 Task: Find connections with filter location Staßfurt with filter topic #entrepreneurshipwith filter profile language English with filter current company Brillio with filter school St. Agnes College, Mangalore-575002 with filter industry Physical, Occupational and Speech Therapists with filter service category Marketing with filter keywords title Office Volunteer
Action: Mouse moved to (149, 242)
Screenshot: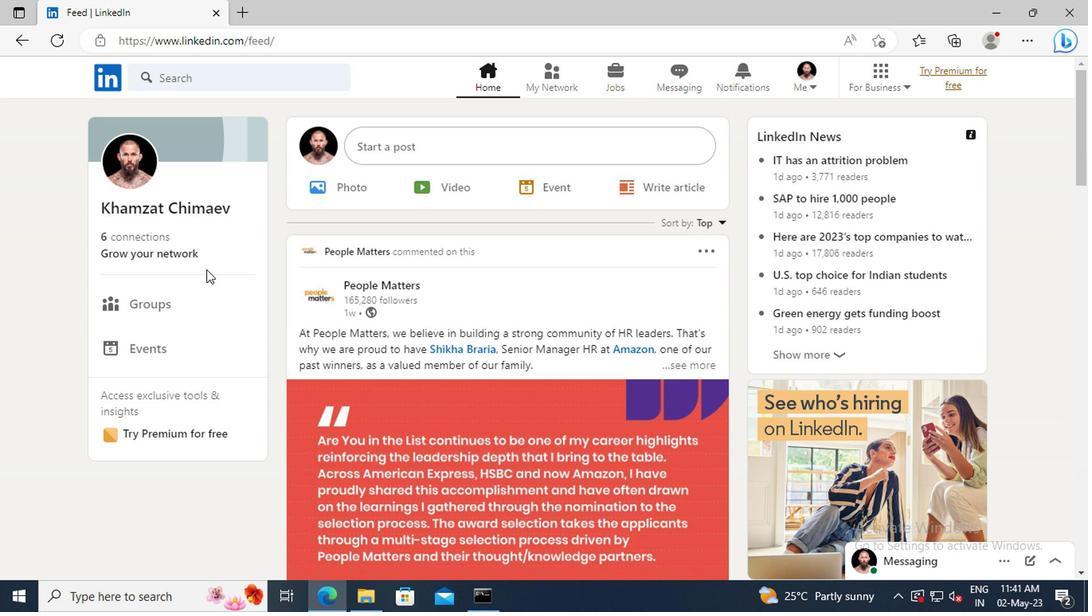 
Action: Mouse pressed left at (149, 242)
Screenshot: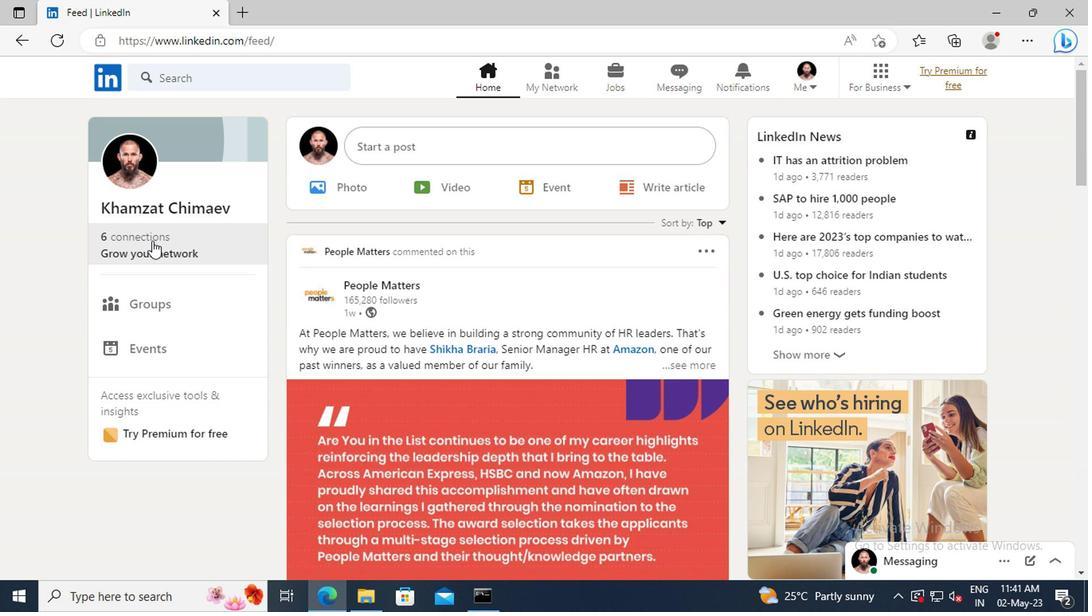 
Action: Mouse moved to (166, 169)
Screenshot: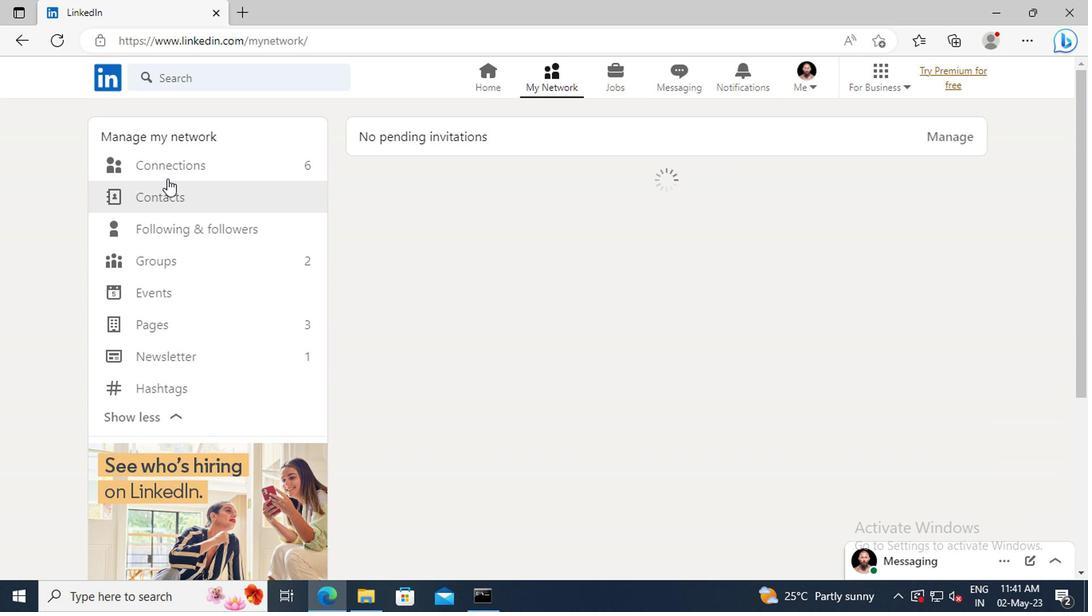 
Action: Mouse pressed left at (166, 169)
Screenshot: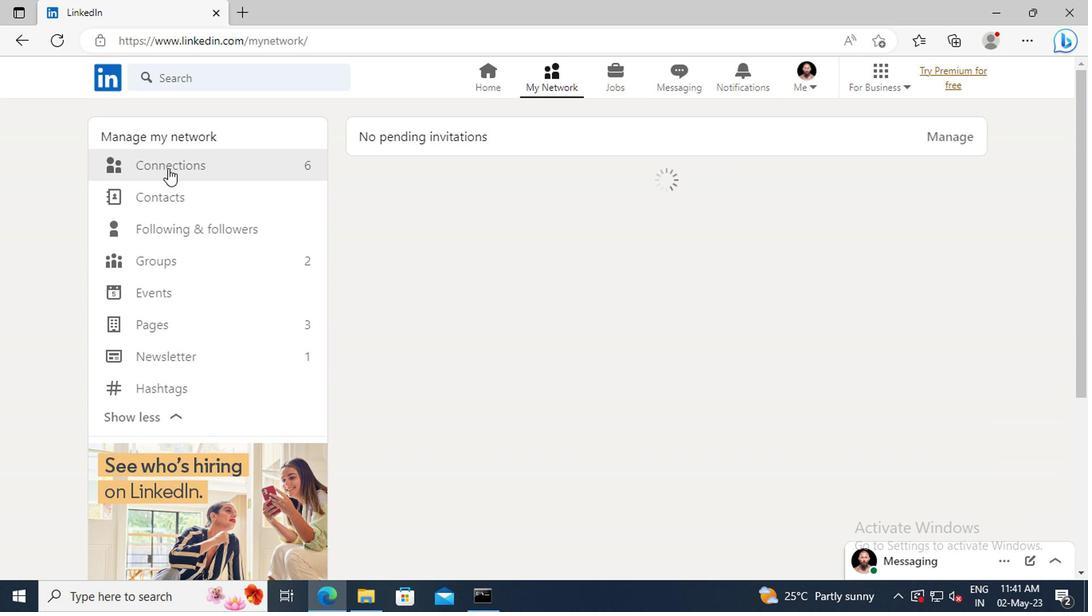 
Action: Mouse moved to (639, 170)
Screenshot: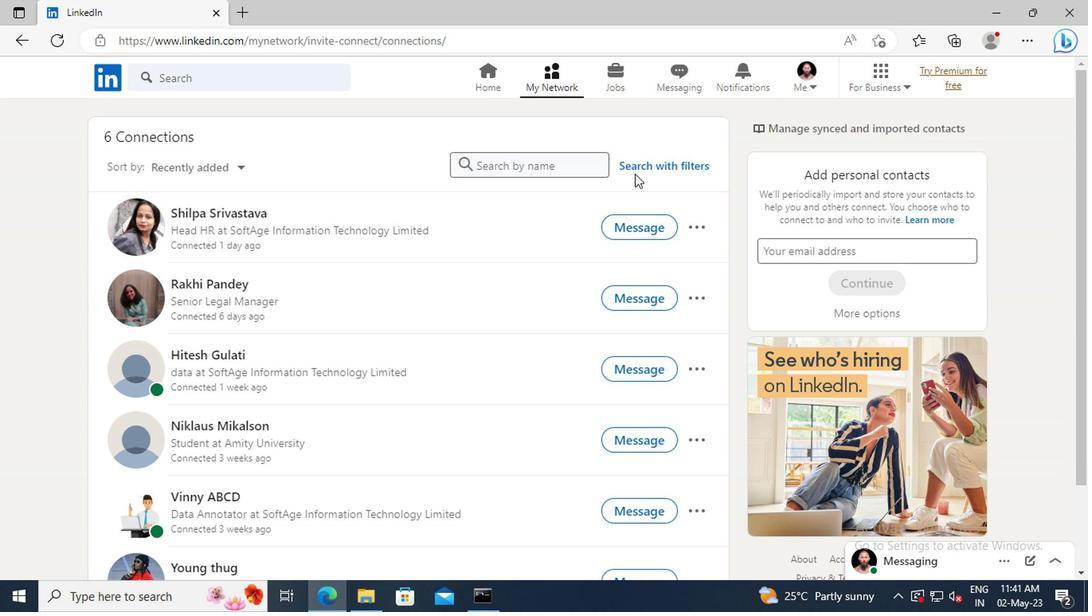 
Action: Mouse pressed left at (639, 170)
Screenshot: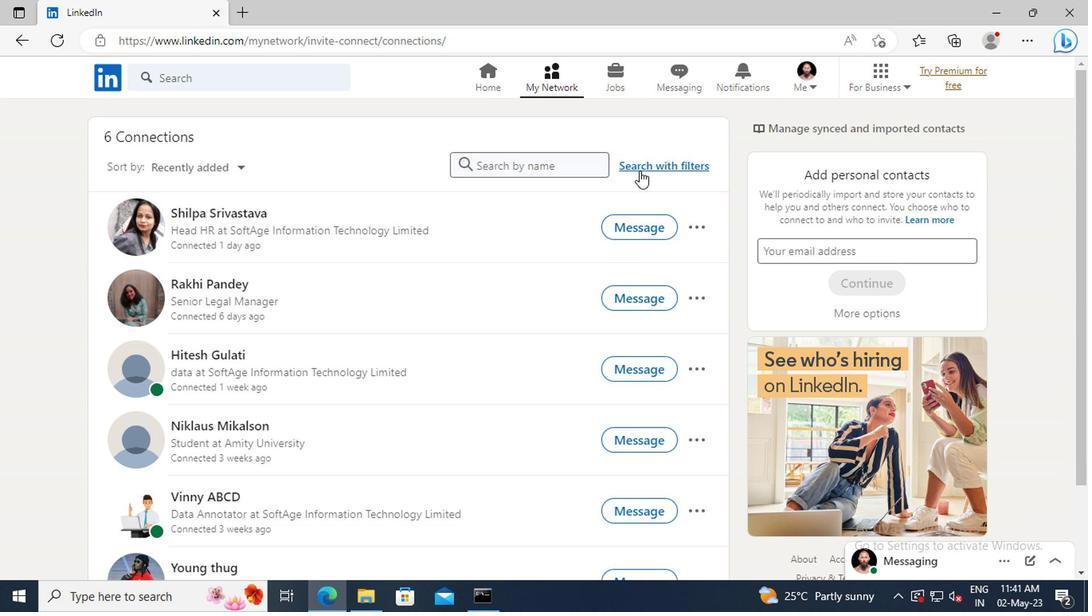 
Action: Mouse moved to (601, 127)
Screenshot: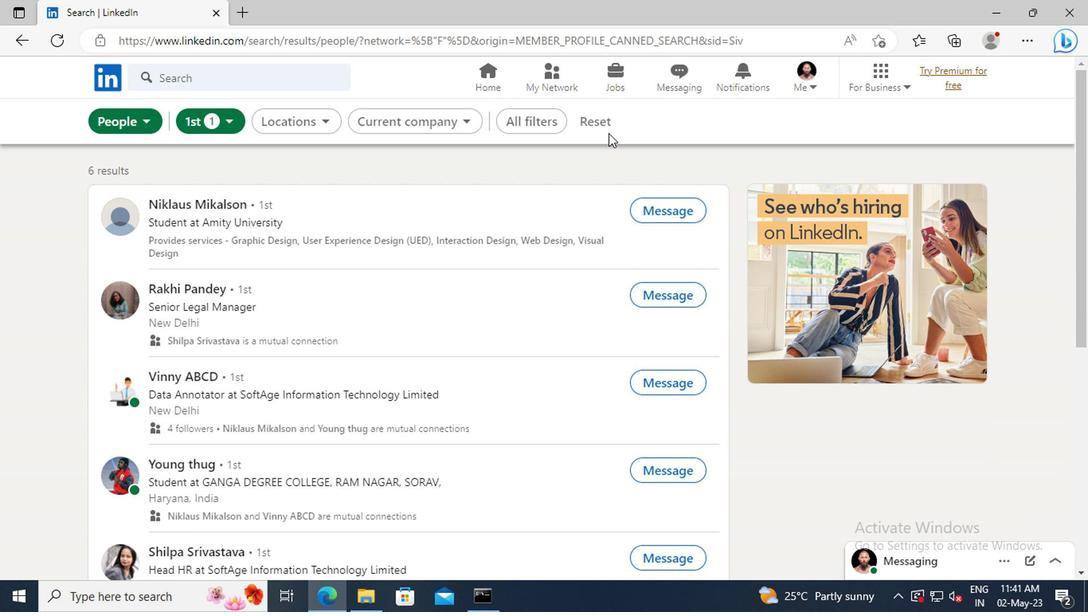 
Action: Mouse pressed left at (601, 127)
Screenshot: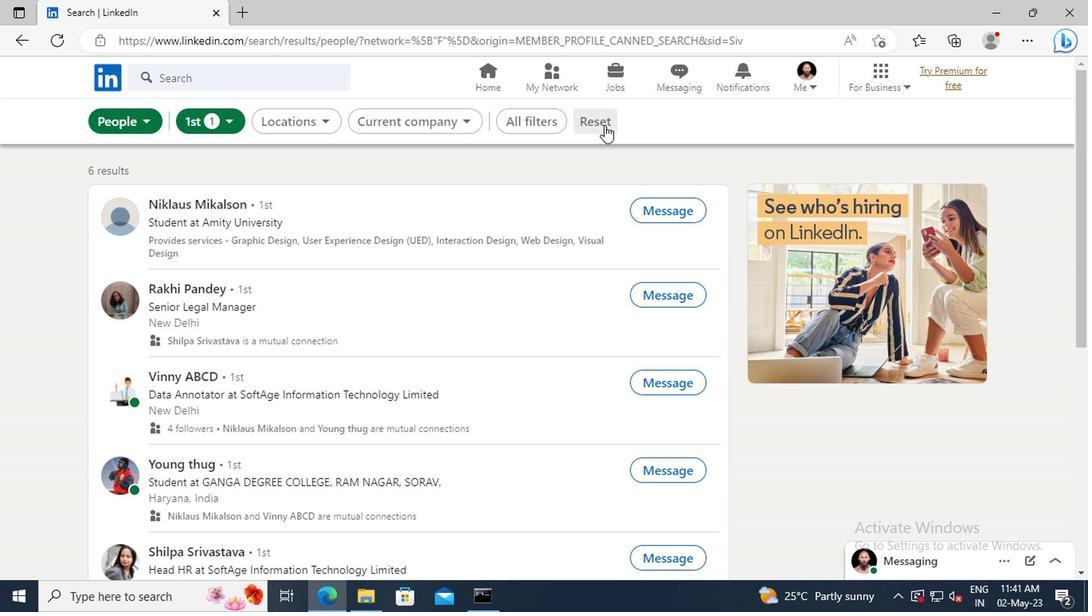 
Action: Mouse moved to (578, 124)
Screenshot: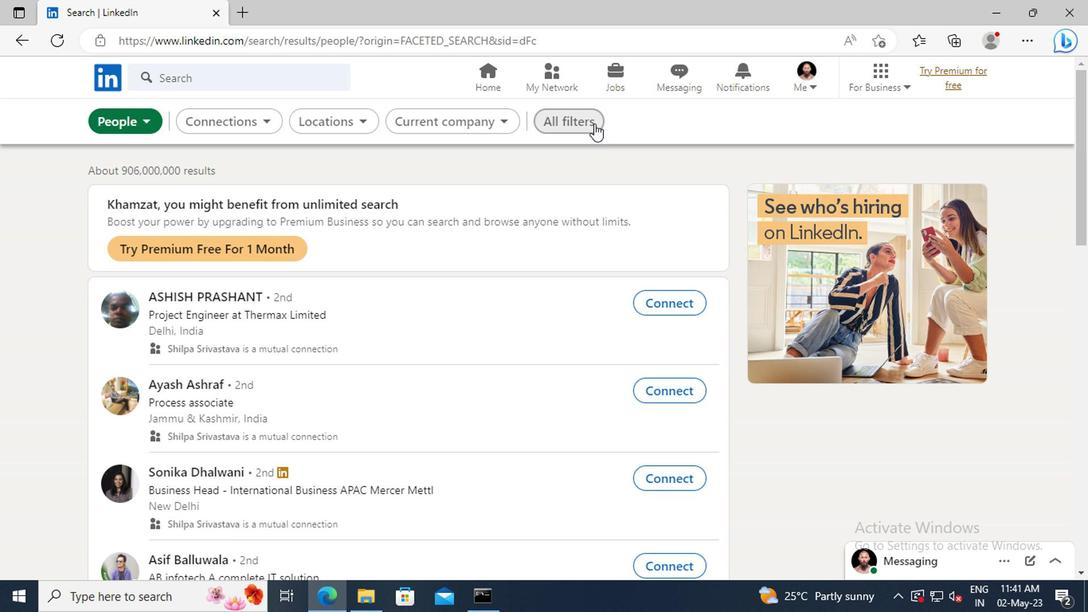 
Action: Mouse pressed left at (578, 124)
Screenshot: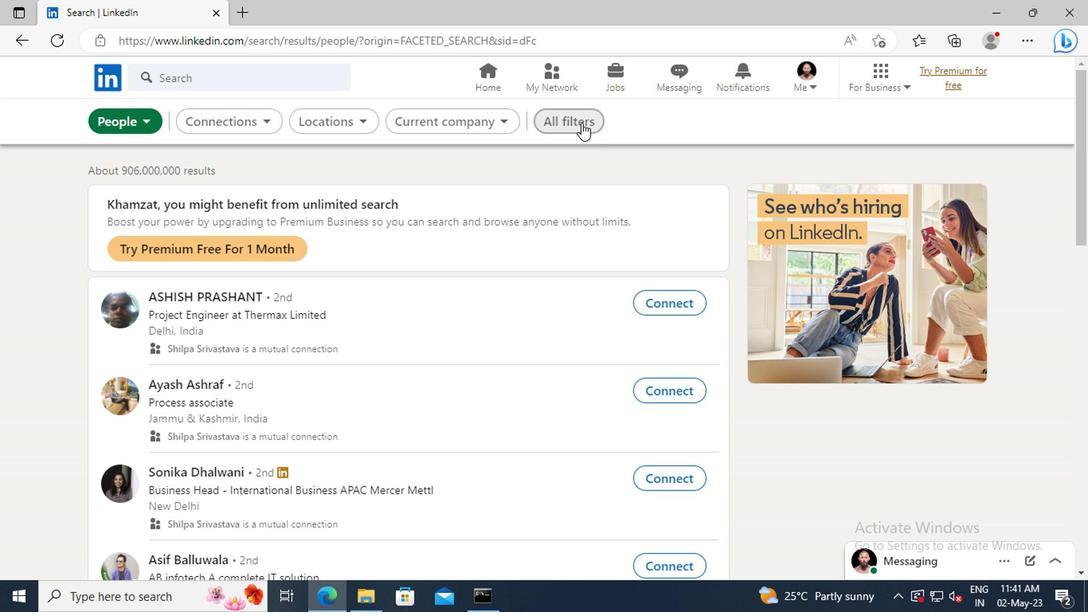 
Action: Mouse moved to (856, 296)
Screenshot: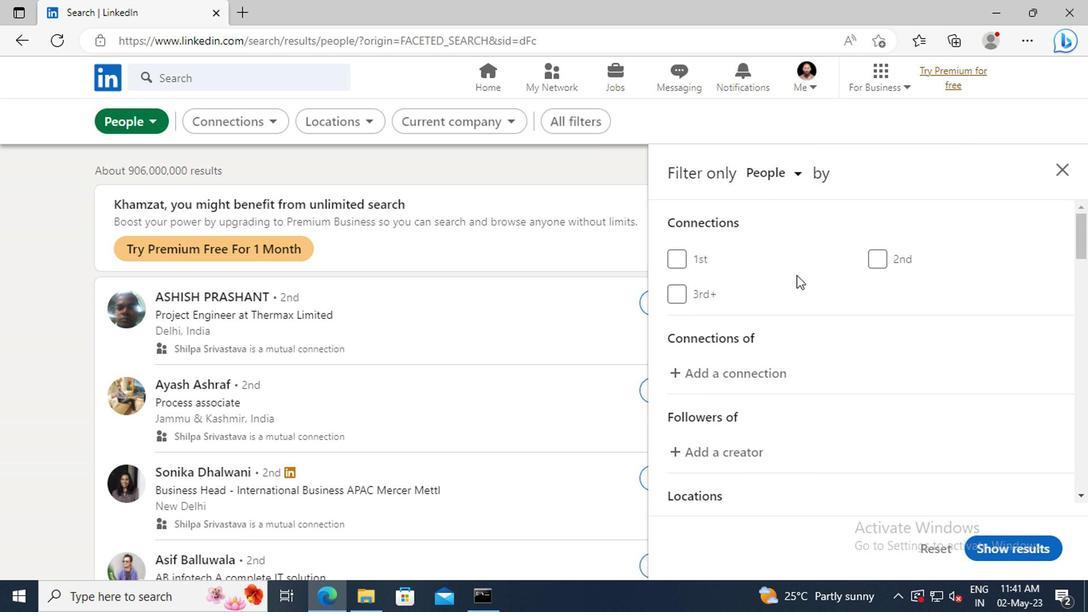 
Action: Mouse scrolled (856, 294) with delta (0, -1)
Screenshot: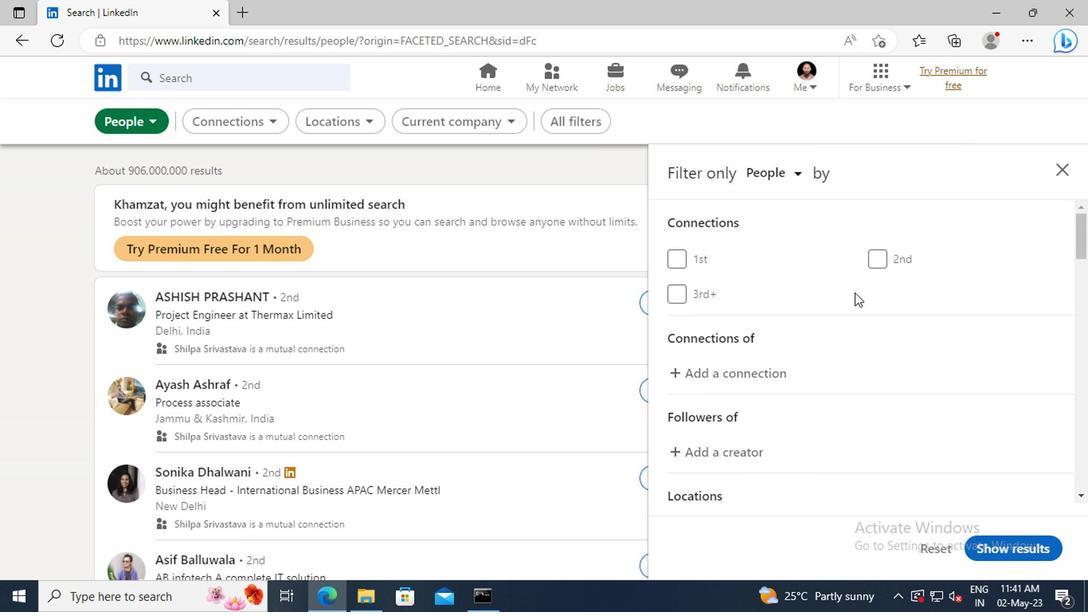 
Action: Mouse scrolled (856, 294) with delta (0, -1)
Screenshot: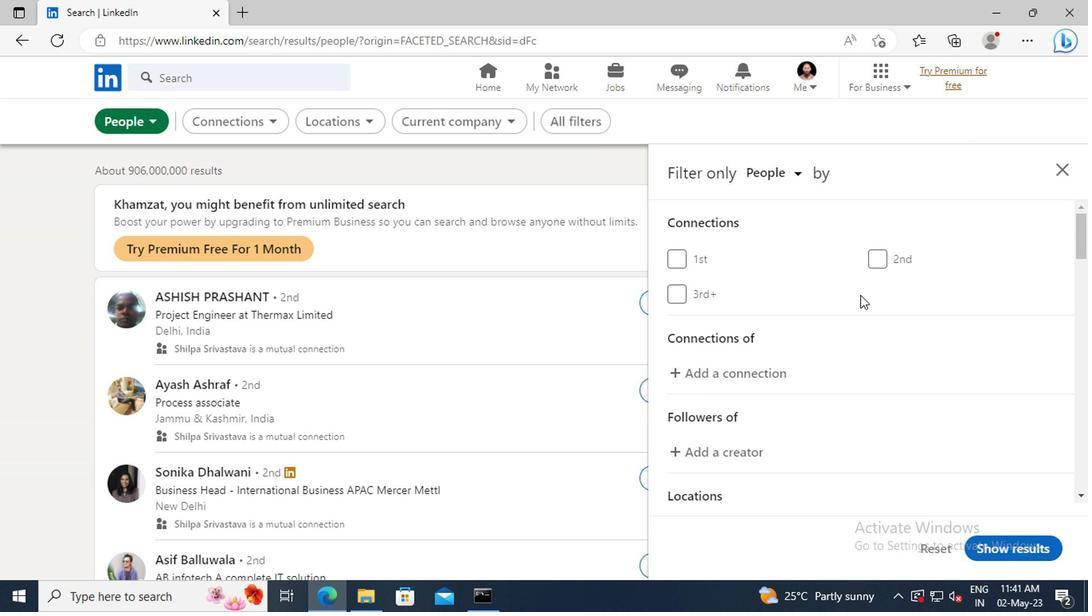 
Action: Mouse scrolled (856, 294) with delta (0, -1)
Screenshot: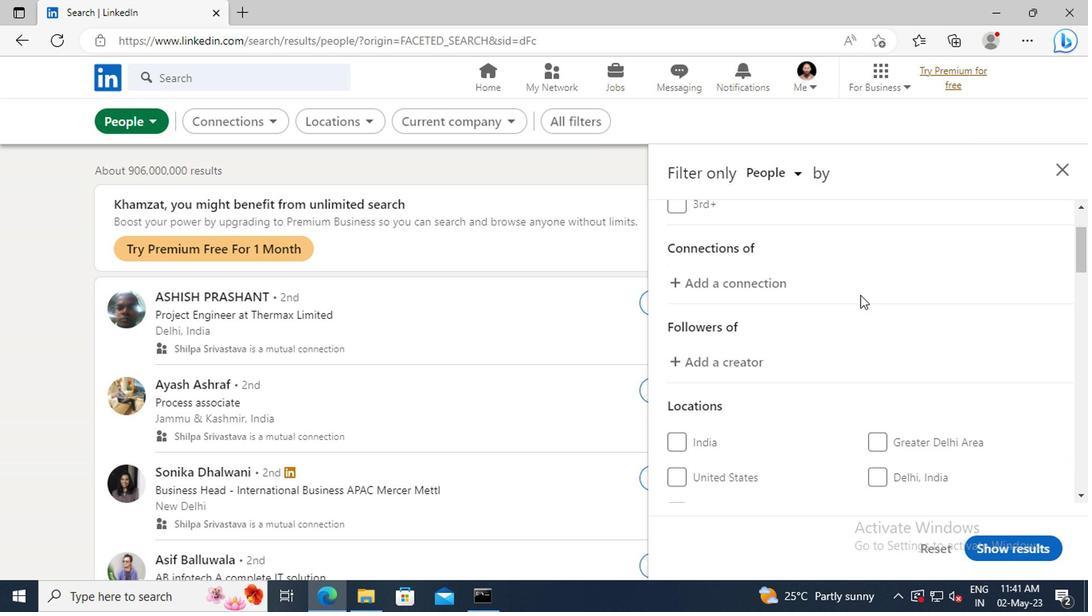
Action: Mouse scrolled (856, 294) with delta (0, -1)
Screenshot: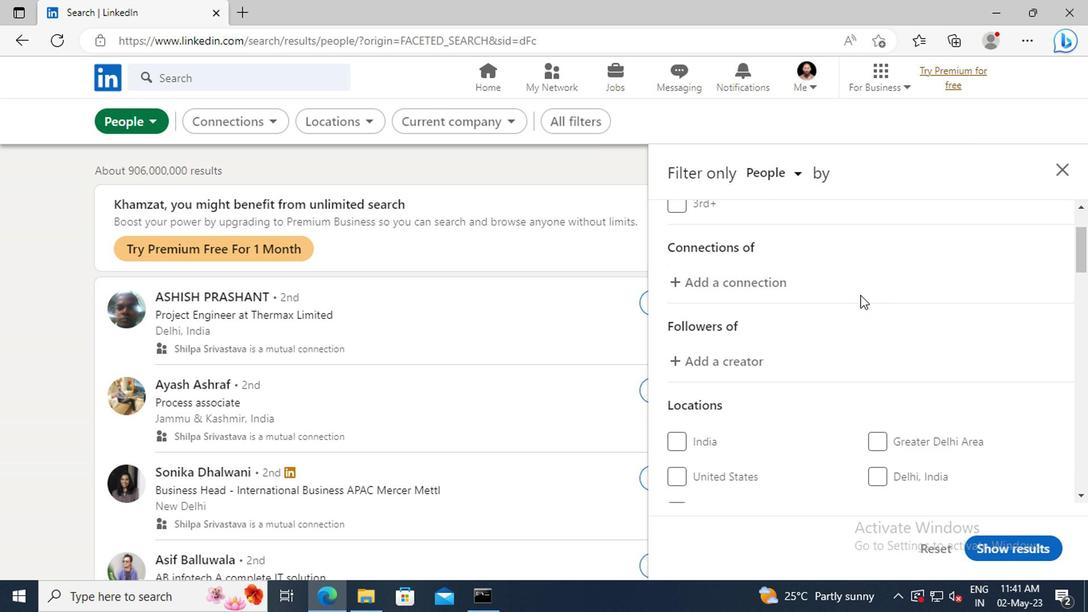 
Action: Mouse scrolled (856, 294) with delta (0, -1)
Screenshot: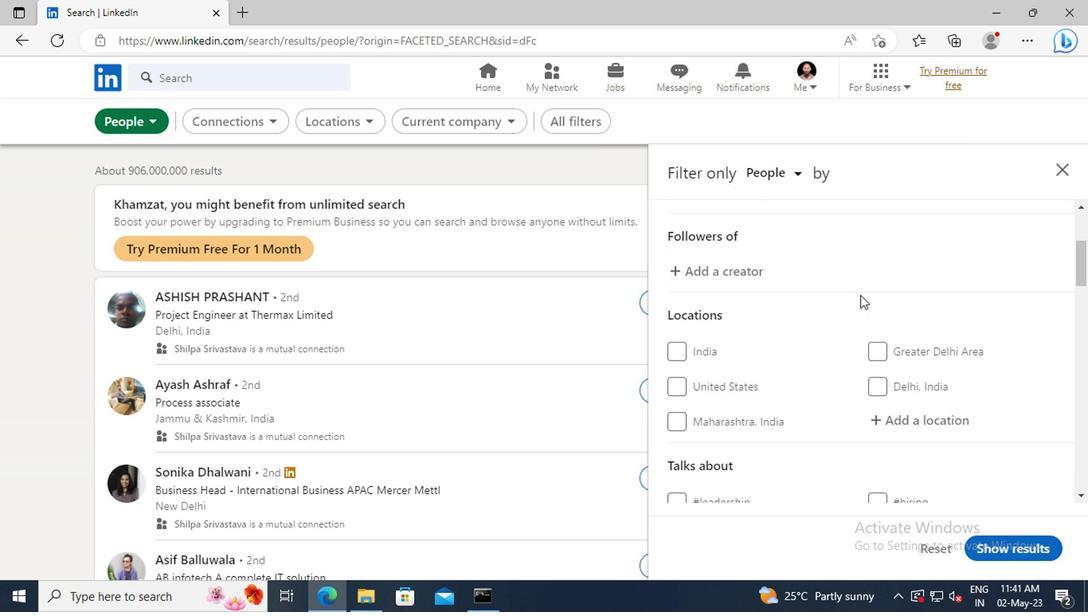 
Action: Mouse scrolled (856, 294) with delta (0, -1)
Screenshot: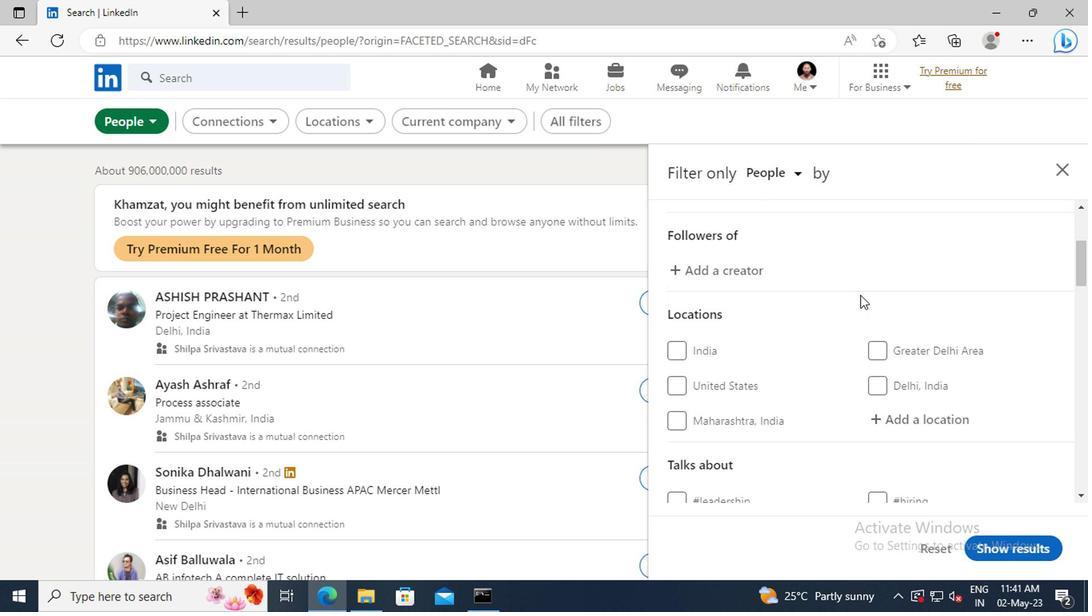 
Action: Mouse moved to (867, 331)
Screenshot: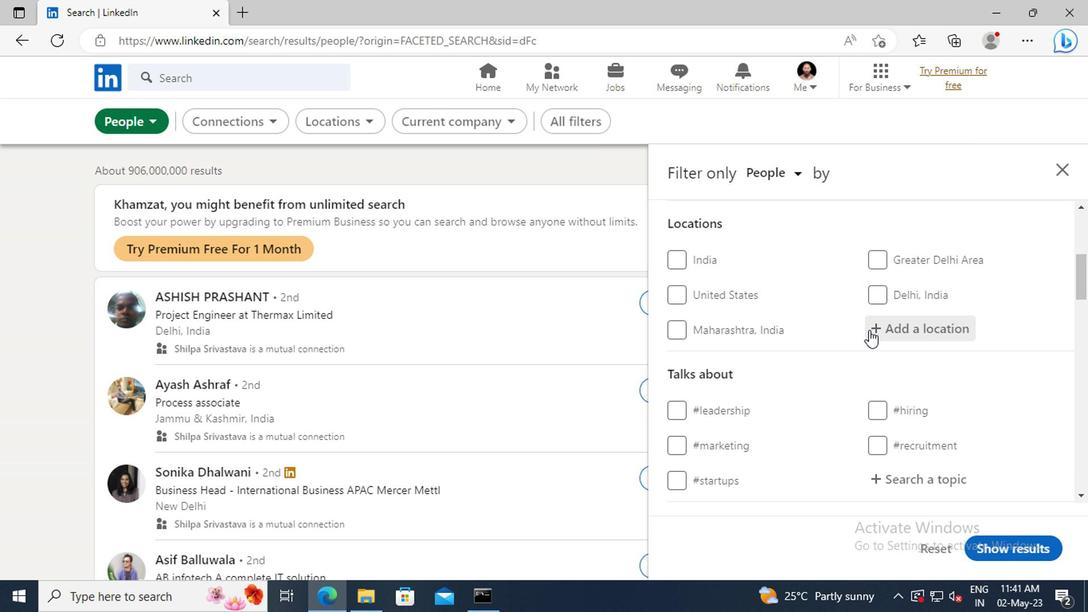 
Action: Mouse pressed left at (867, 331)
Screenshot: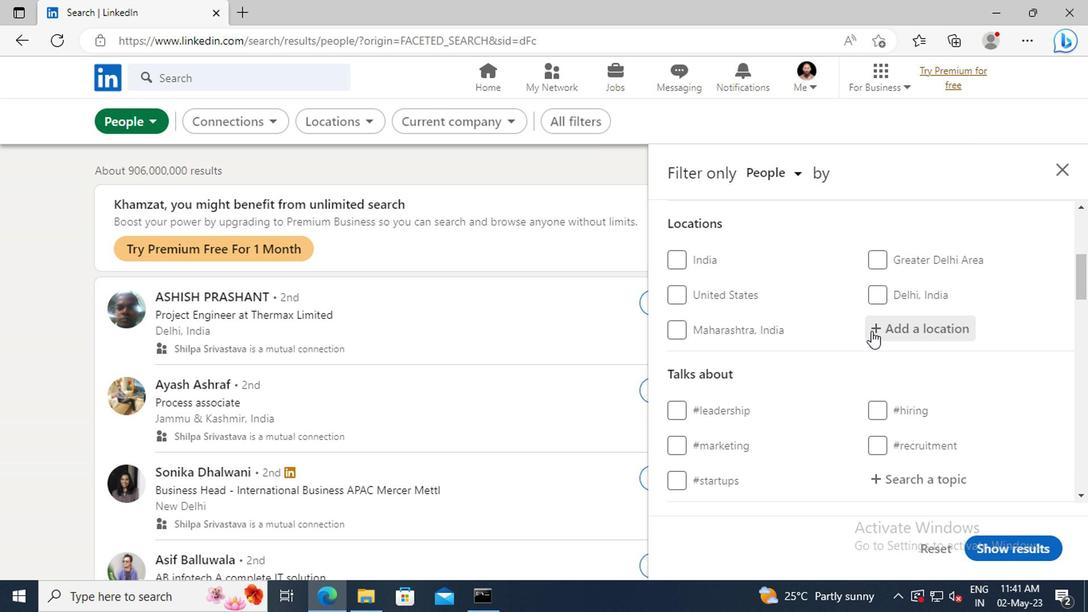 
Action: Key pressed <Key.shift>STASSF
Screenshot: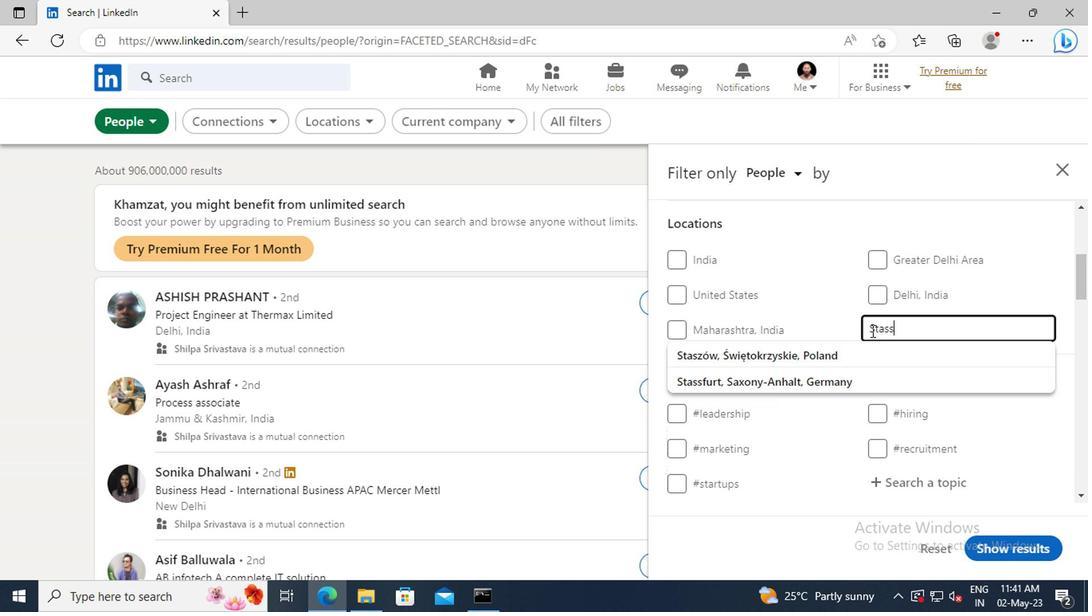 
Action: Mouse moved to (876, 356)
Screenshot: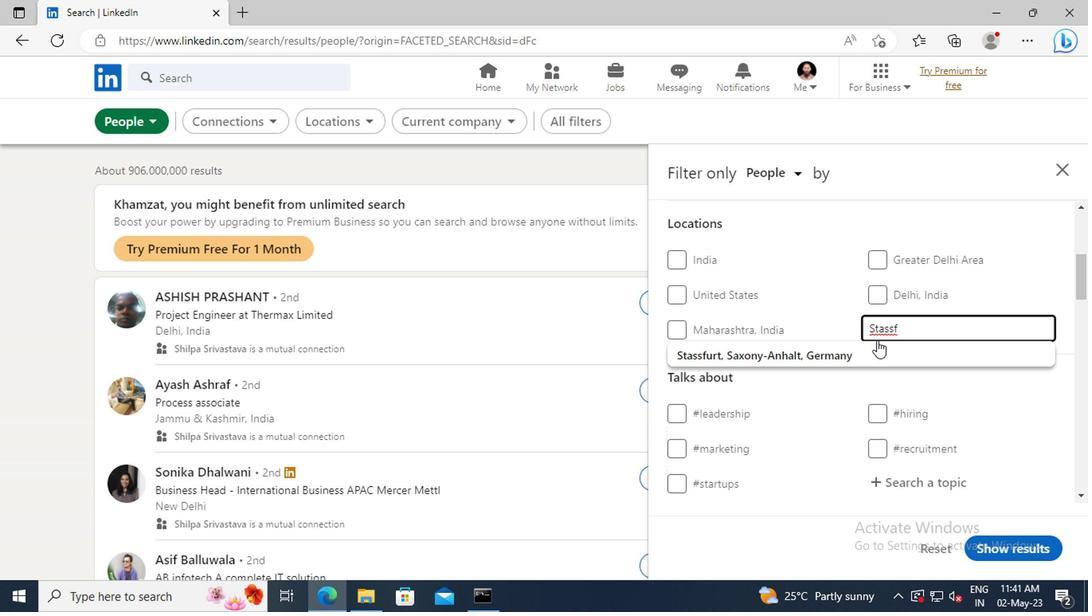 
Action: Mouse pressed left at (876, 356)
Screenshot: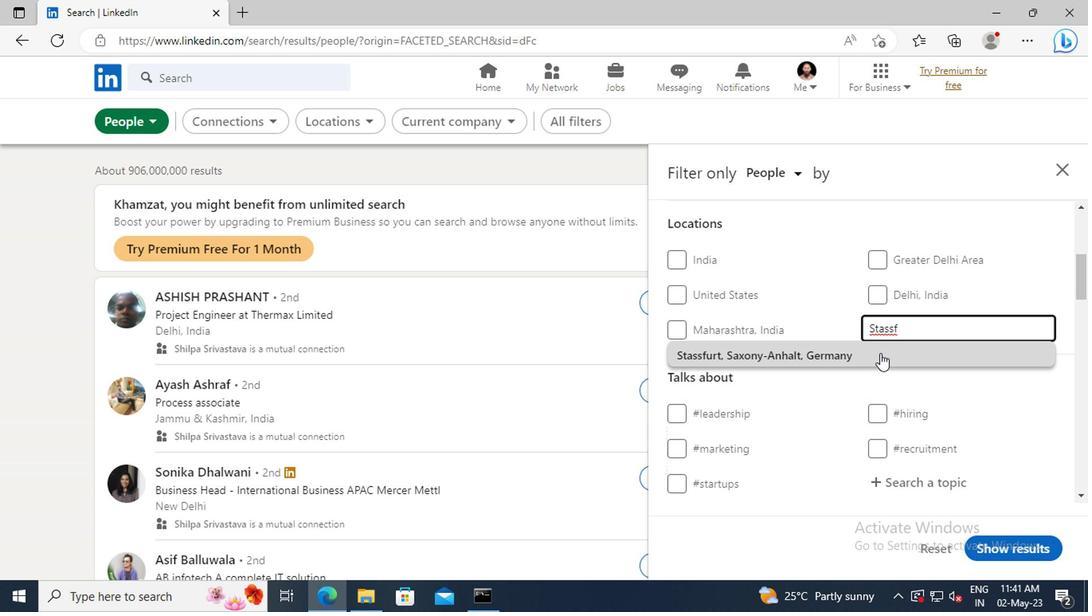 
Action: Mouse scrolled (876, 355) with delta (0, 0)
Screenshot: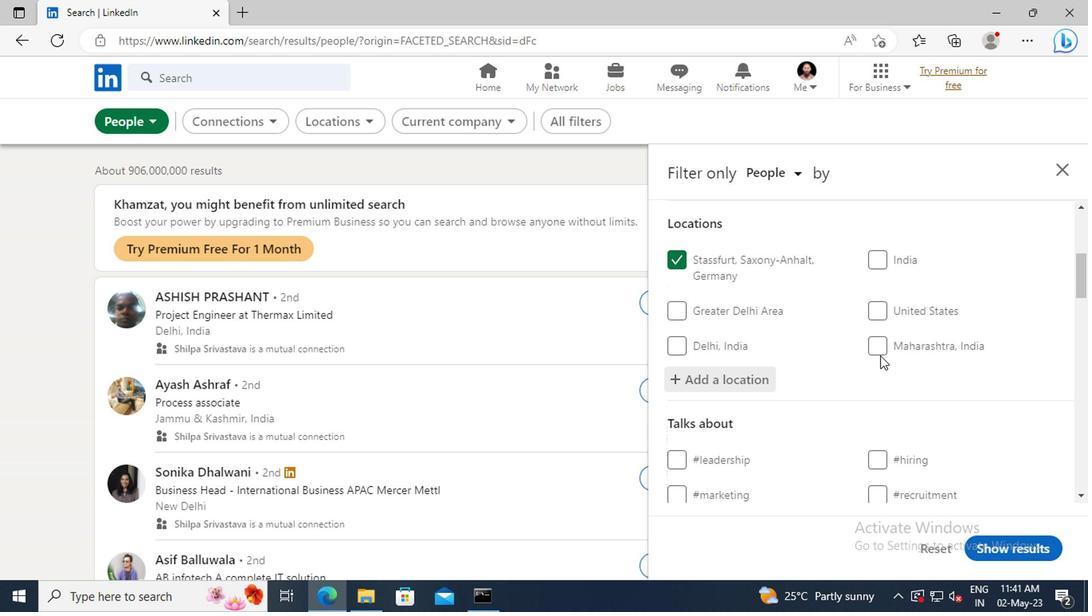 
Action: Mouse scrolled (876, 355) with delta (0, 0)
Screenshot: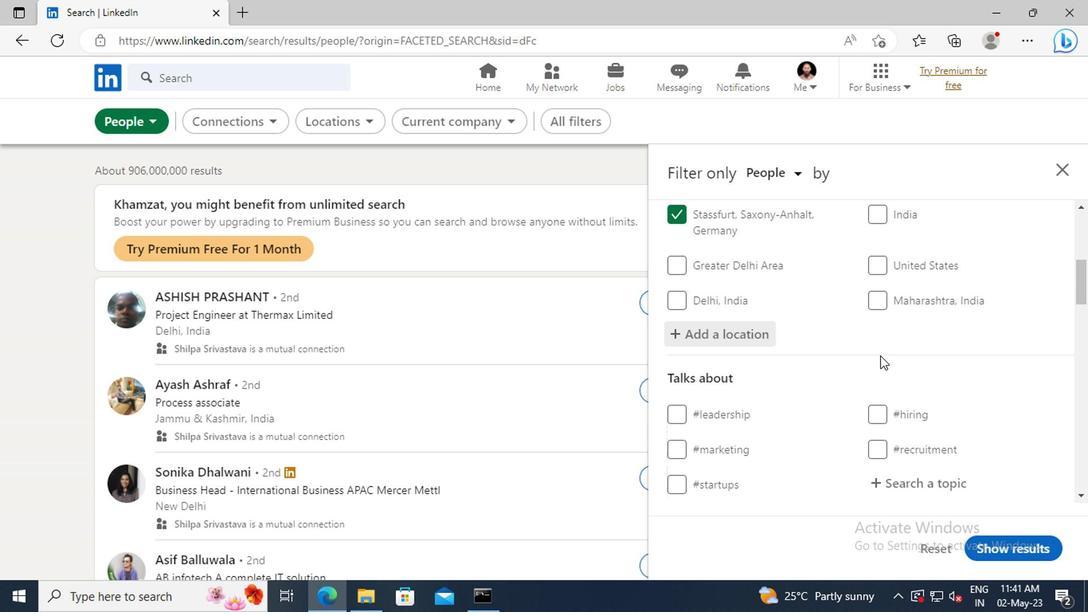
Action: Mouse scrolled (876, 355) with delta (0, 0)
Screenshot: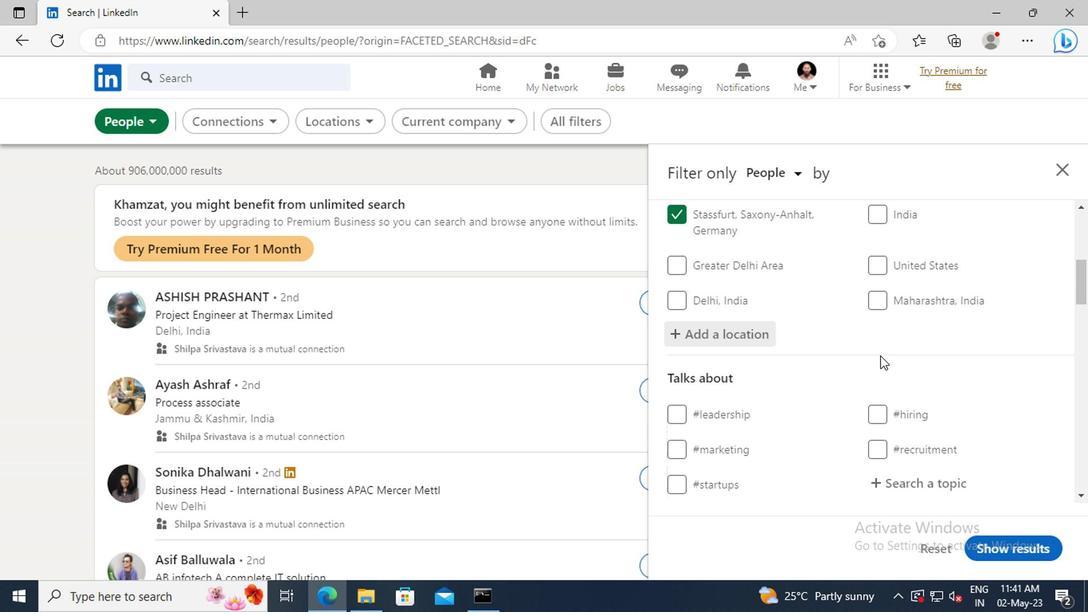 
Action: Mouse moved to (878, 387)
Screenshot: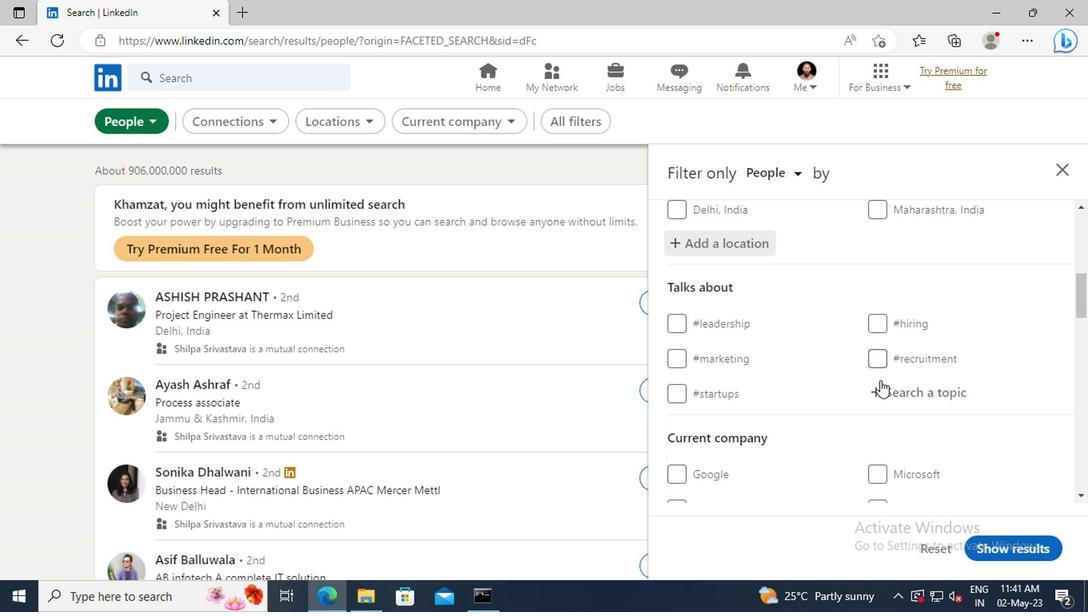 
Action: Mouse pressed left at (878, 387)
Screenshot: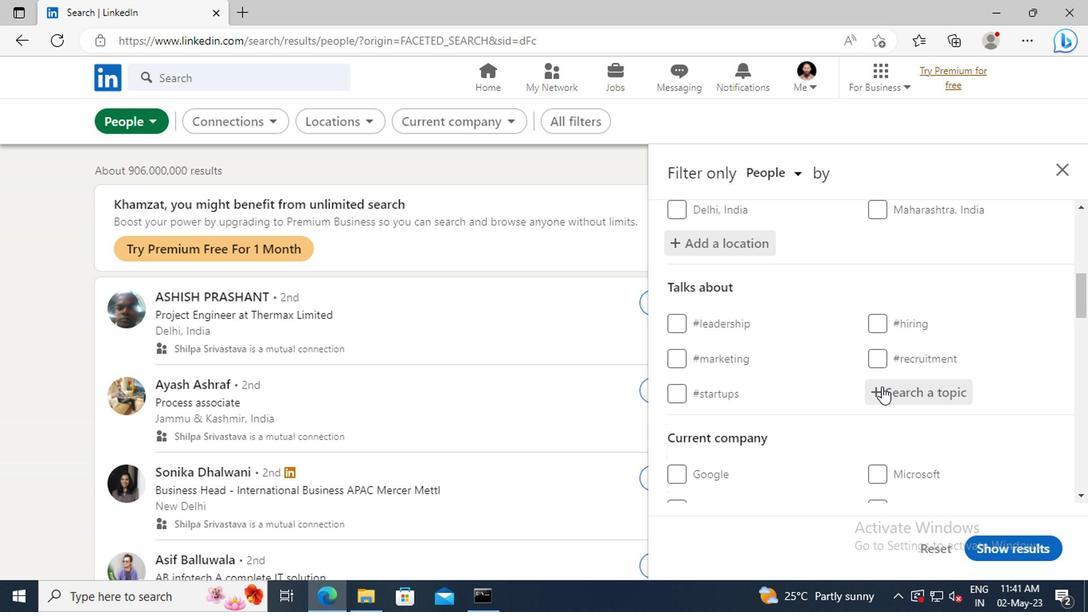 
Action: Key pressed ENTREPRE
Screenshot: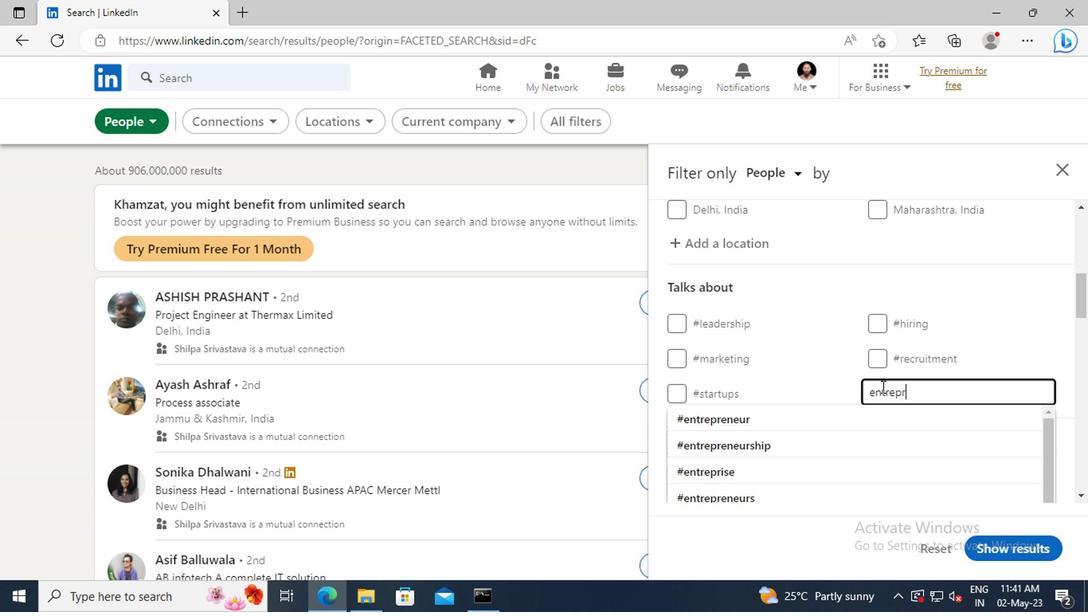 
Action: Mouse moved to (884, 440)
Screenshot: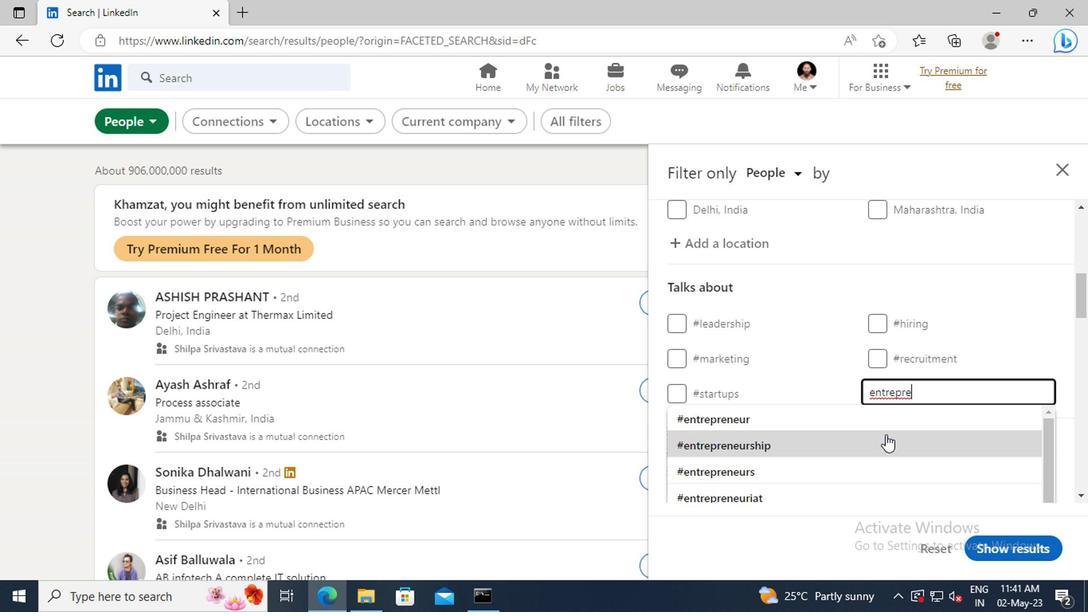 
Action: Mouse pressed left at (884, 440)
Screenshot: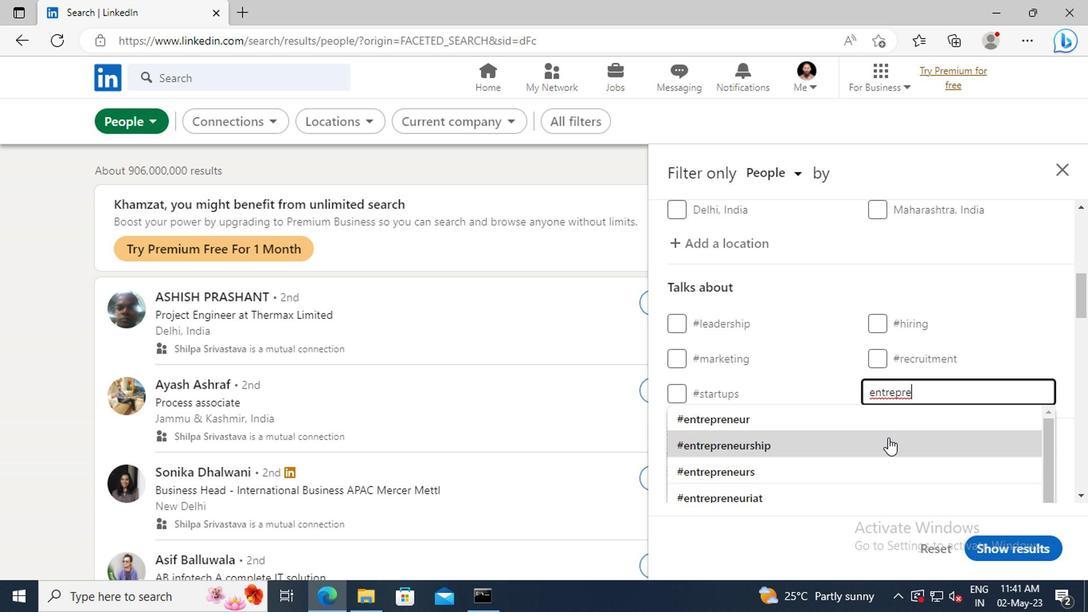 
Action: Mouse scrolled (884, 439) with delta (0, 0)
Screenshot: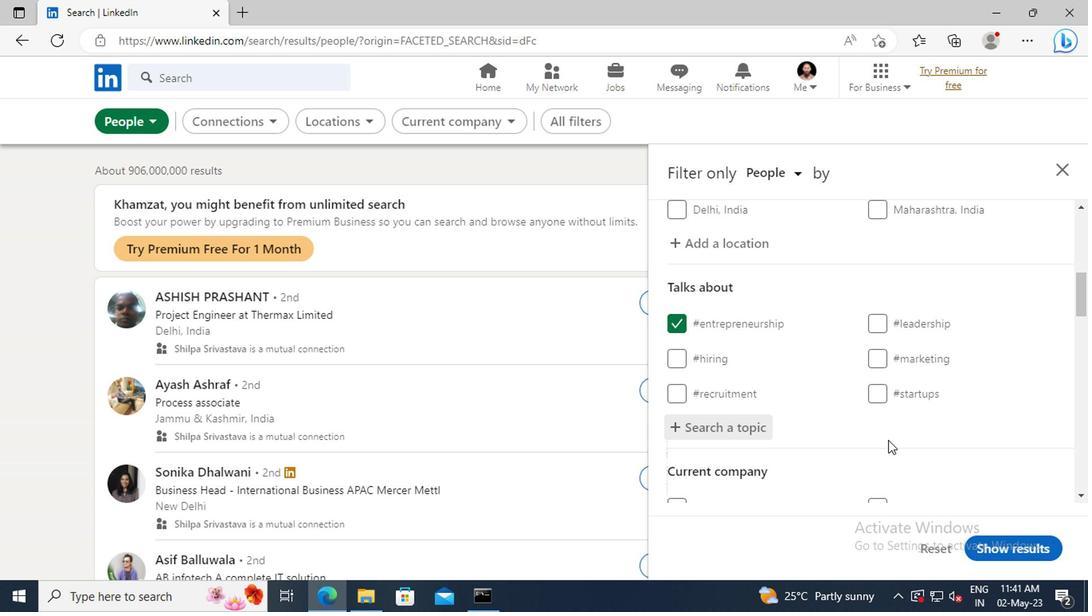 
Action: Mouse scrolled (884, 439) with delta (0, 0)
Screenshot: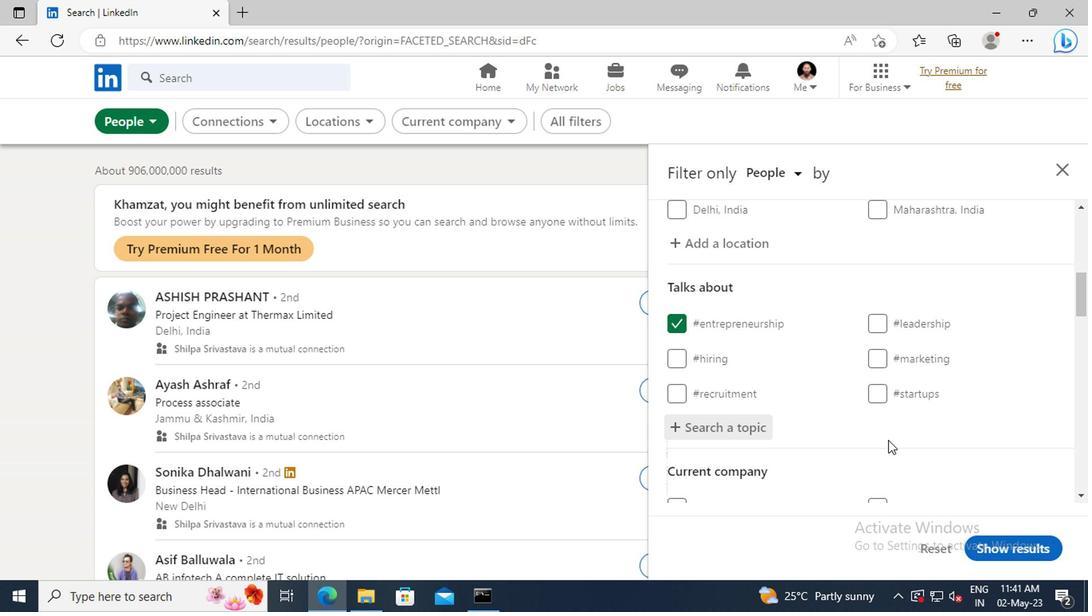 
Action: Mouse scrolled (884, 439) with delta (0, 0)
Screenshot: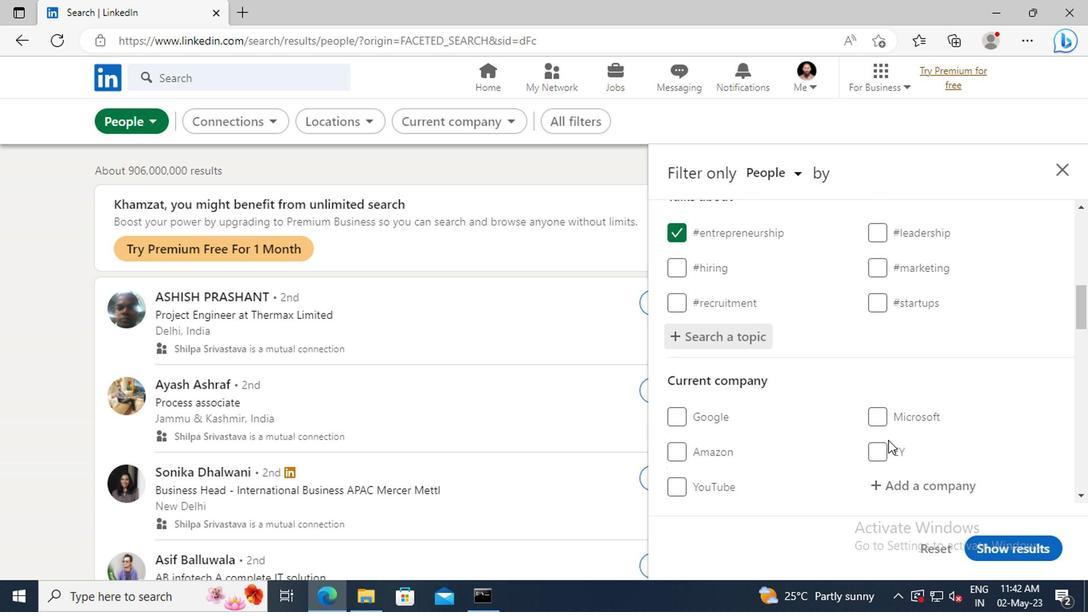 
Action: Mouse scrolled (884, 439) with delta (0, 0)
Screenshot: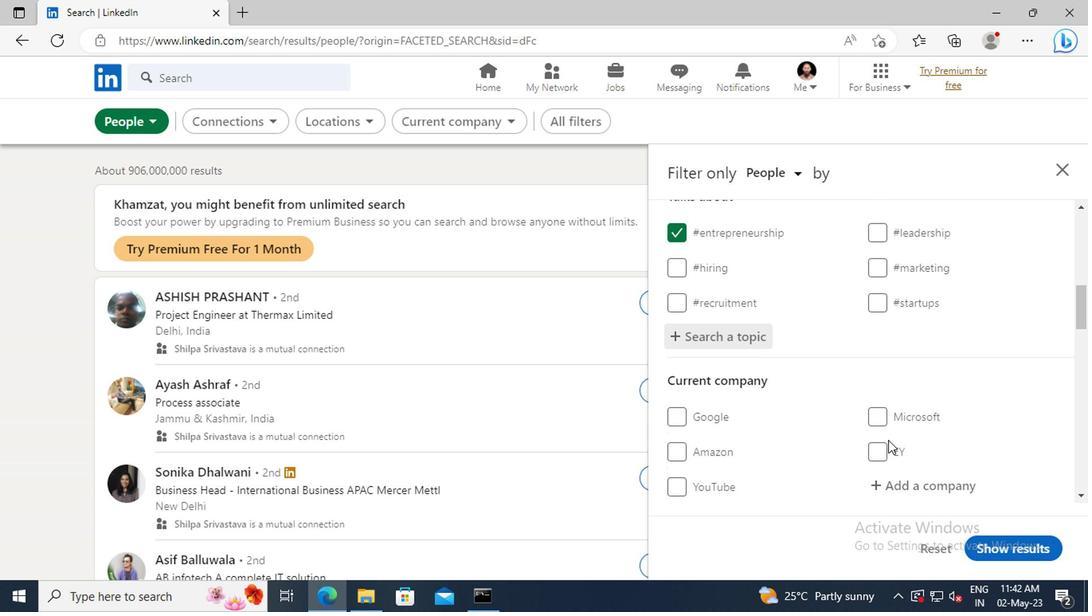 
Action: Mouse scrolled (884, 439) with delta (0, 0)
Screenshot: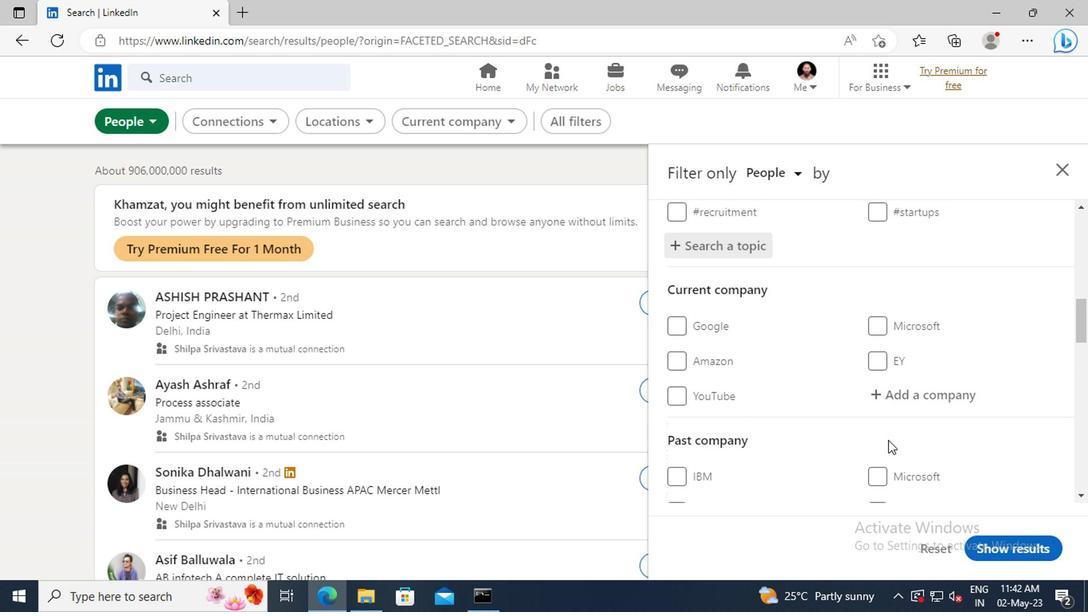 
Action: Mouse scrolled (884, 439) with delta (0, 0)
Screenshot: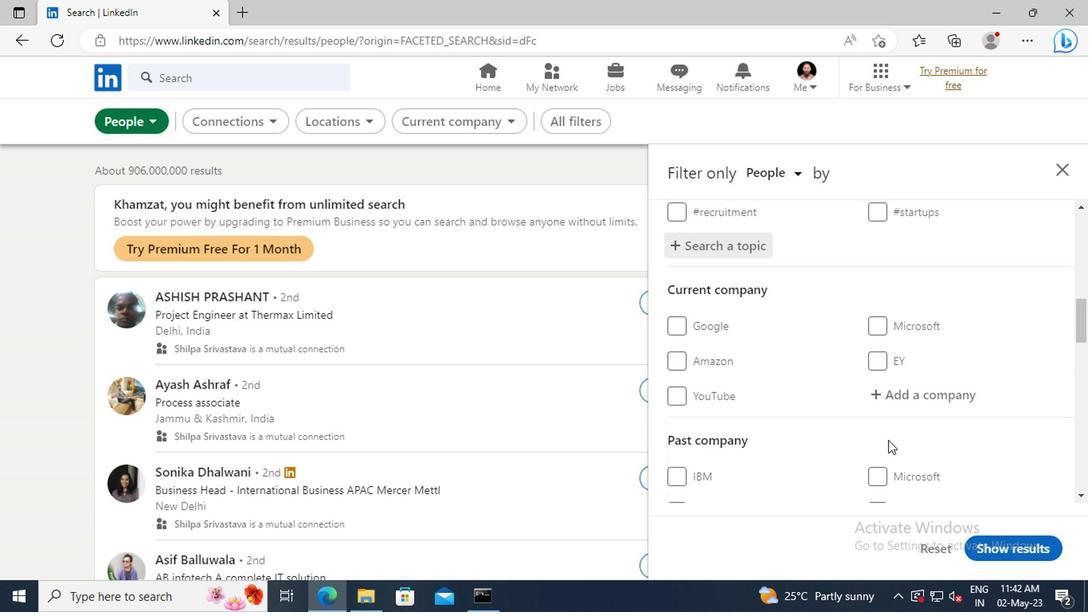 
Action: Mouse scrolled (884, 439) with delta (0, 0)
Screenshot: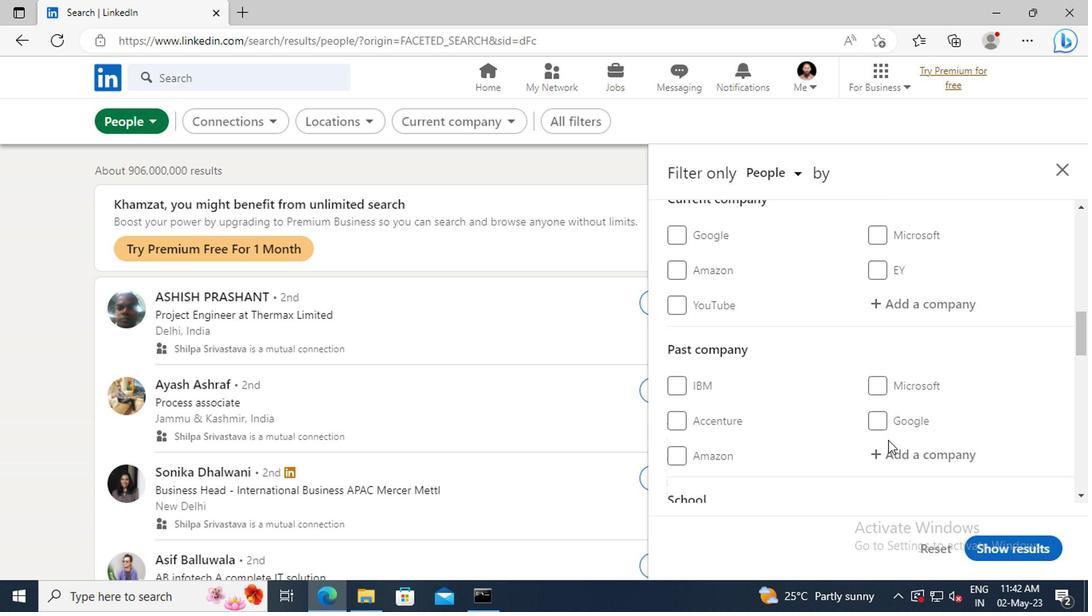 
Action: Mouse scrolled (884, 439) with delta (0, 0)
Screenshot: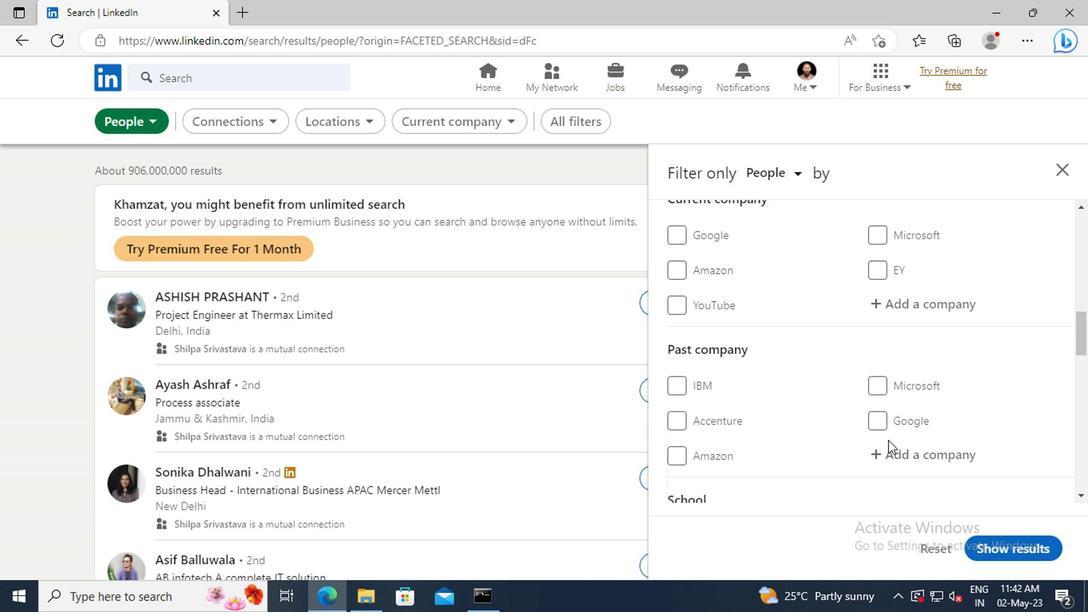 
Action: Mouse scrolled (884, 439) with delta (0, 0)
Screenshot: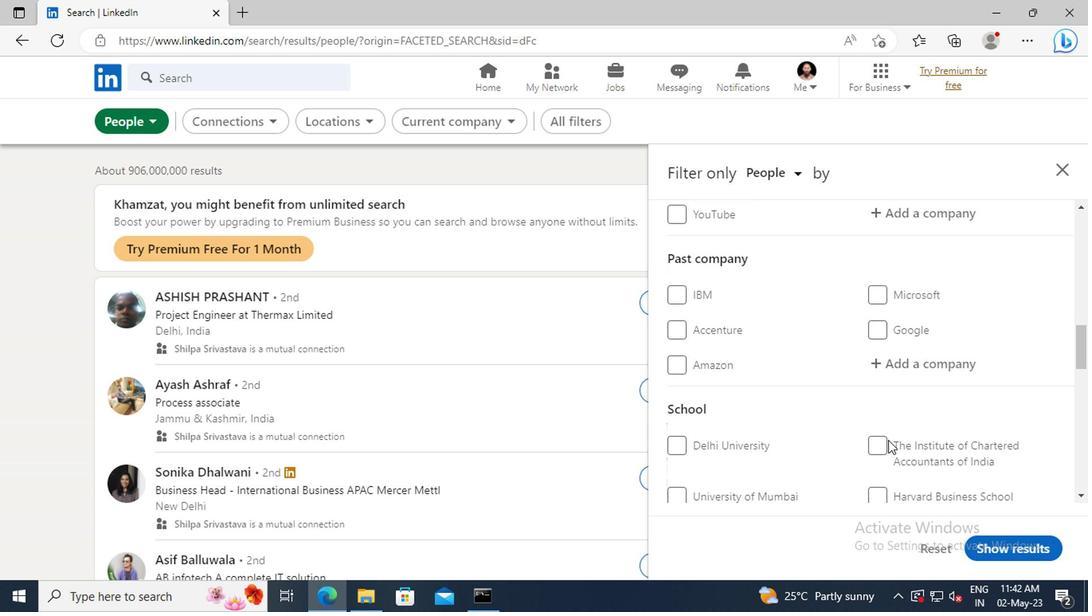 
Action: Mouse scrolled (884, 439) with delta (0, 0)
Screenshot: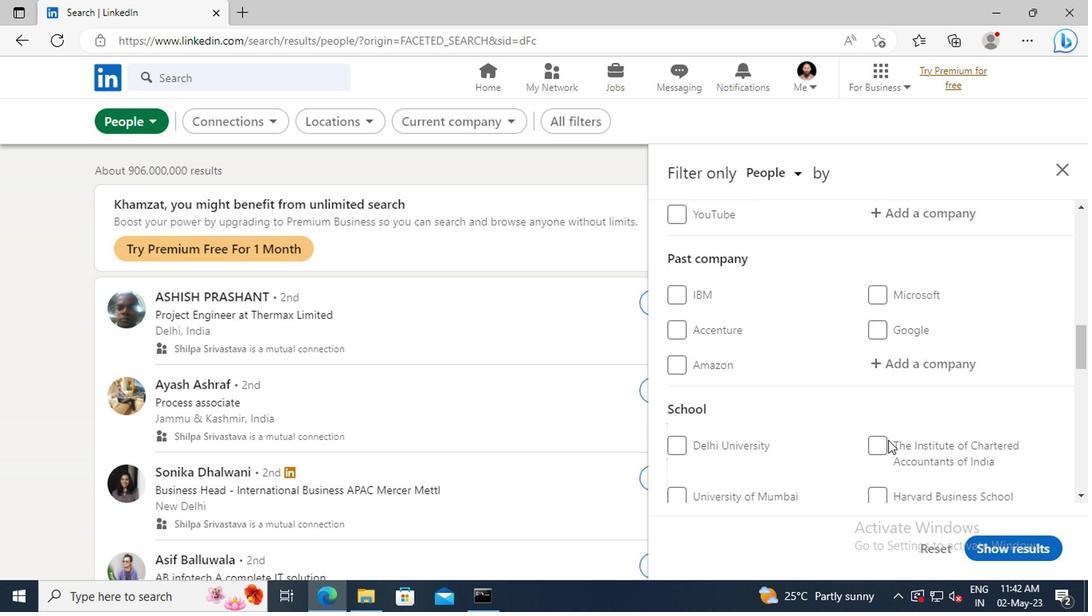 
Action: Mouse scrolled (884, 439) with delta (0, 0)
Screenshot: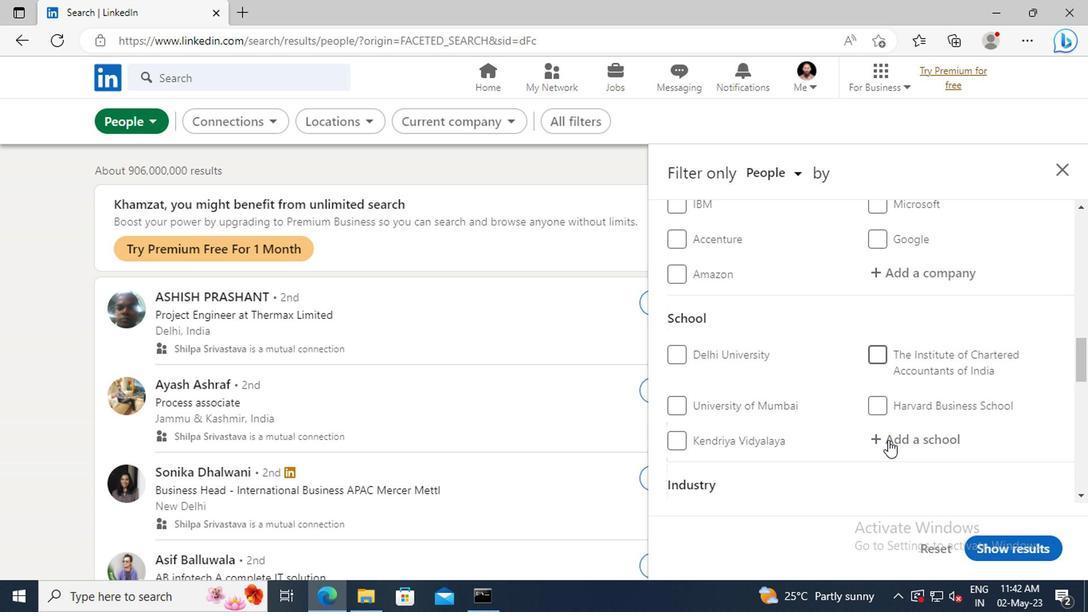 
Action: Mouse scrolled (884, 439) with delta (0, 0)
Screenshot: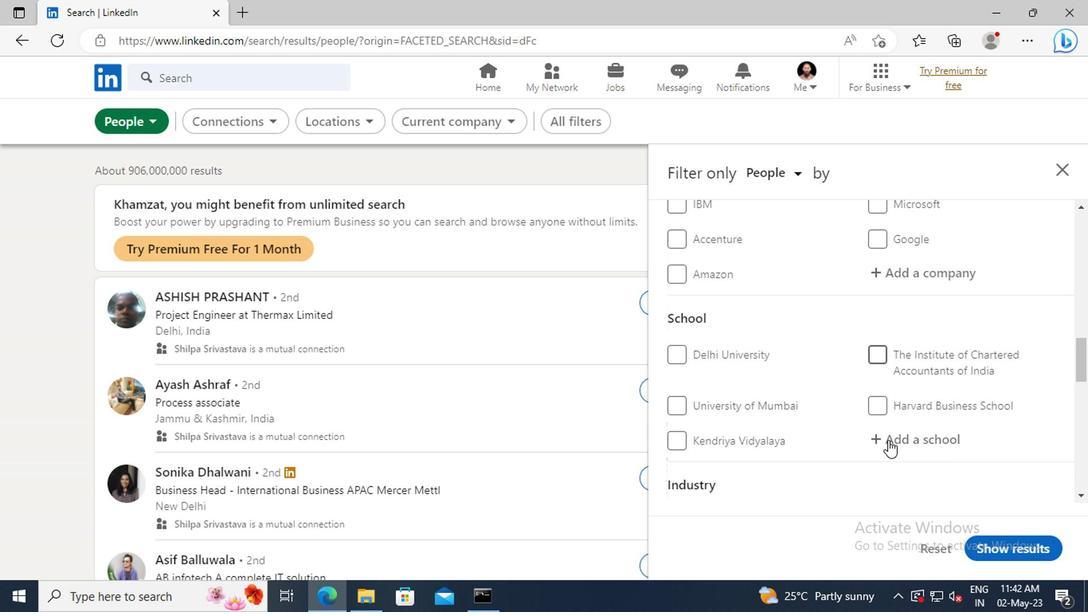 
Action: Mouse scrolled (884, 439) with delta (0, 0)
Screenshot: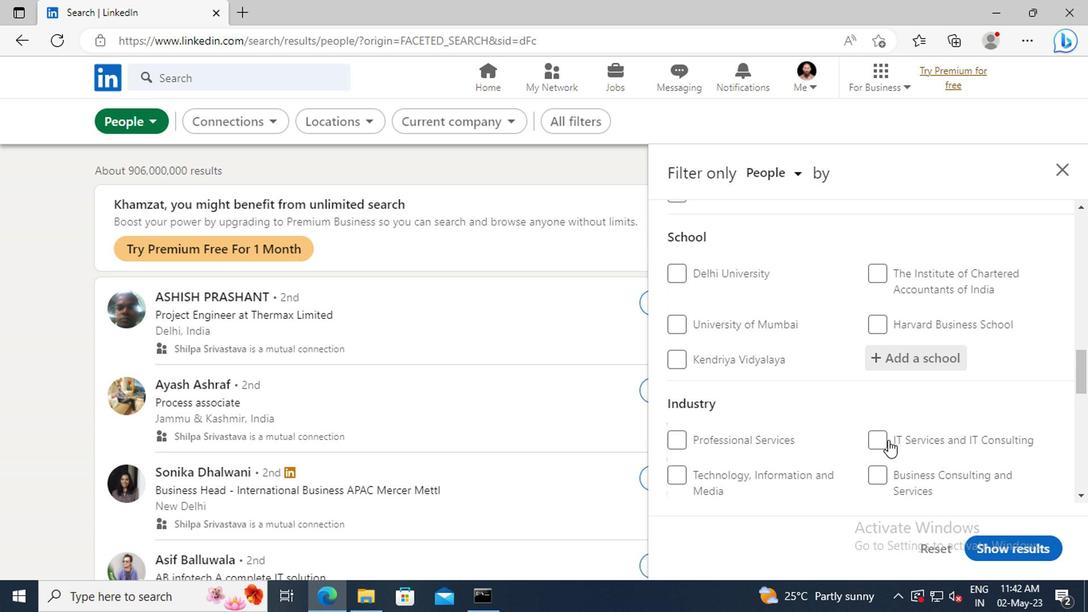
Action: Mouse scrolled (884, 439) with delta (0, 0)
Screenshot: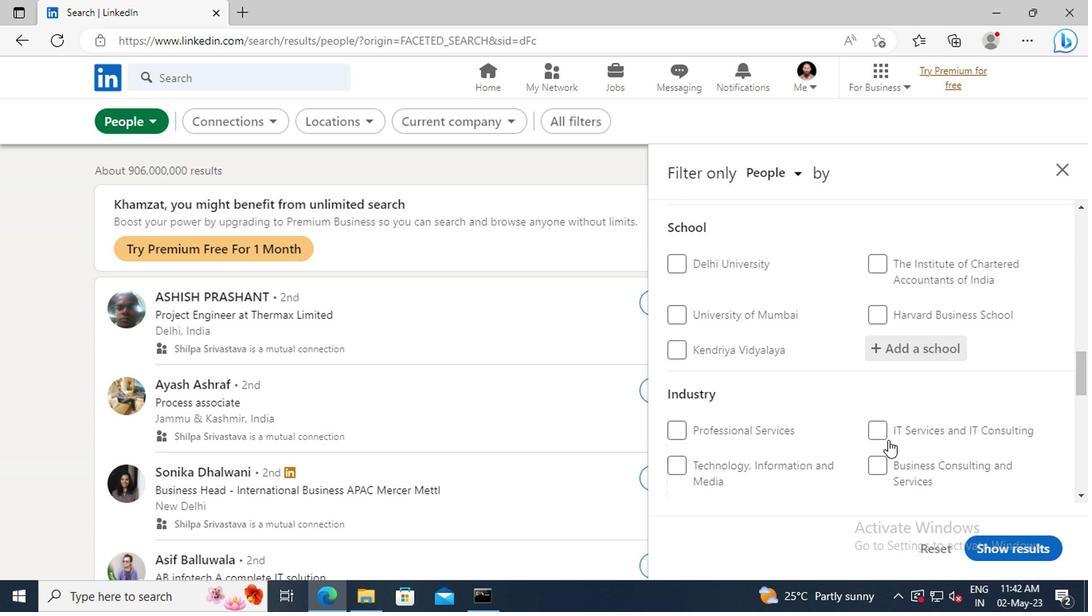 
Action: Mouse scrolled (884, 439) with delta (0, 0)
Screenshot: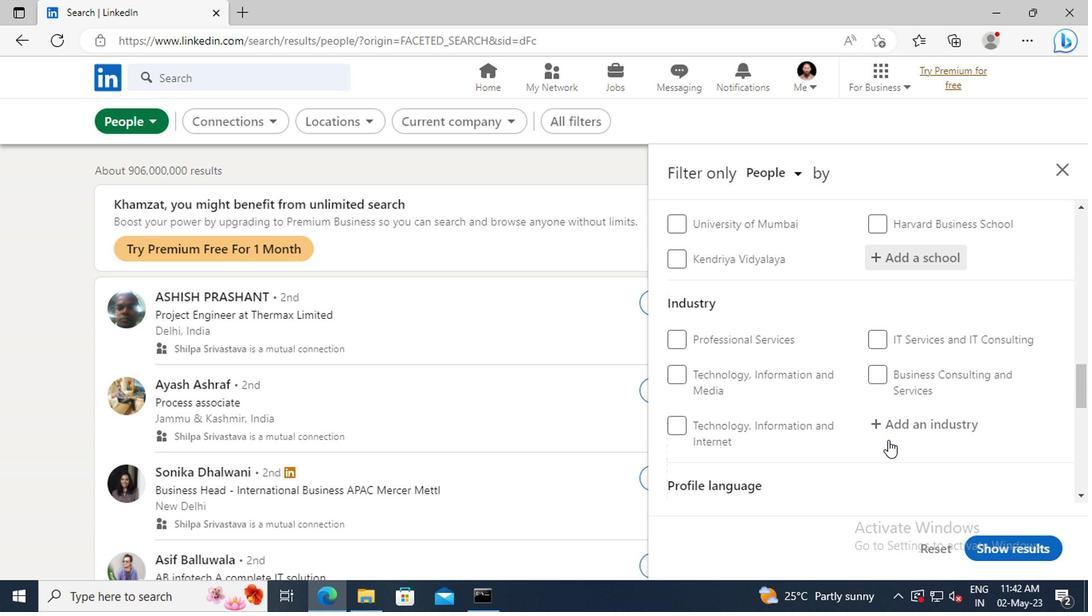
Action: Mouse scrolled (884, 439) with delta (0, 0)
Screenshot: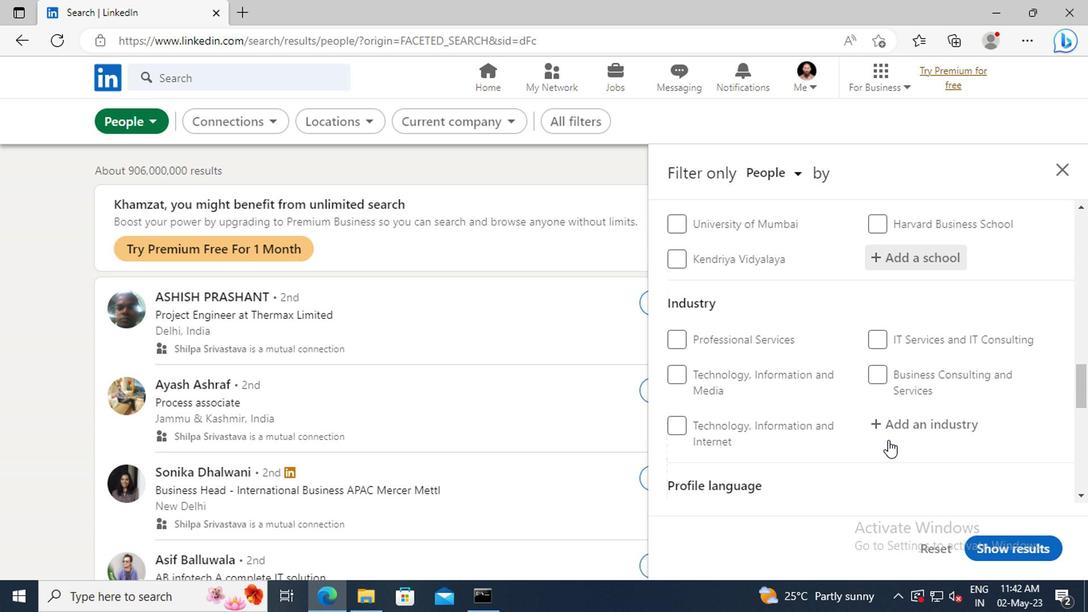 
Action: Mouse scrolled (884, 439) with delta (0, 0)
Screenshot: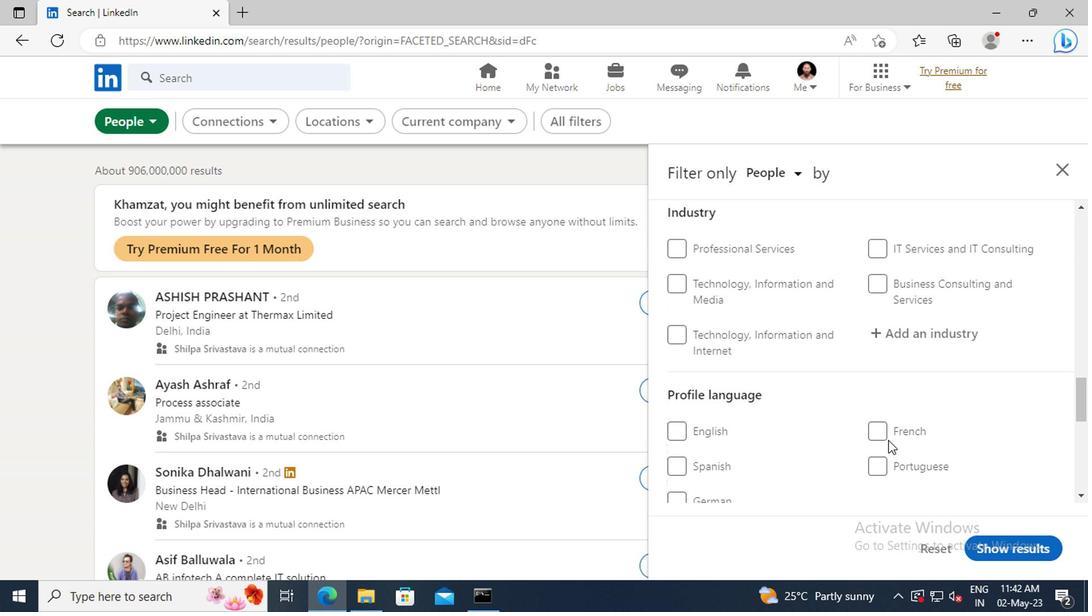 
Action: Mouse moved to (682, 389)
Screenshot: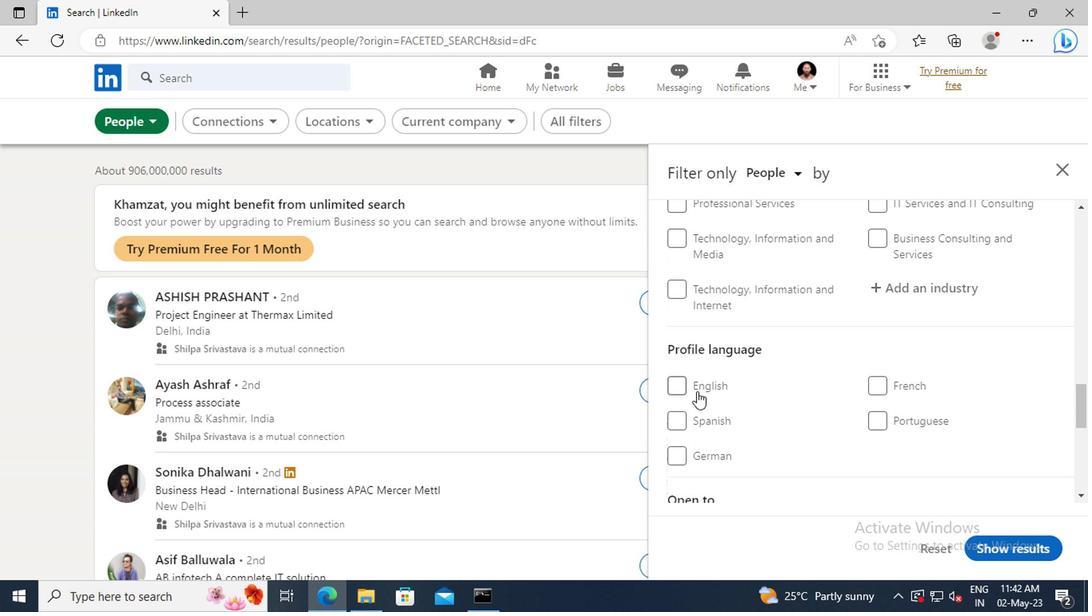 
Action: Mouse pressed left at (682, 389)
Screenshot: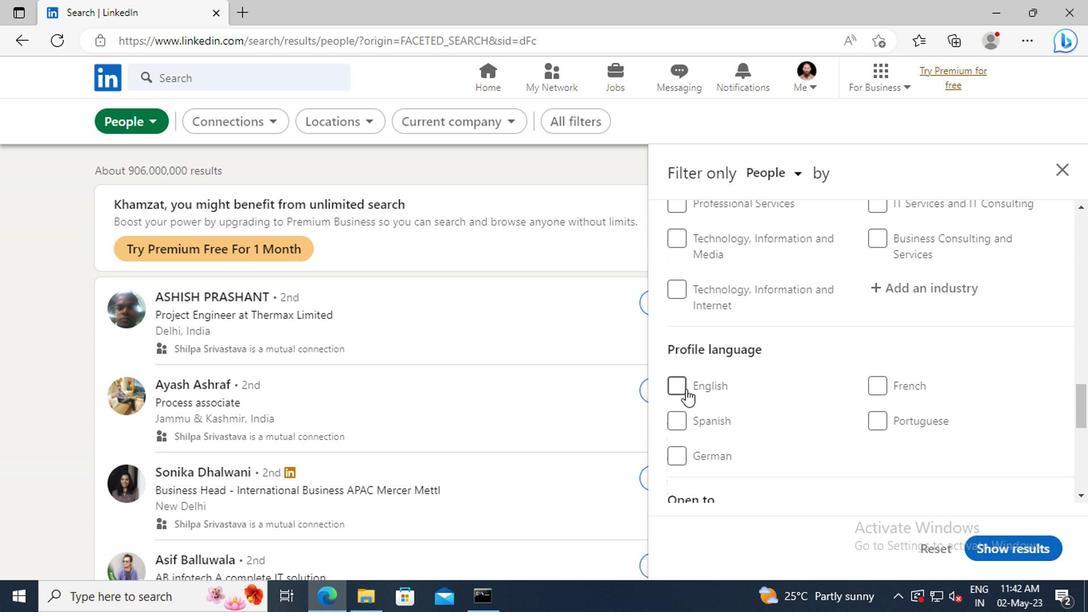
Action: Mouse moved to (927, 381)
Screenshot: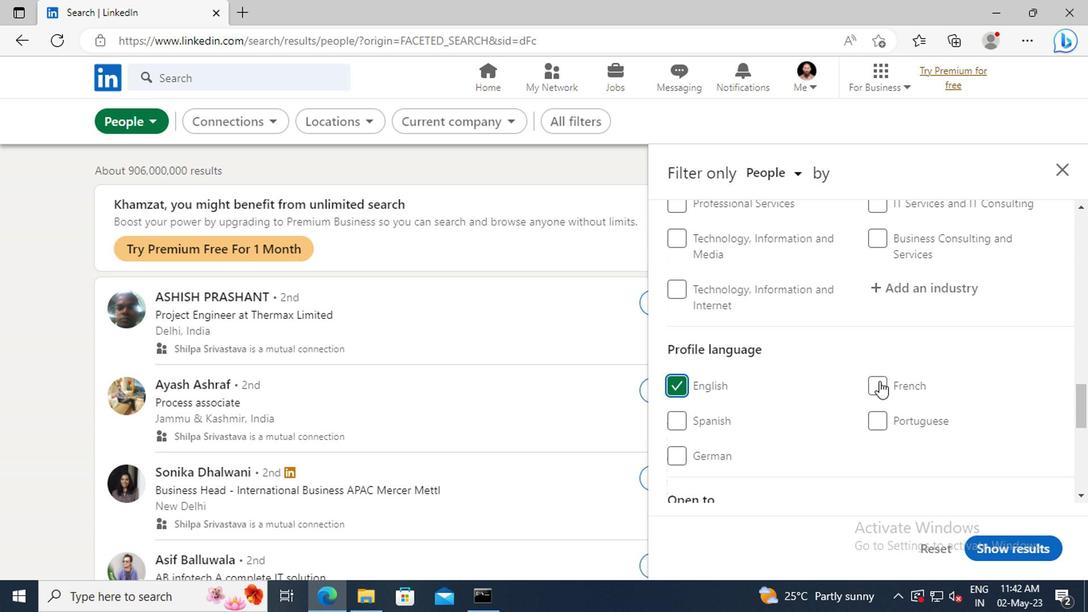 
Action: Mouse scrolled (927, 382) with delta (0, 0)
Screenshot: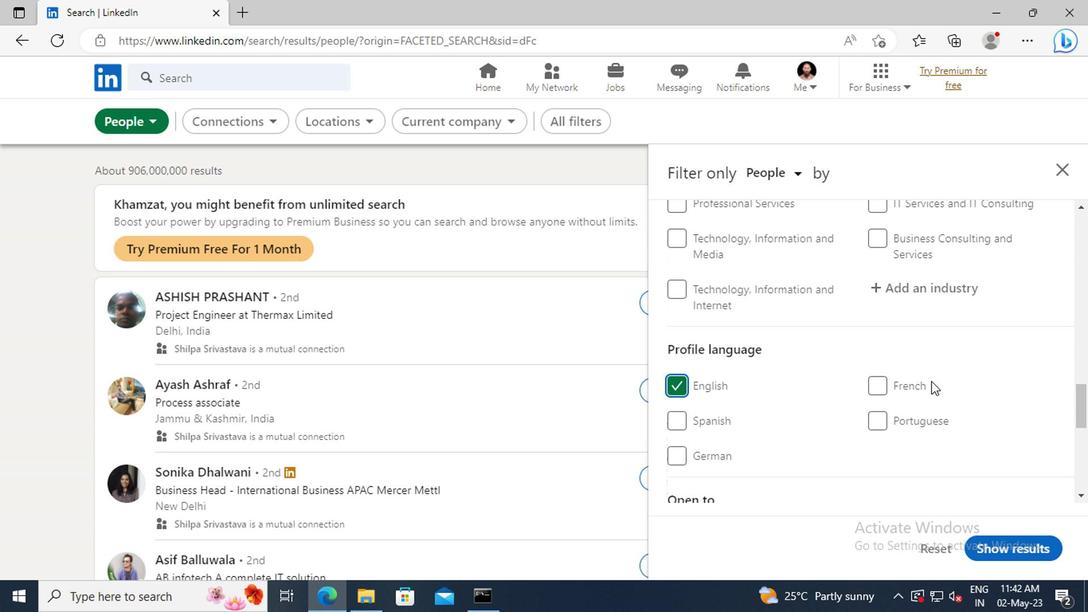 
Action: Mouse scrolled (927, 382) with delta (0, 0)
Screenshot: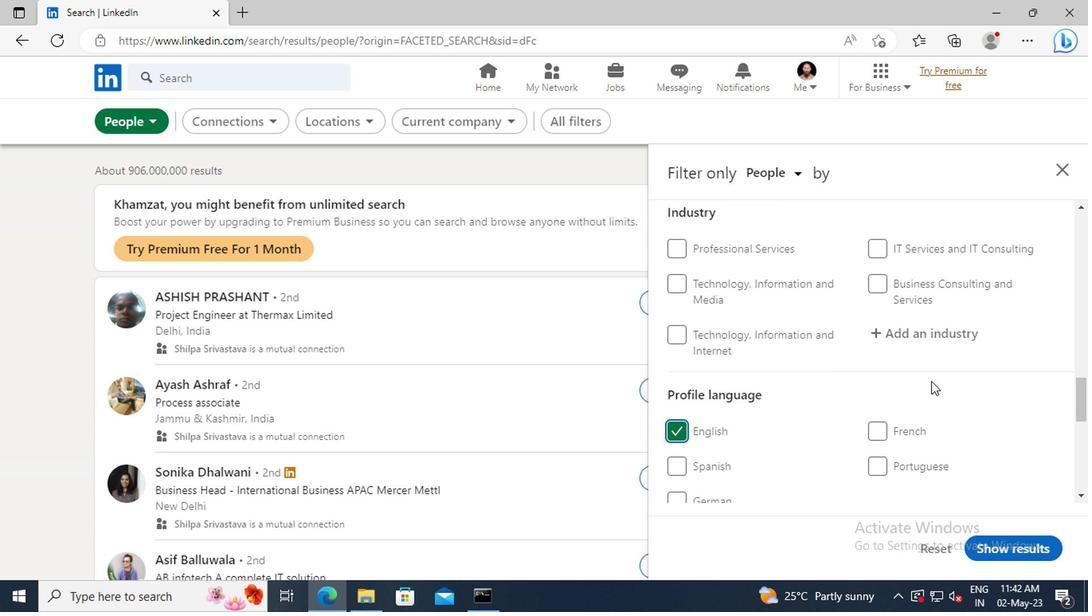 
Action: Mouse moved to (927, 380)
Screenshot: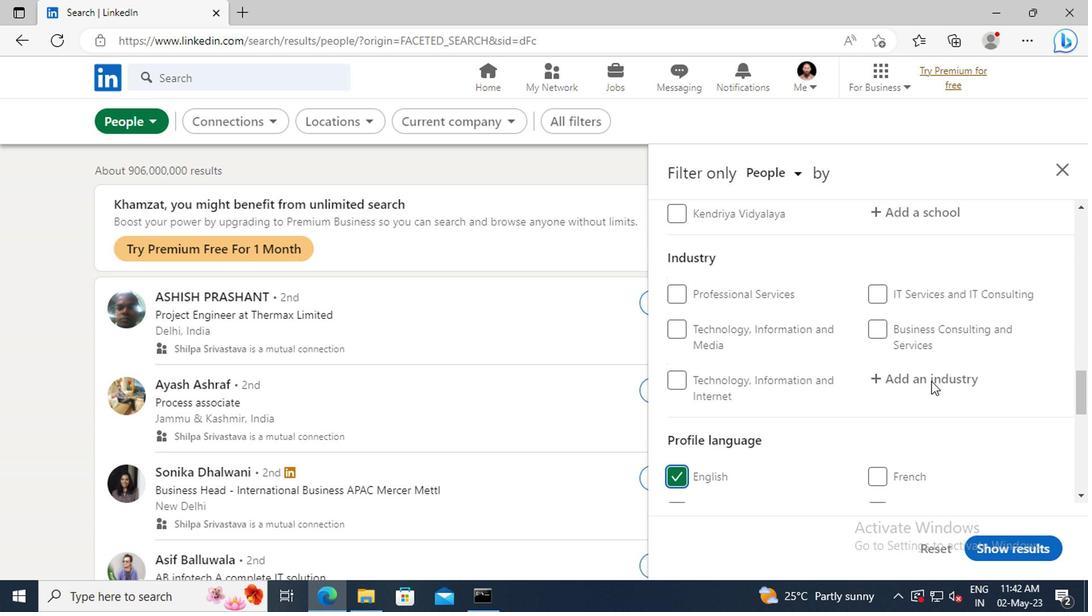 
Action: Mouse scrolled (927, 381) with delta (0, 1)
Screenshot: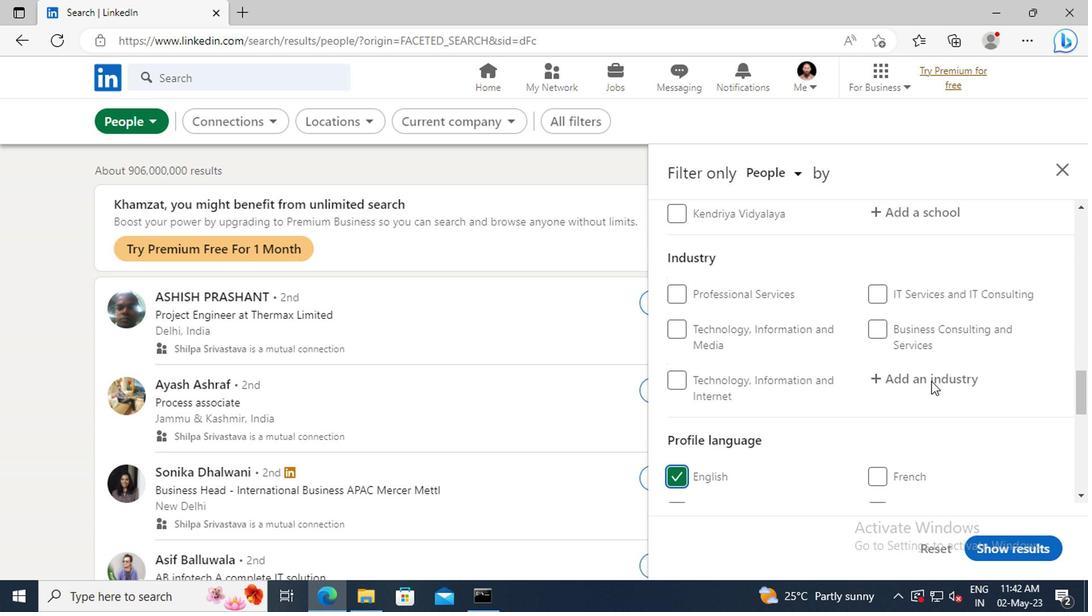 
Action: Mouse scrolled (927, 381) with delta (0, 1)
Screenshot: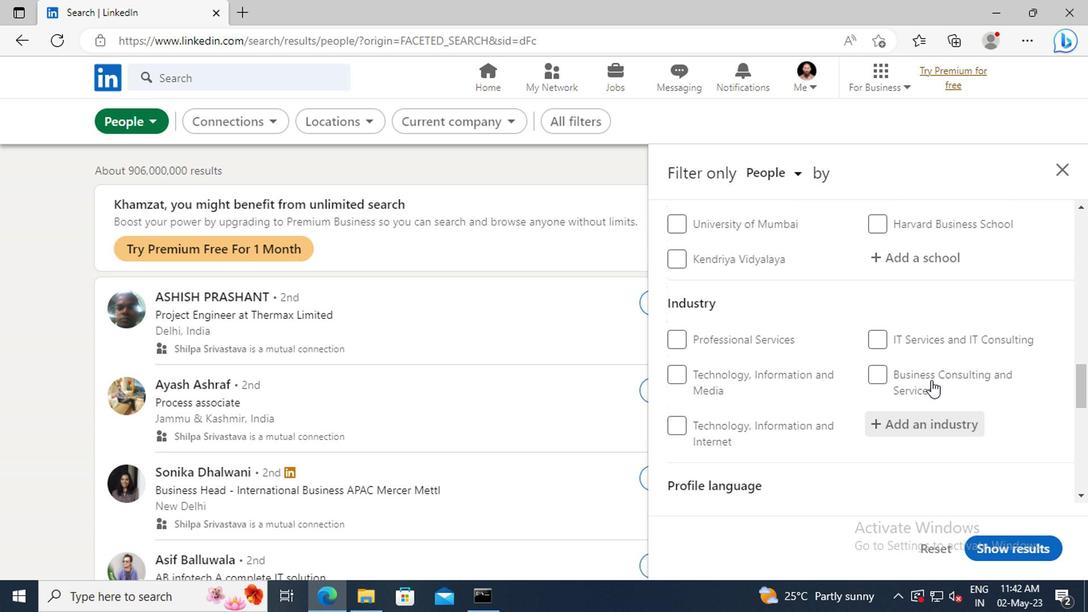 
Action: Mouse scrolled (927, 381) with delta (0, 1)
Screenshot: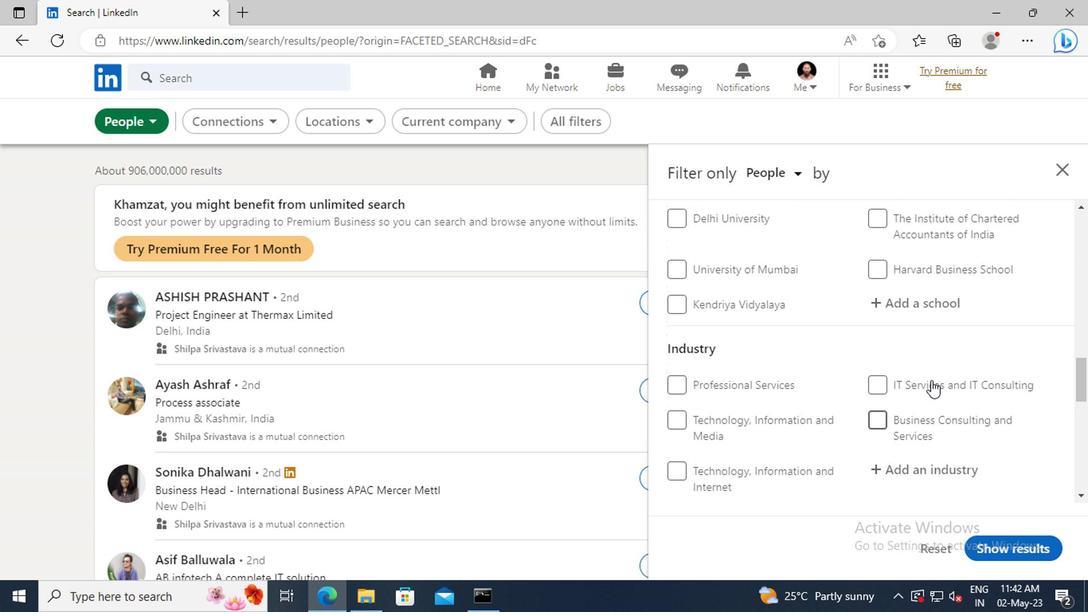 
Action: Mouse scrolled (927, 381) with delta (0, 1)
Screenshot: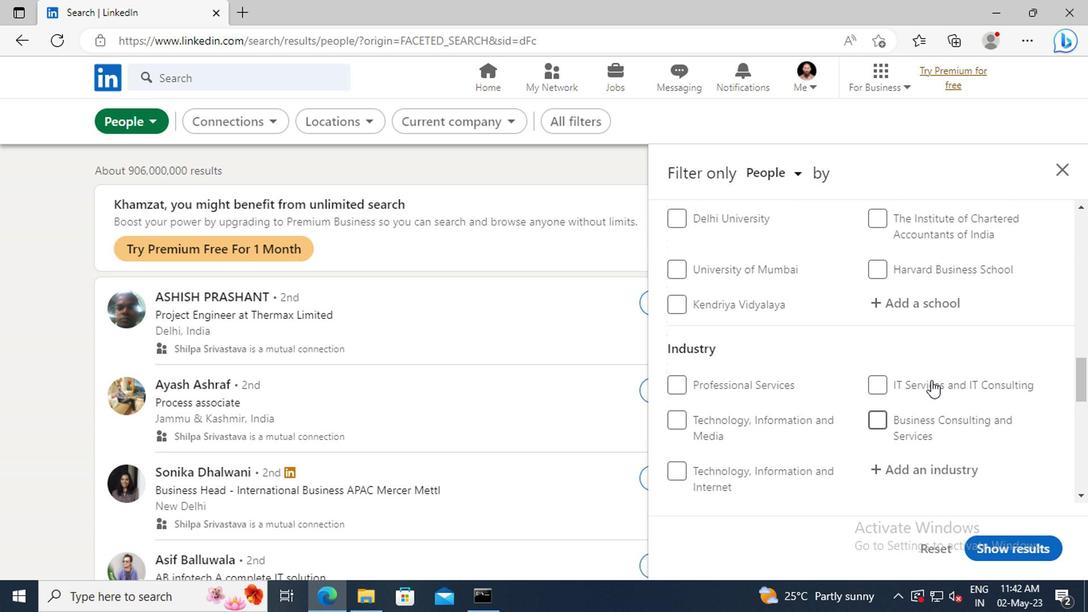 
Action: Mouse scrolled (927, 381) with delta (0, 1)
Screenshot: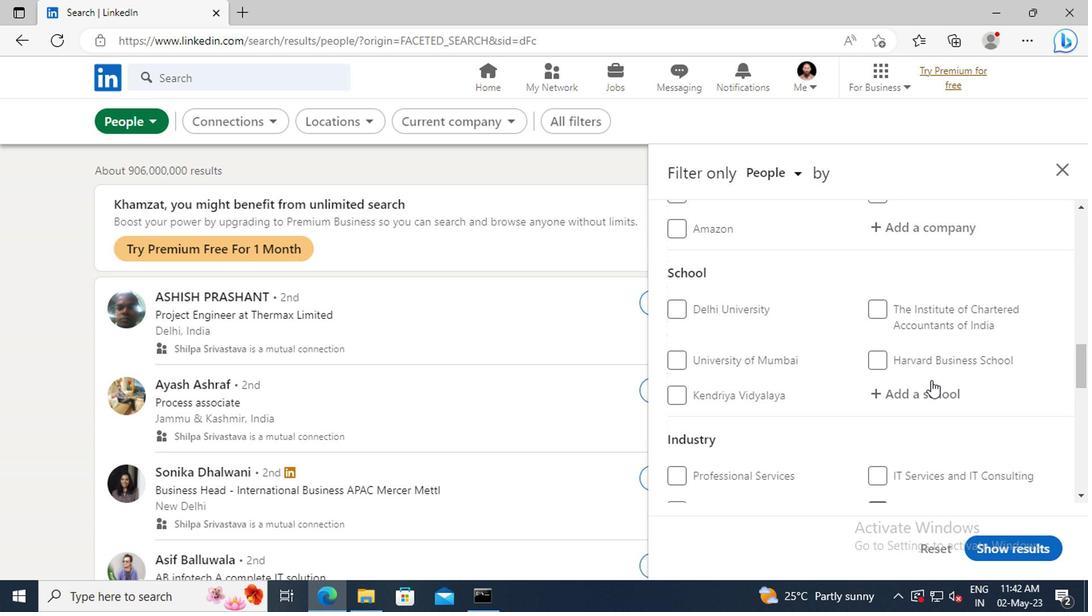 
Action: Mouse scrolled (927, 381) with delta (0, 1)
Screenshot: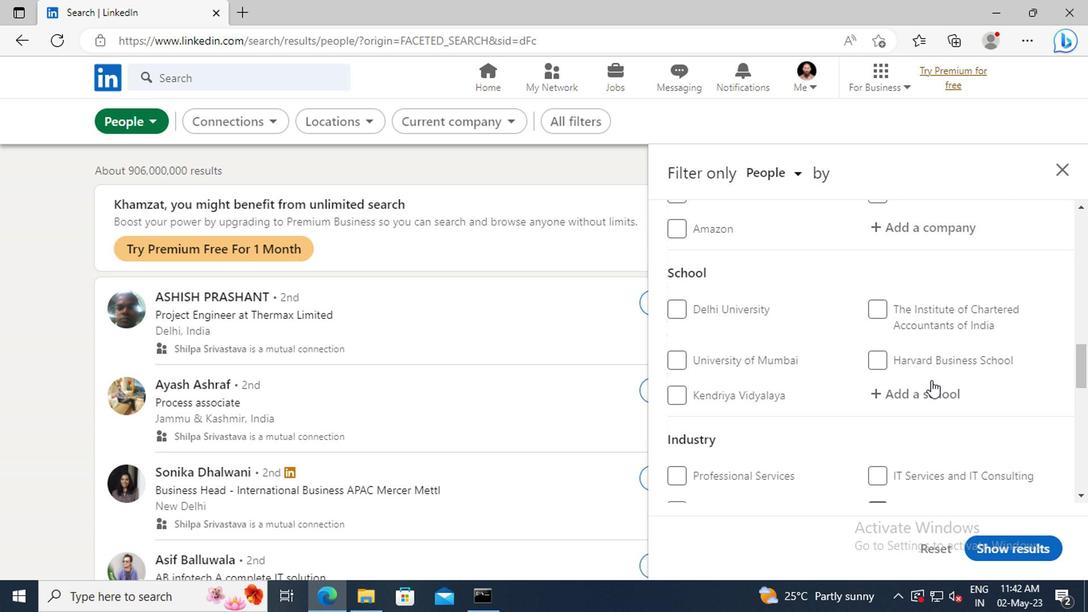 
Action: Mouse scrolled (927, 381) with delta (0, 1)
Screenshot: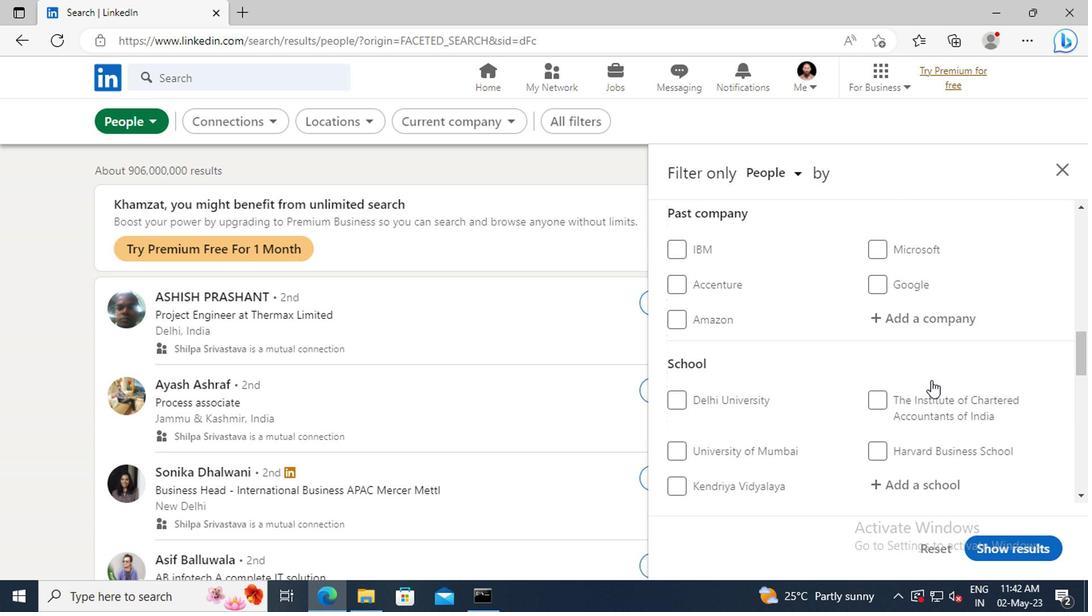 
Action: Mouse scrolled (927, 381) with delta (0, 1)
Screenshot: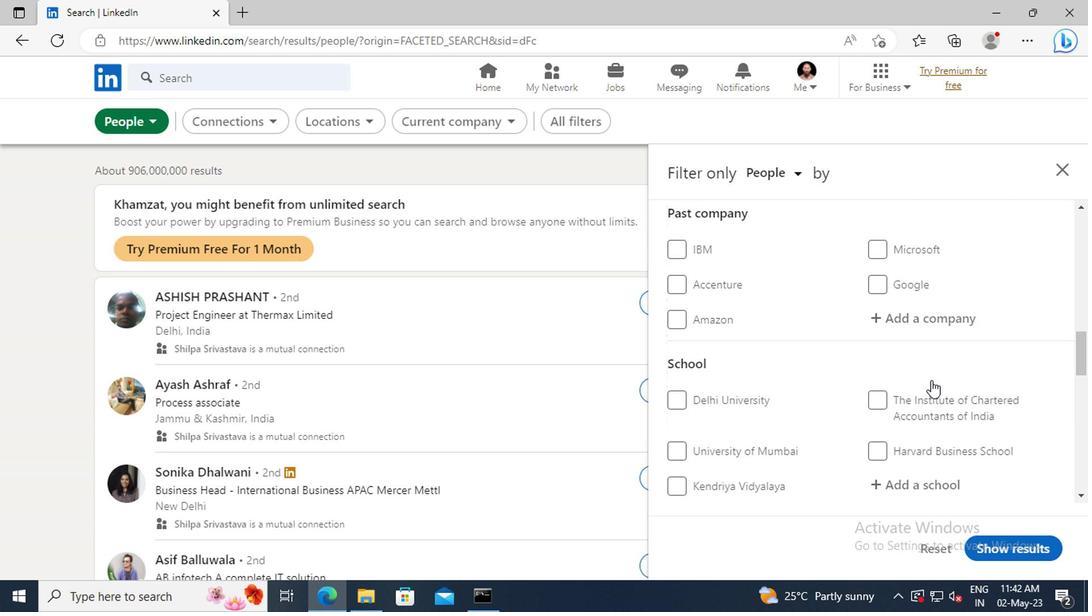 
Action: Mouse scrolled (927, 381) with delta (0, 1)
Screenshot: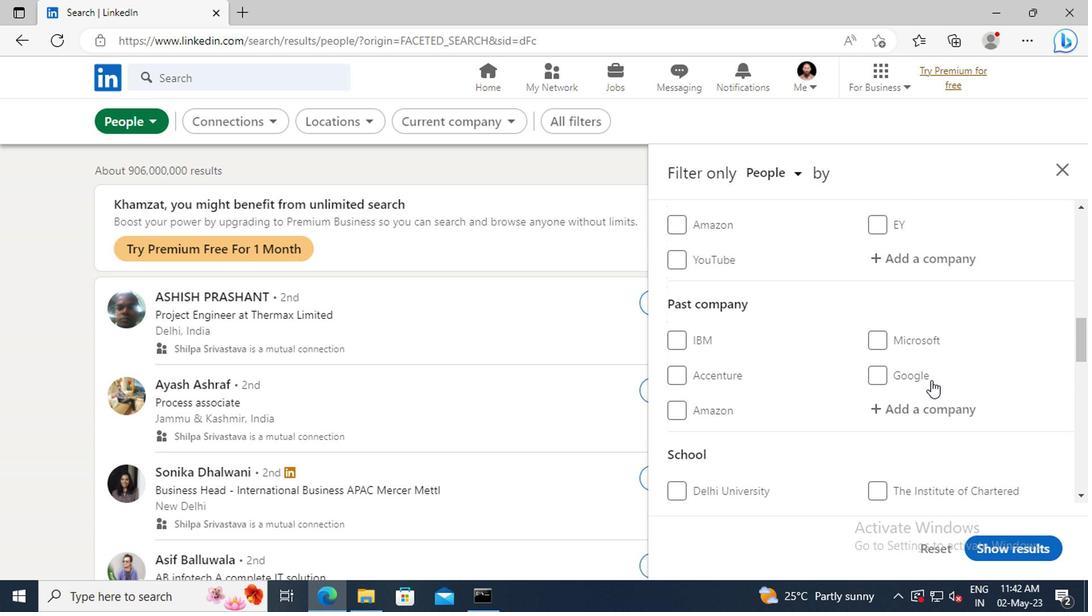 
Action: Mouse scrolled (927, 381) with delta (0, 1)
Screenshot: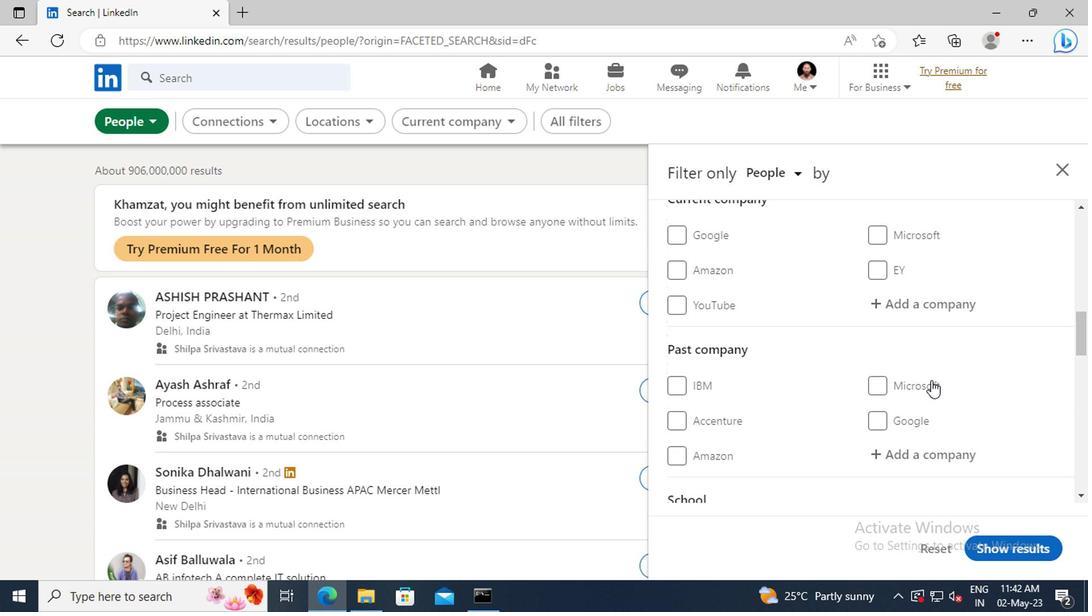 
Action: Mouse moved to (895, 354)
Screenshot: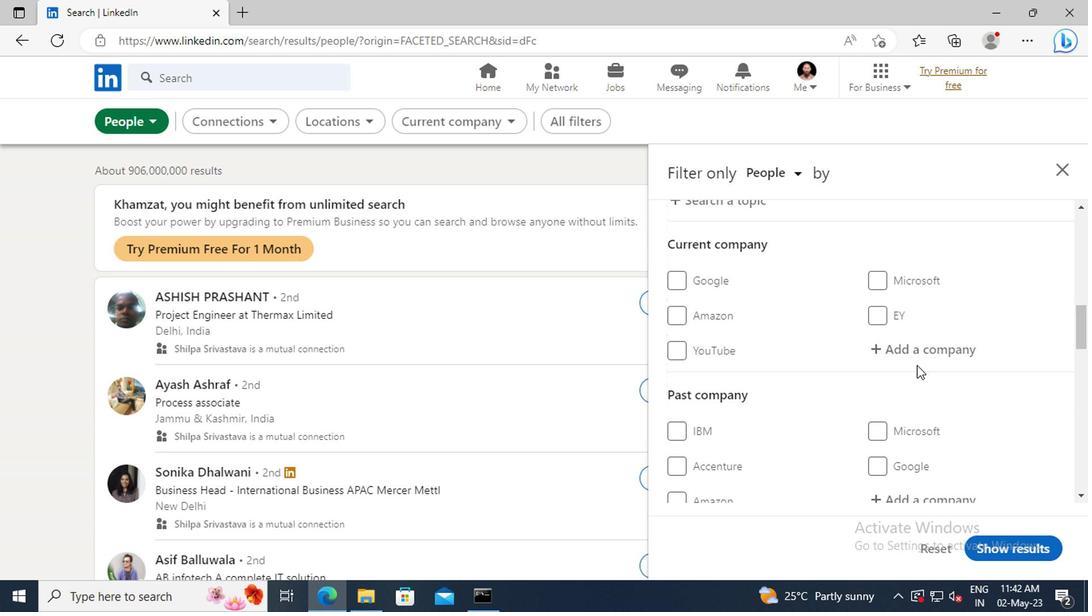 
Action: Mouse pressed left at (895, 354)
Screenshot: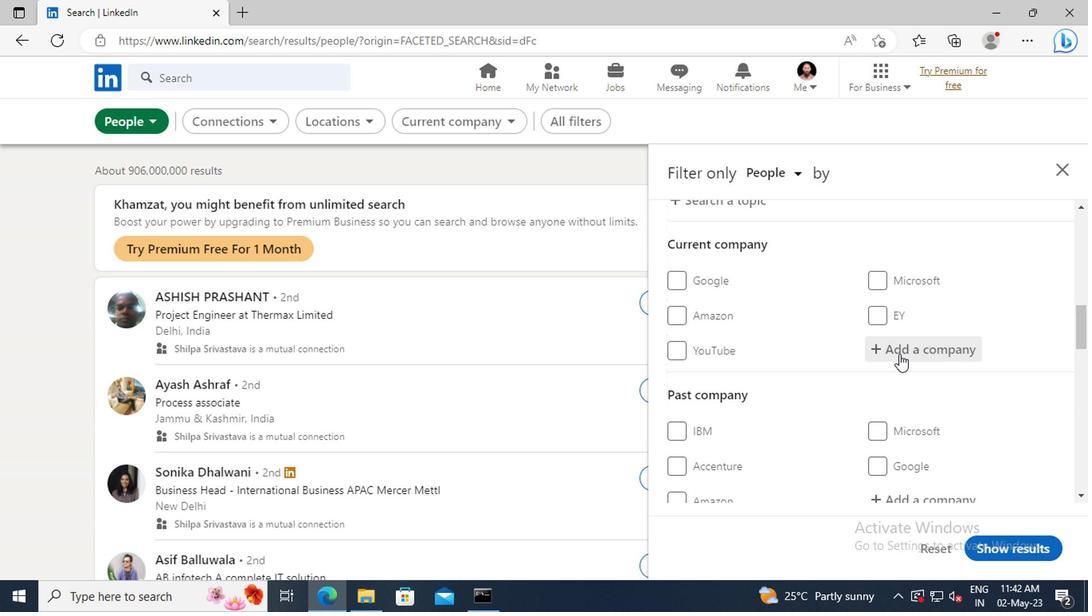 
Action: Key pressed <Key.shift>BRILLIO
Screenshot: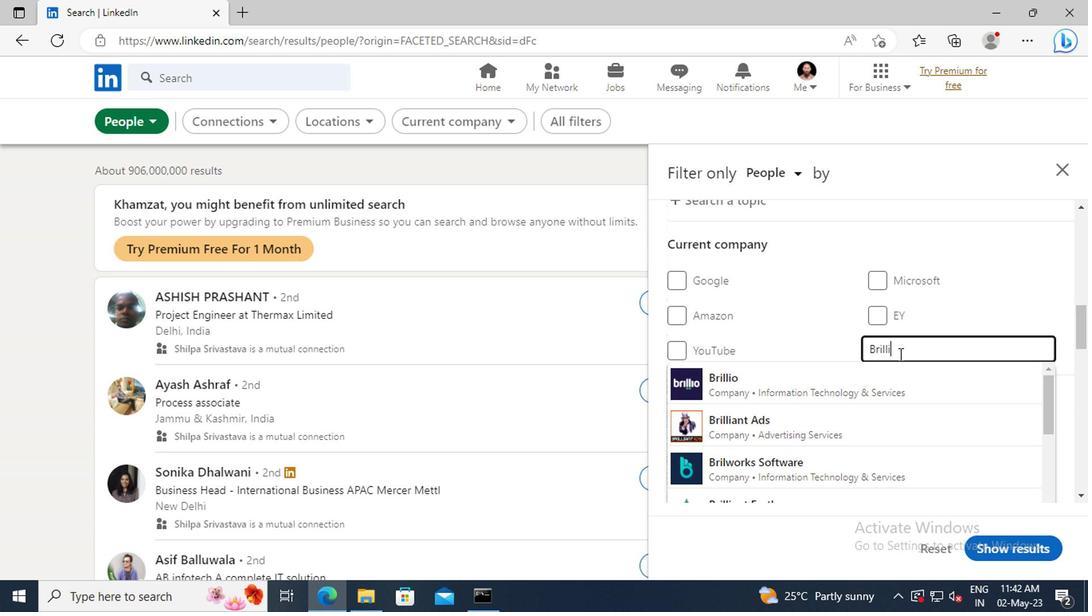 
Action: Mouse moved to (887, 380)
Screenshot: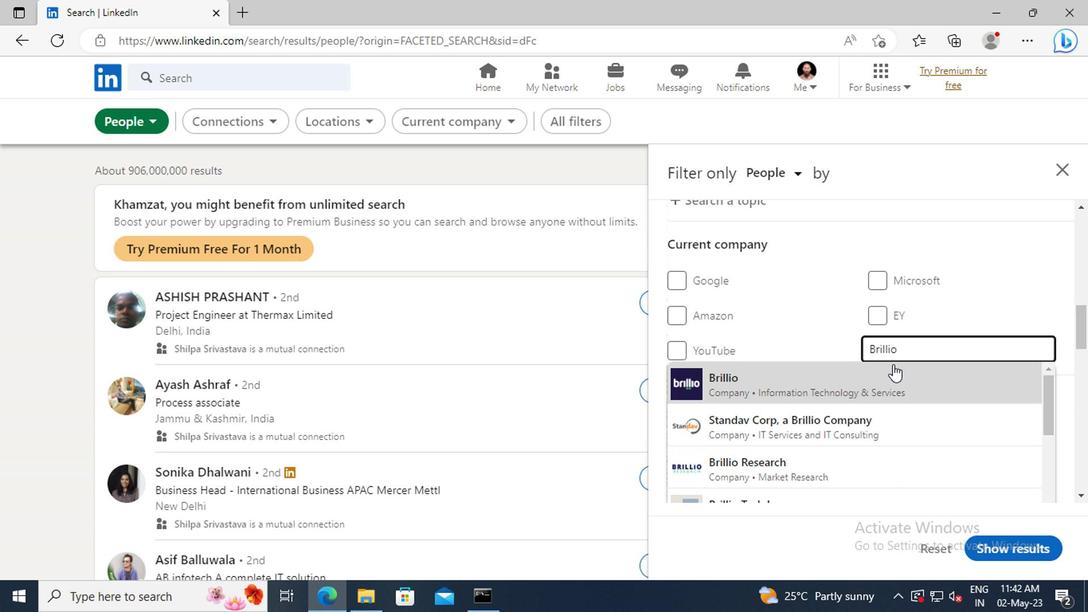 
Action: Mouse pressed left at (887, 380)
Screenshot: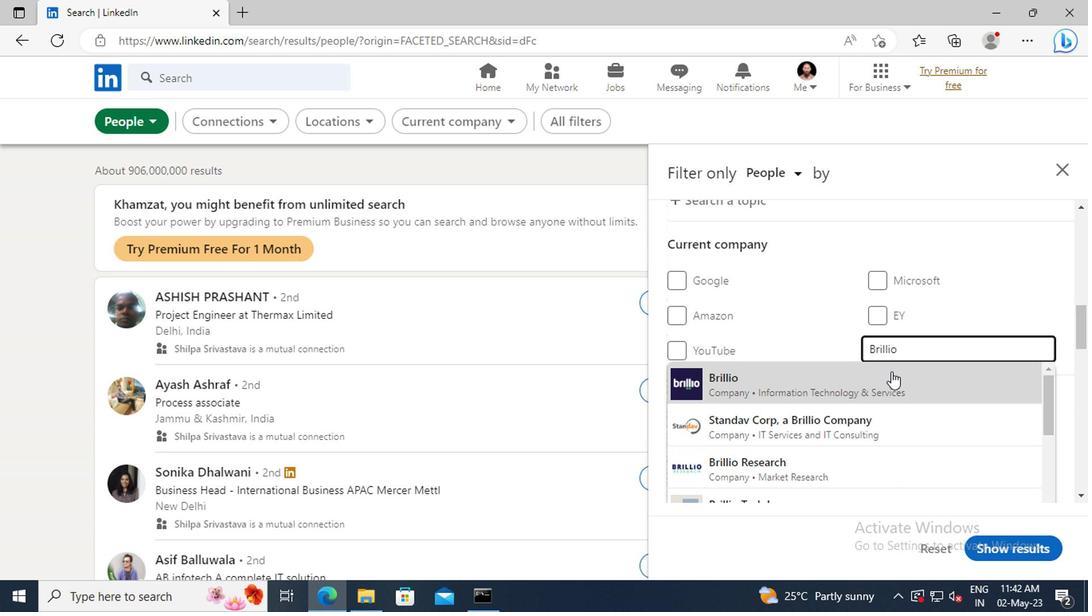 
Action: Mouse scrolled (887, 379) with delta (0, 0)
Screenshot: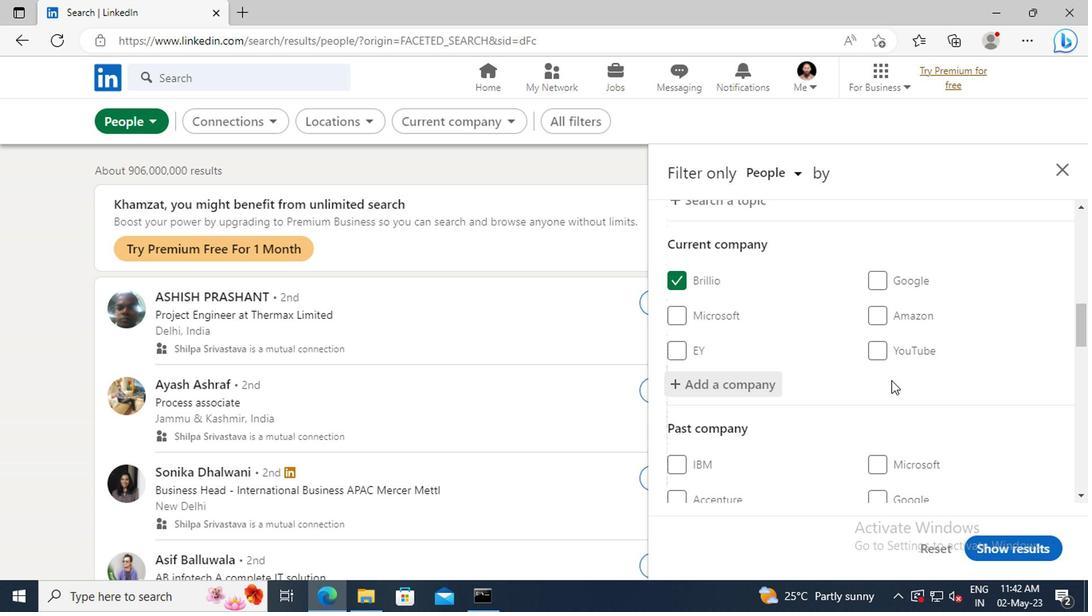 
Action: Mouse scrolled (887, 379) with delta (0, 0)
Screenshot: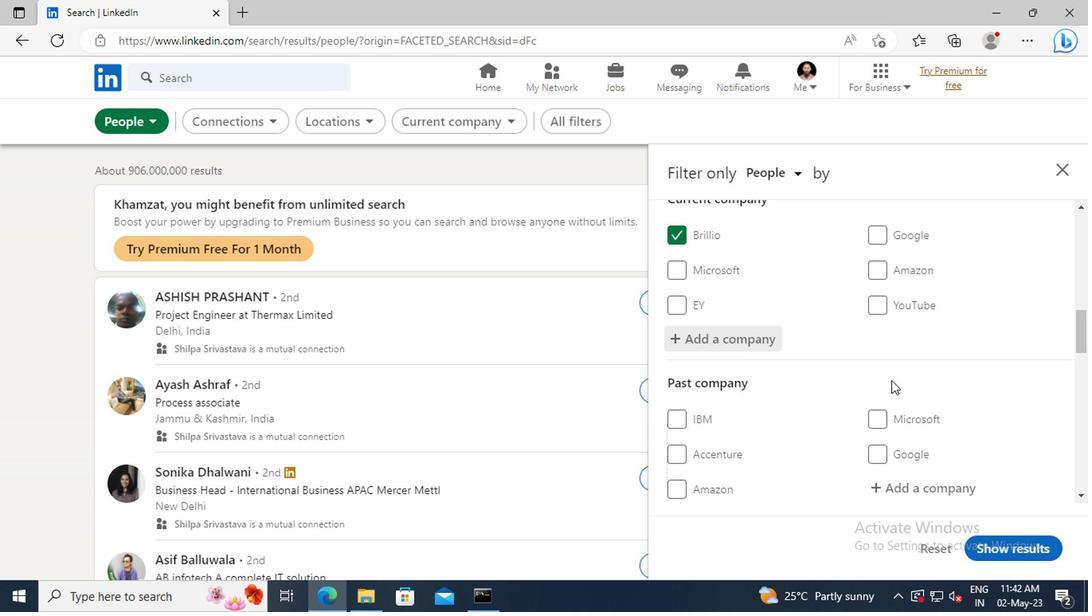
Action: Mouse scrolled (887, 379) with delta (0, 0)
Screenshot: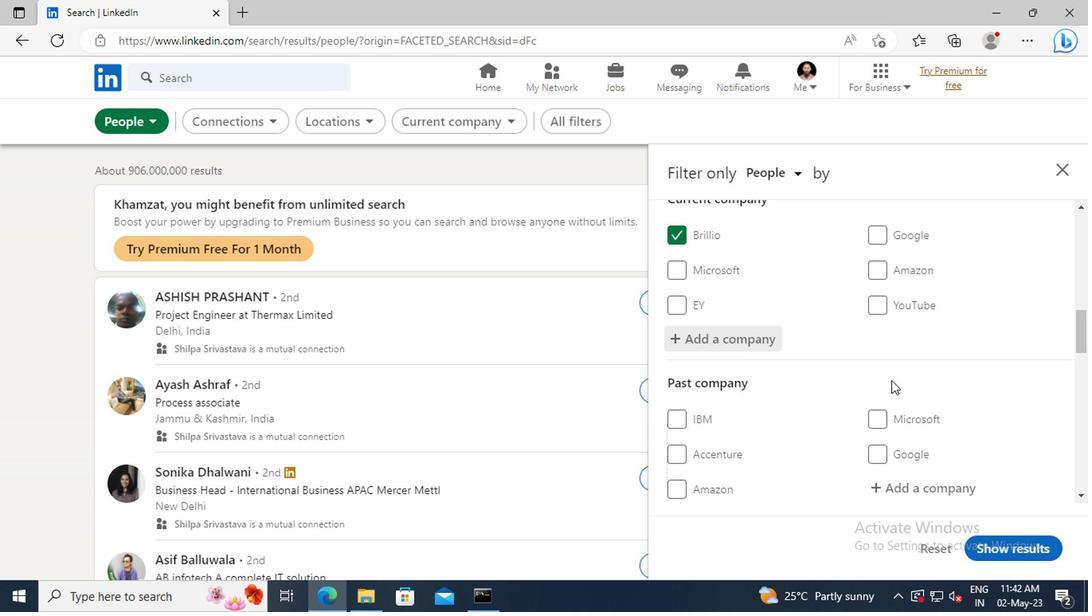 
Action: Mouse moved to (883, 368)
Screenshot: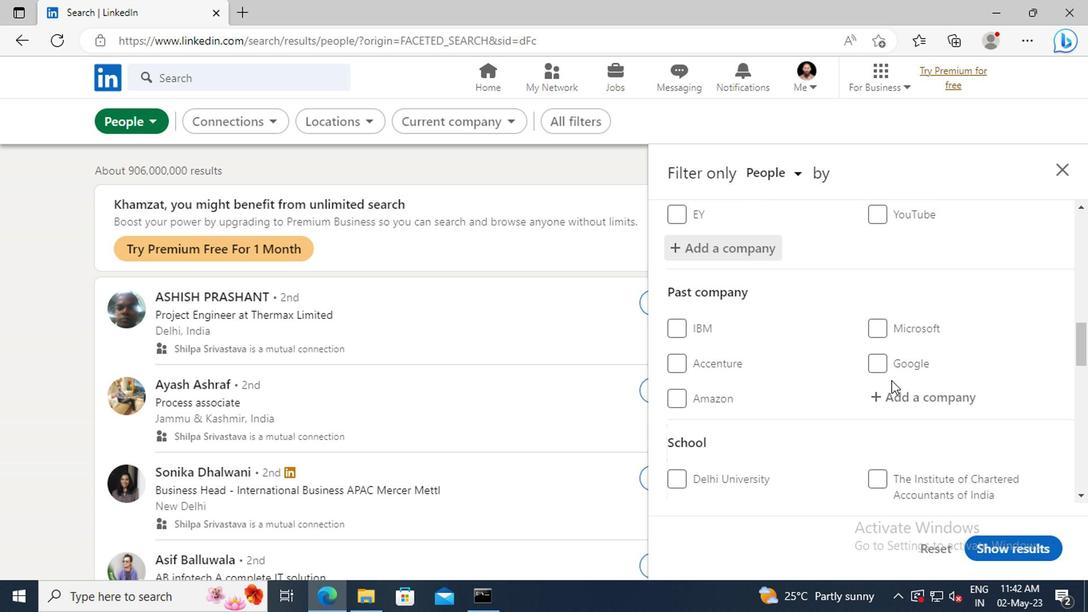 
Action: Mouse scrolled (883, 368) with delta (0, 0)
Screenshot: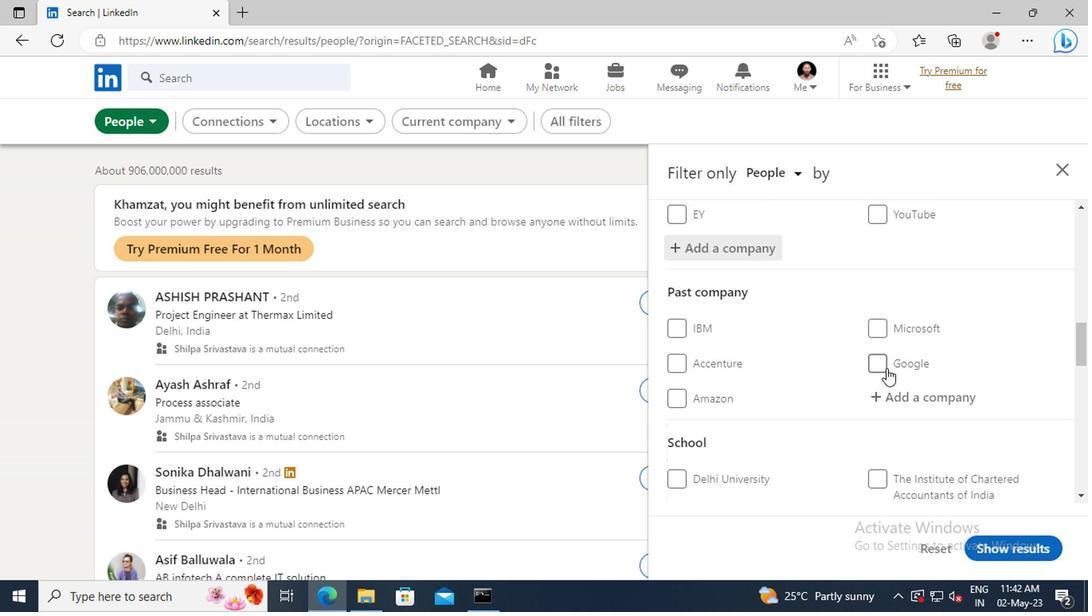 
Action: Mouse moved to (883, 364)
Screenshot: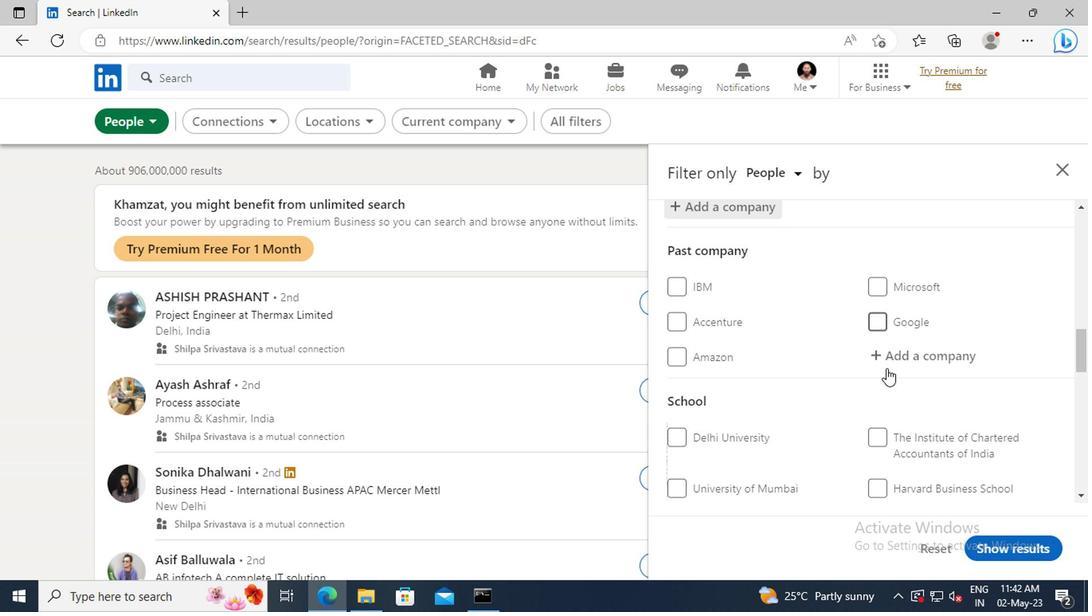 
Action: Mouse scrolled (883, 363) with delta (0, 0)
Screenshot: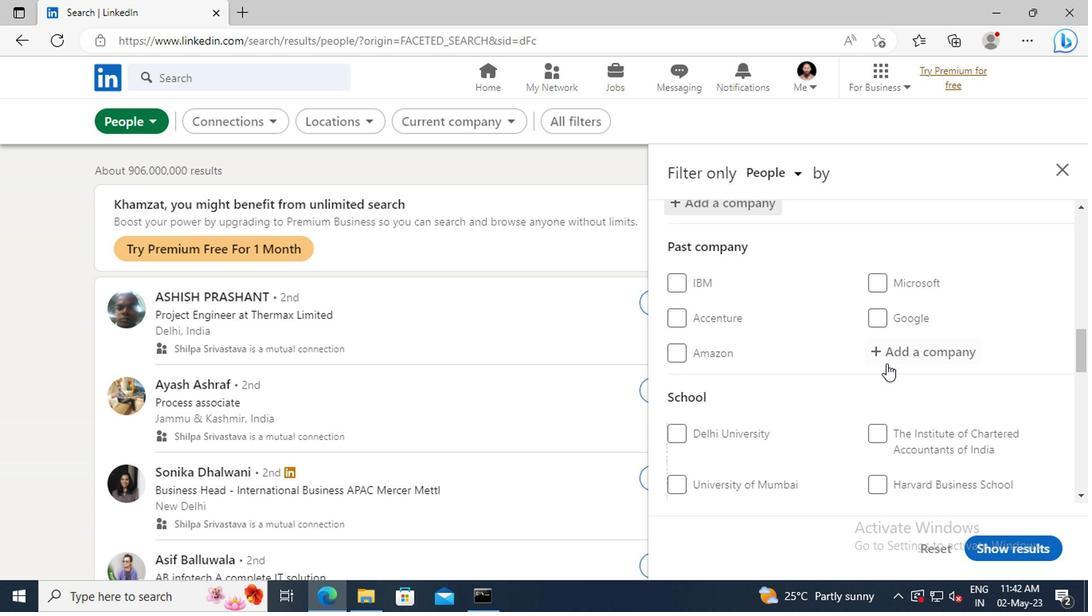 
Action: Mouse scrolled (883, 363) with delta (0, 0)
Screenshot: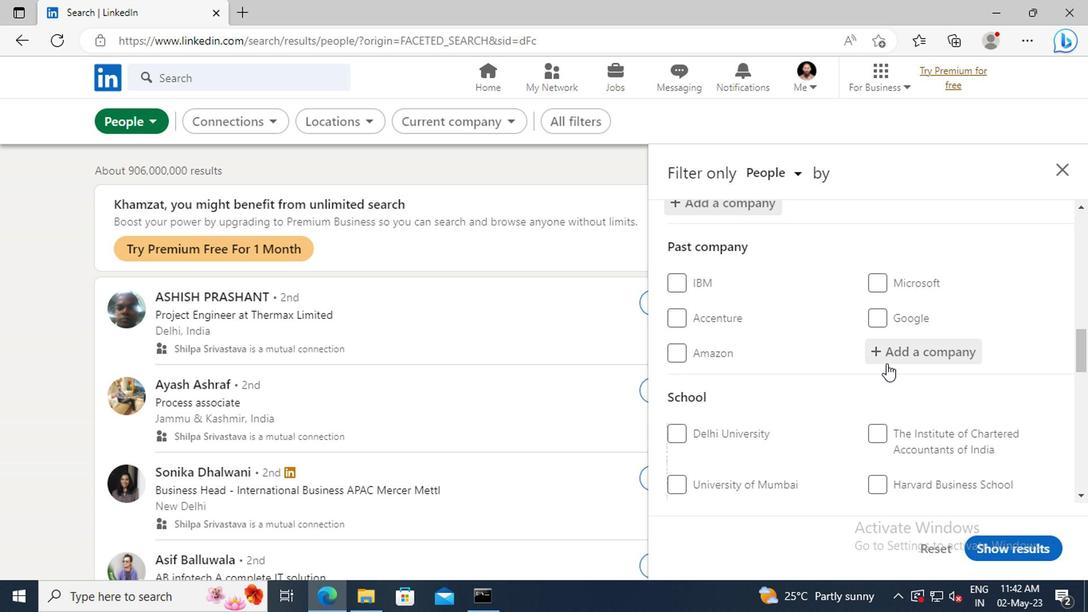 
Action: Mouse moved to (880, 355)
Screenshot: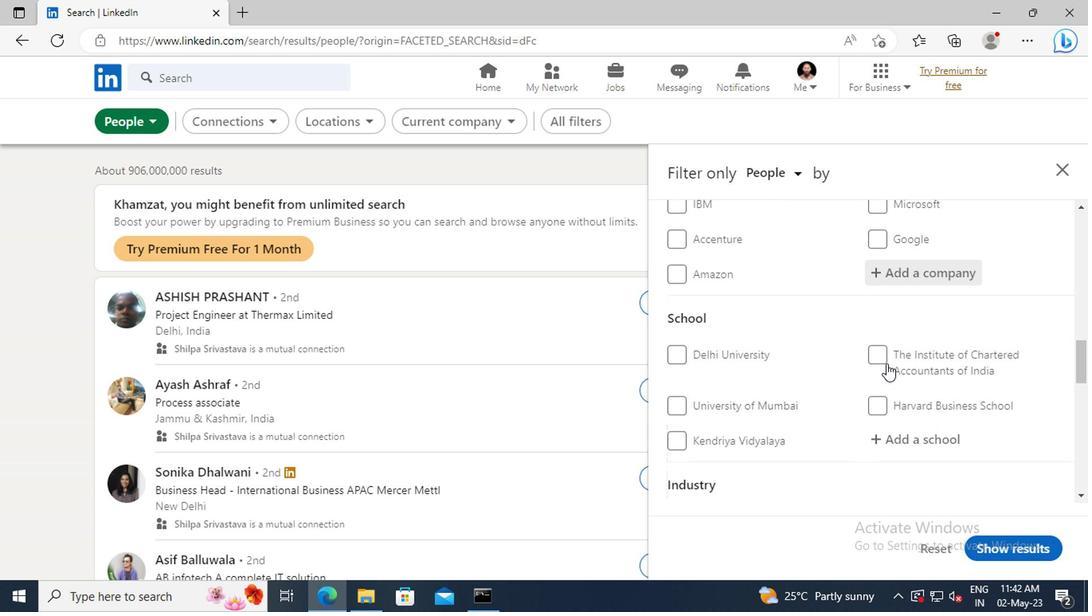 
Action: Mouse scrolled (880, 354) with delta (0, -1)
Screenshot: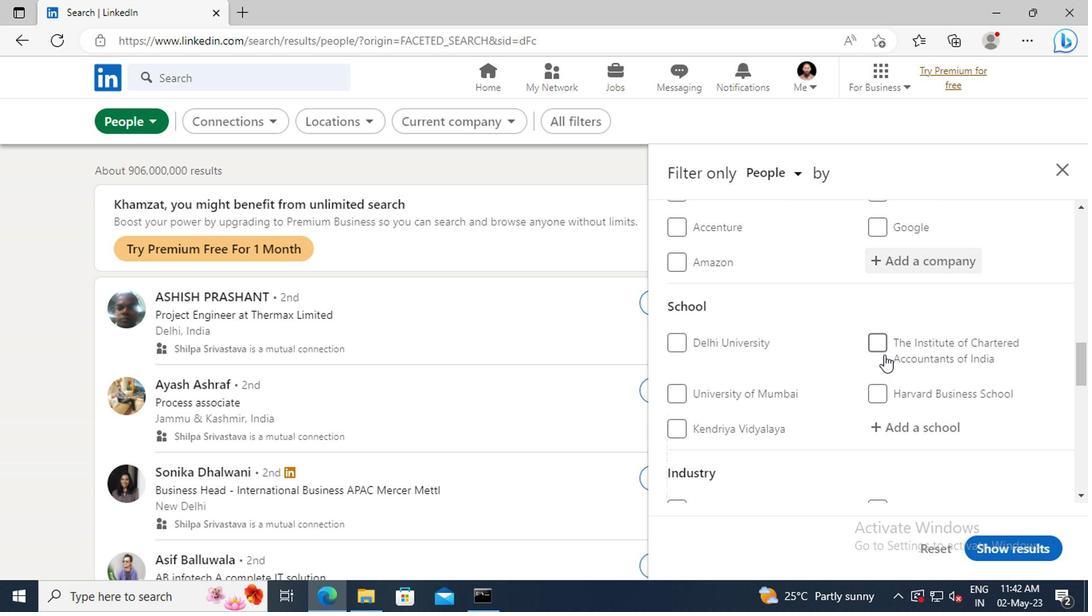 
Action: Mouse moved to (879, 379)
Screenshot: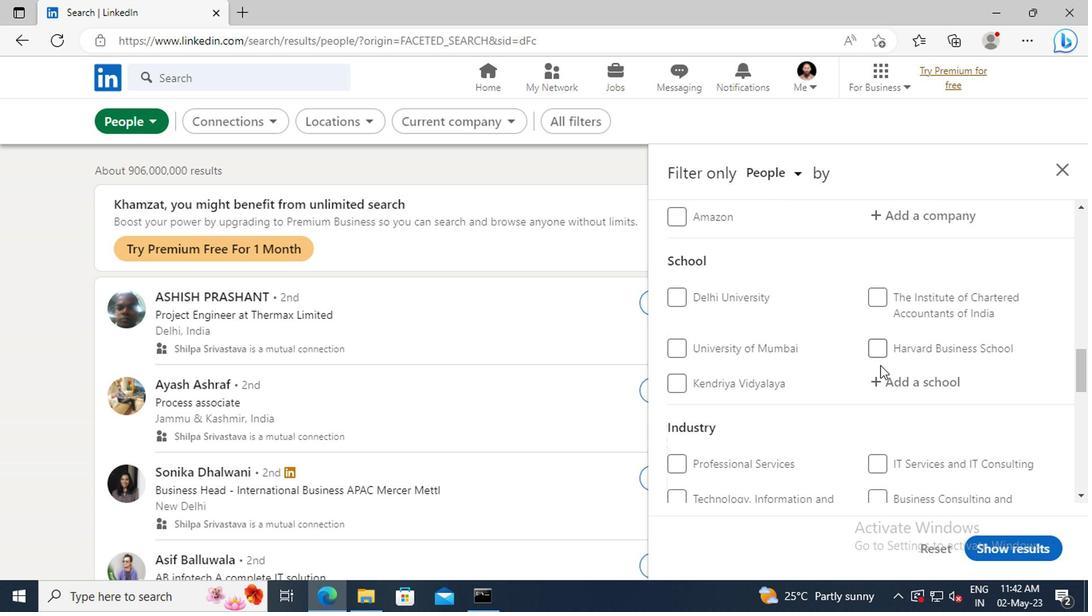 
Action: Mouse pressed left at (879, 379)
Screenshot: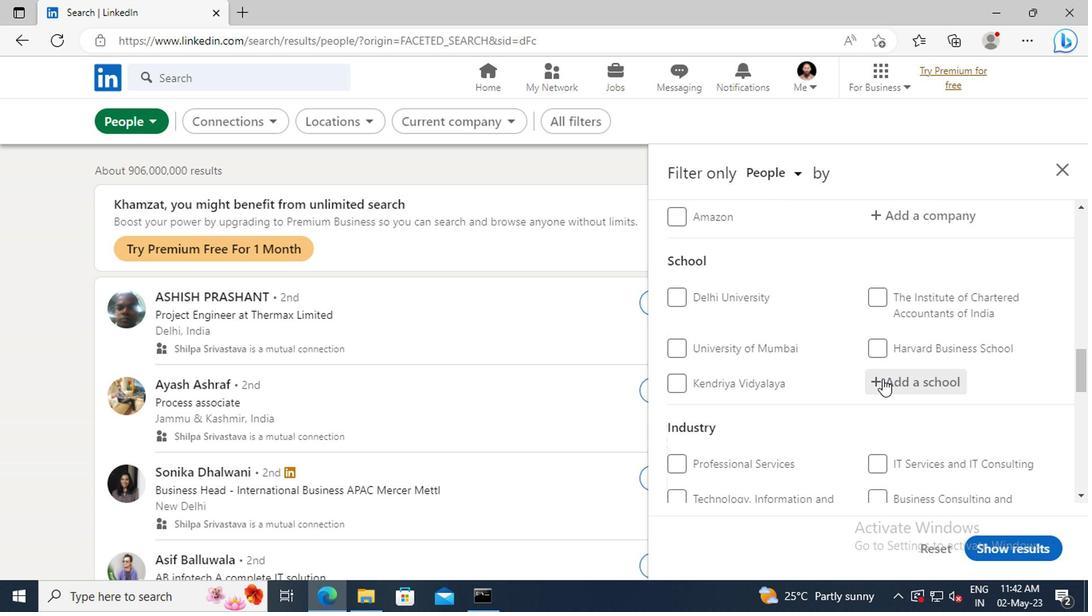 
Action: Key pressed <Key.shift>ST.<Key.space><Key.shift>AGNES<Key.space><Key.shift>CO
Screenshot: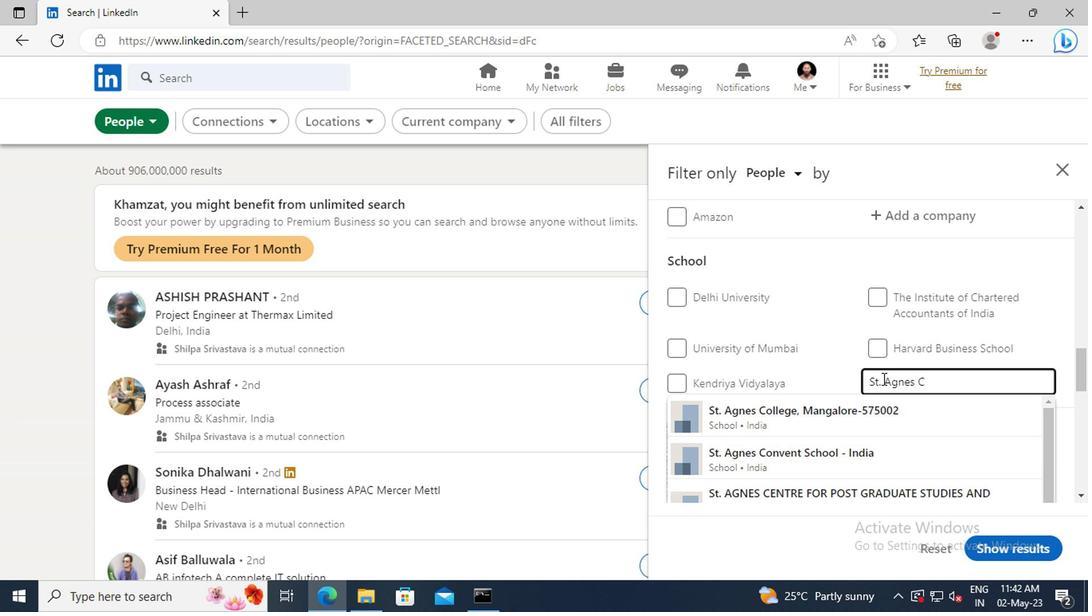 
Action: Mouse moved to (880, 411)
Screenshot: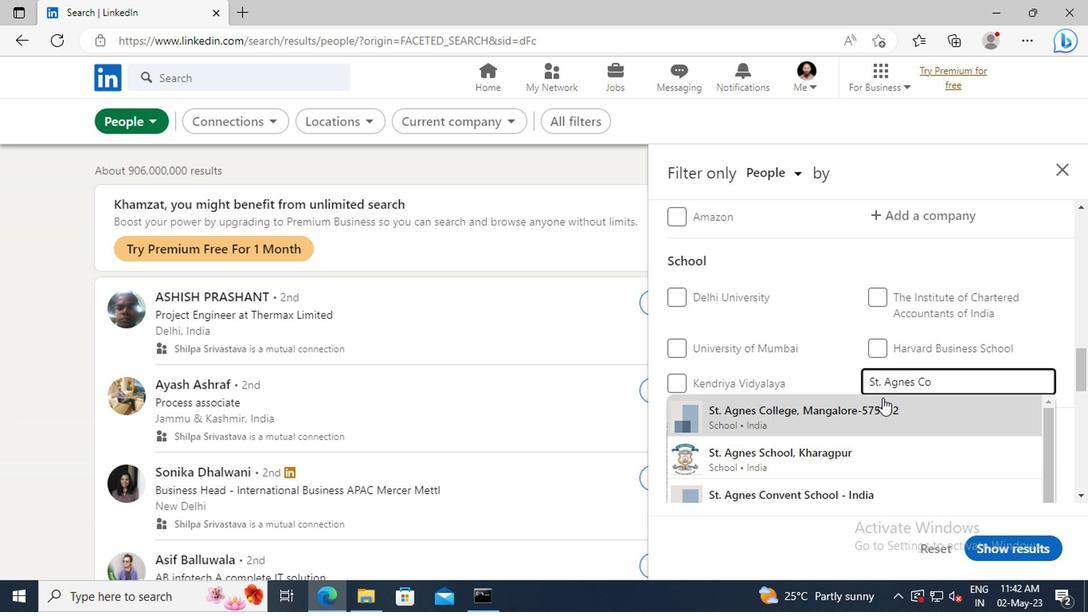
Action: Mouse pressed left at (880, 411)
Screenshot: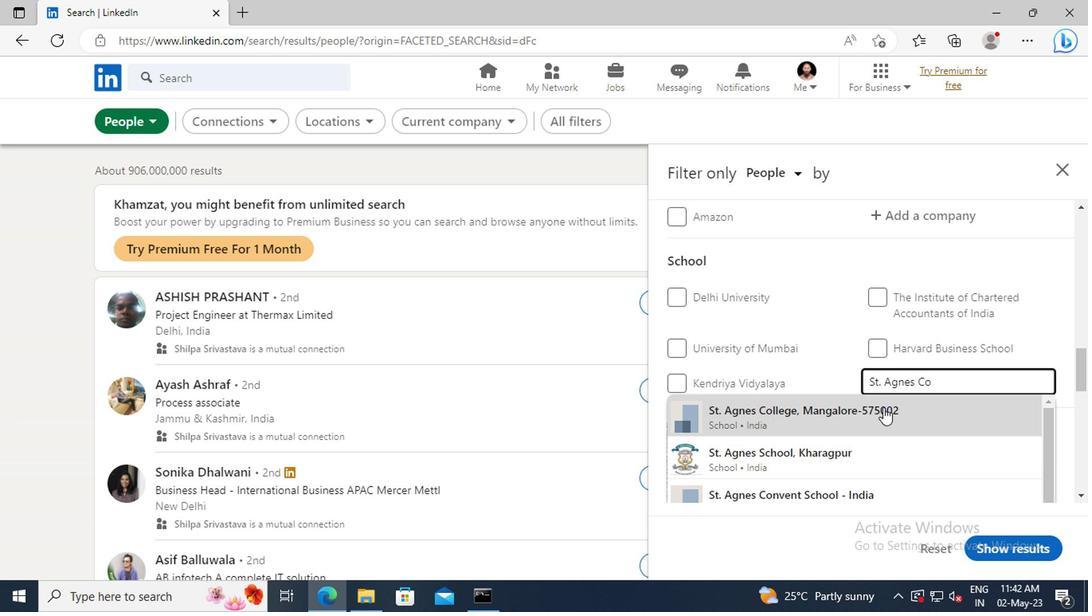 
Action: Mouse scrolled (880, 410) with delta (0, -1)
Screenshot: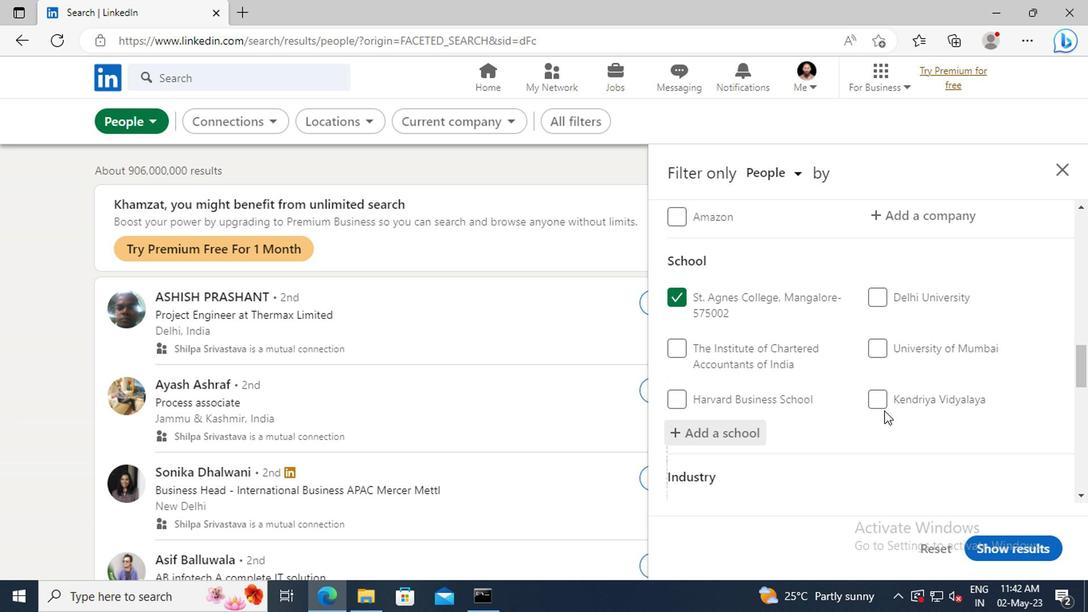 
Action: Mouse scrolled (880, 410) with delta (0, -1)
Screenshot: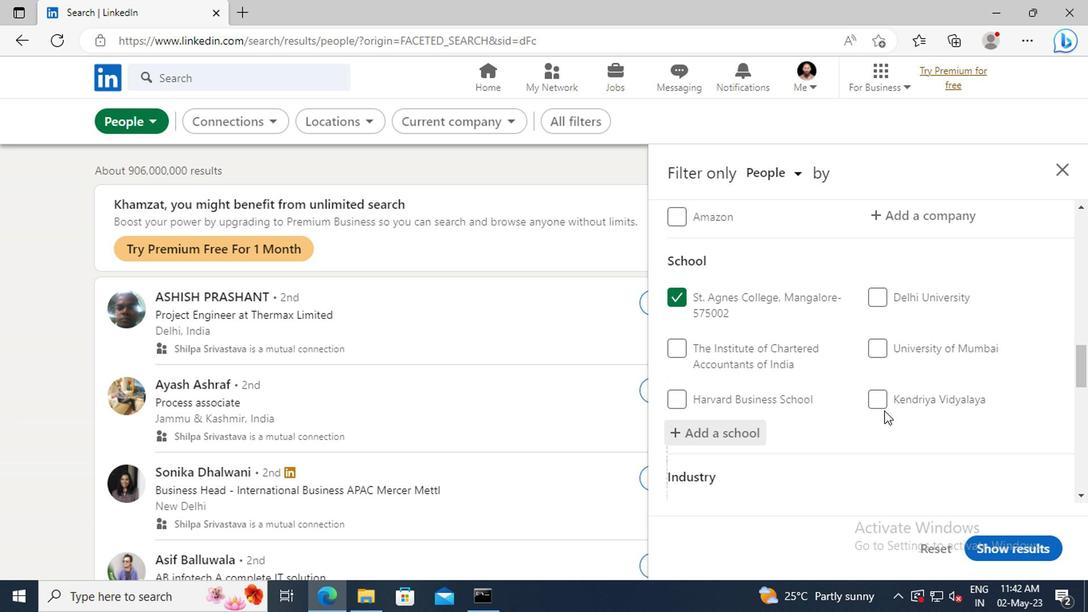 
Action: Mouse moved to (880, 412)
Screenshot: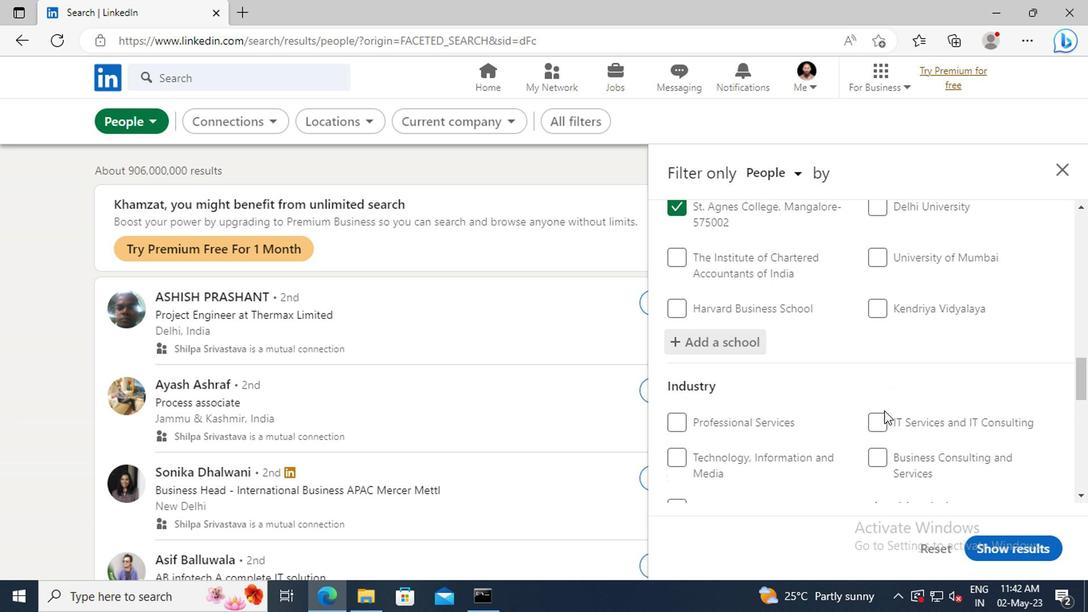 
Action: Mouse scrolled (880, 411) with delta (0, 0)
Screenshot: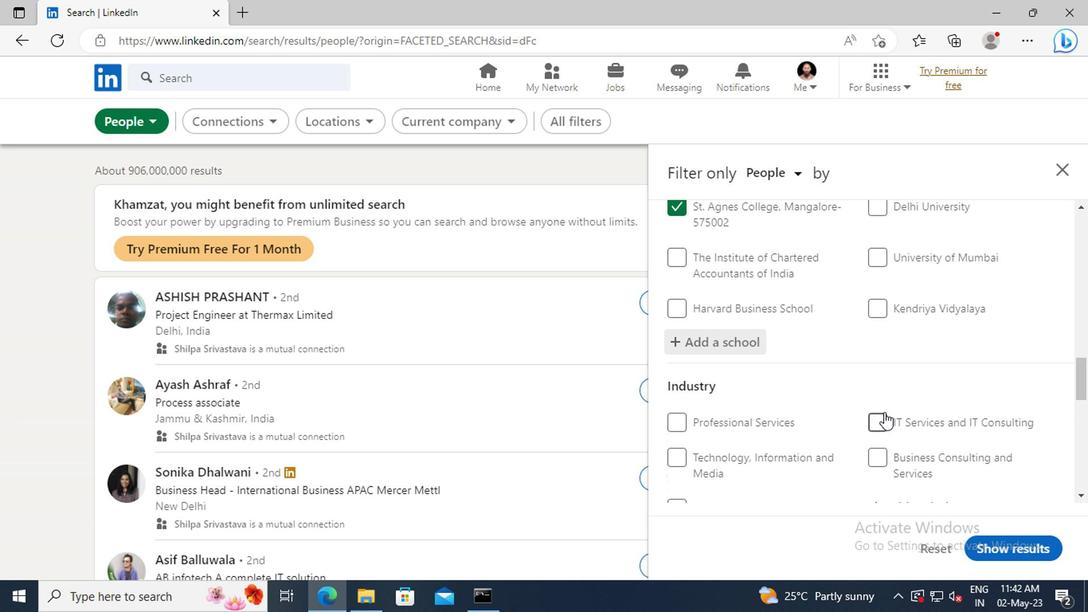 
Action: Mouse scrolled (880, 411) with delta (0, 0)
Screenshot: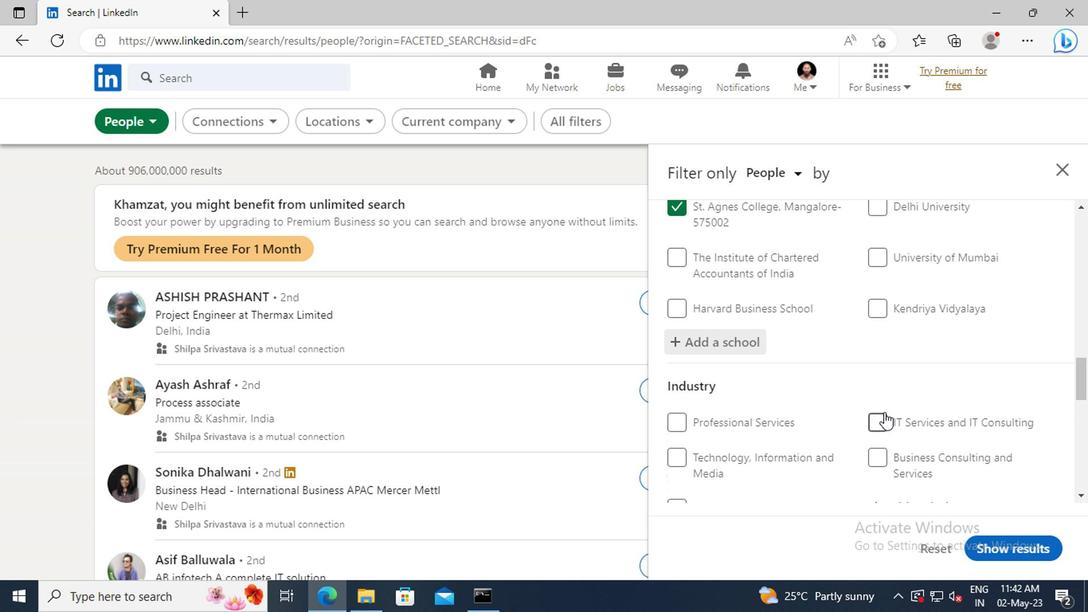 
Action: Mouse moved to (874, 407)
Screenshot: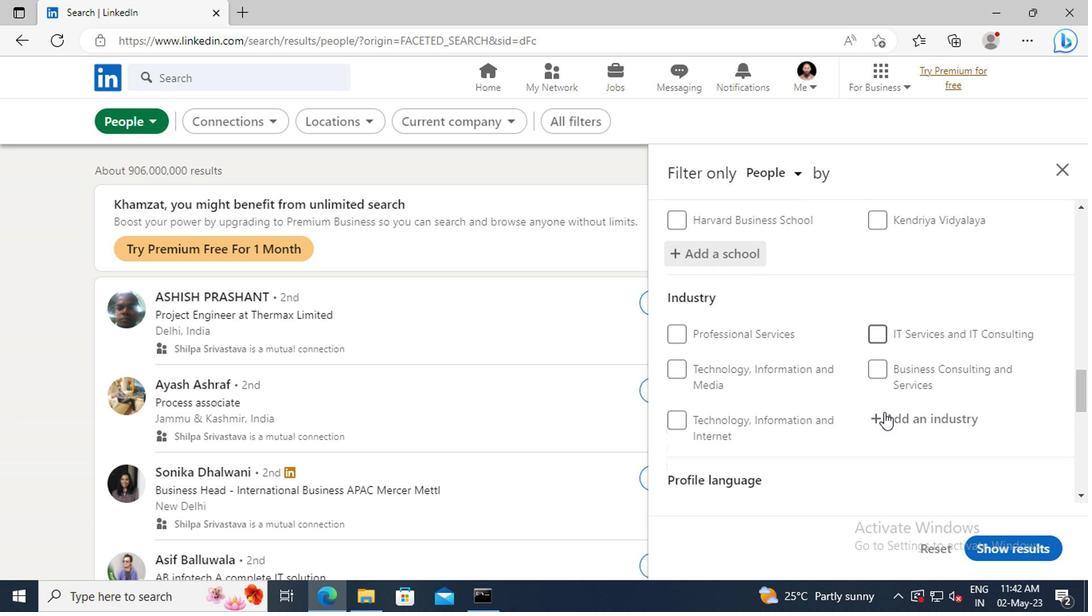 
Action: Mouse scrolled (874, 406) with delta (0, -1)
Screenshot: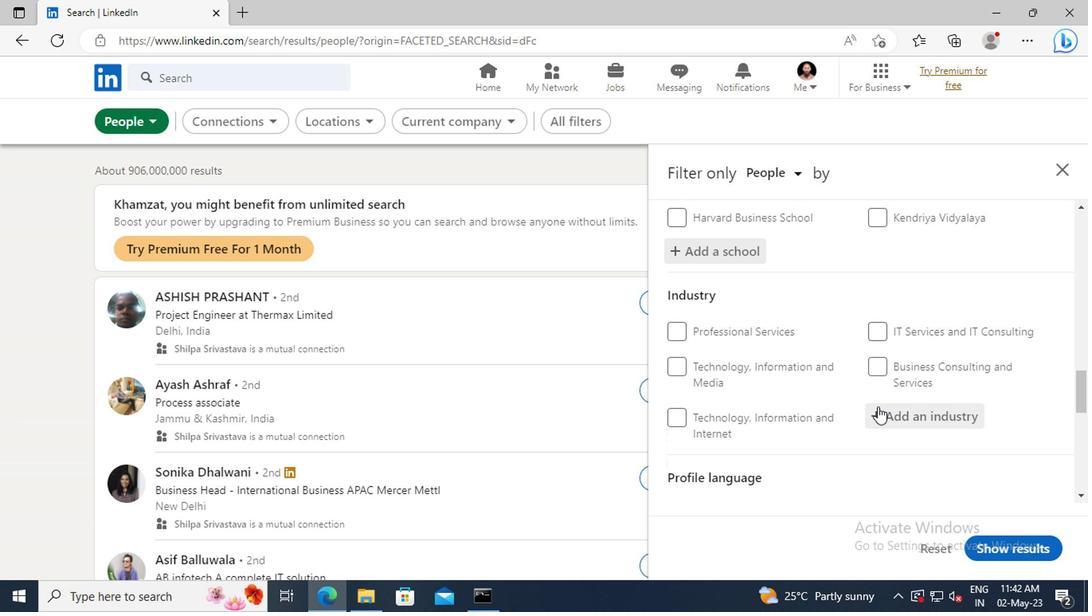 
Action: Mouse moved to (879, 377)
Screenshot: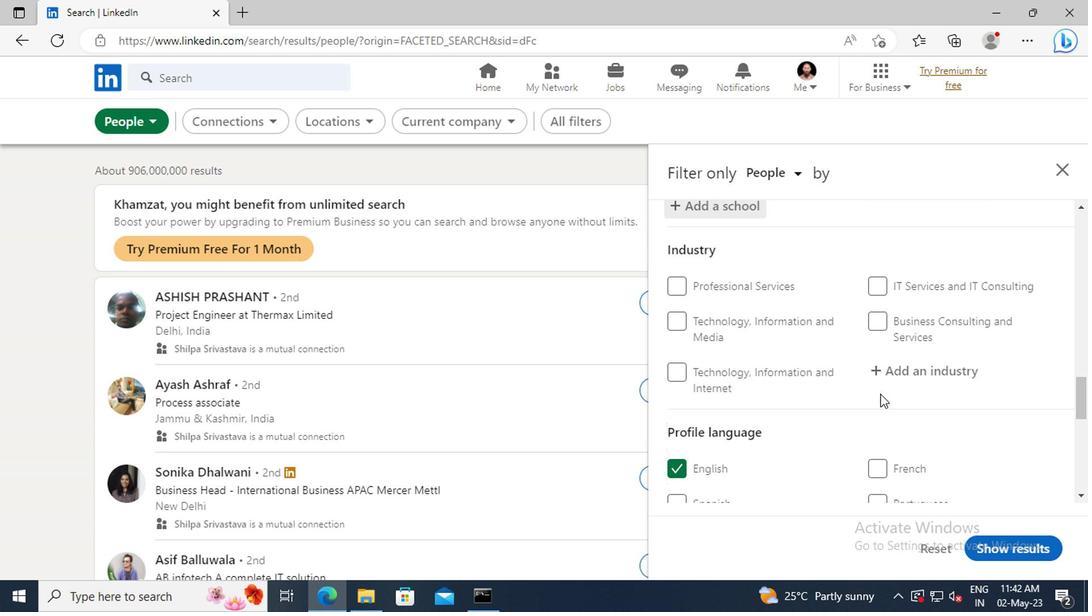 
Action: Mouse pressed left at (879, 377)
Screenshot: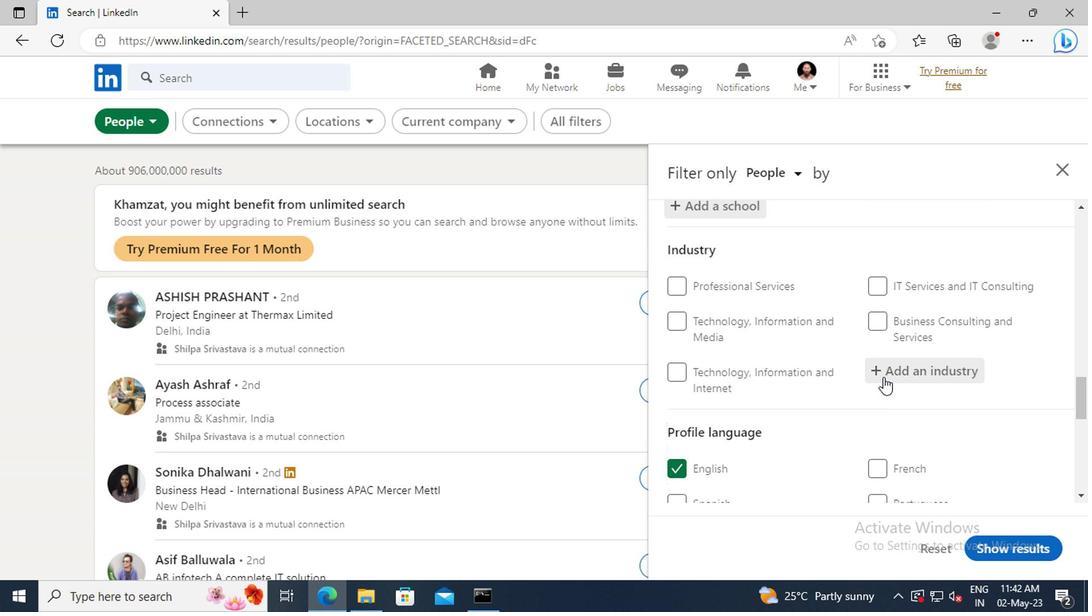 
Action: Key pressed <Key.shift>PHYSICA
Screenshot: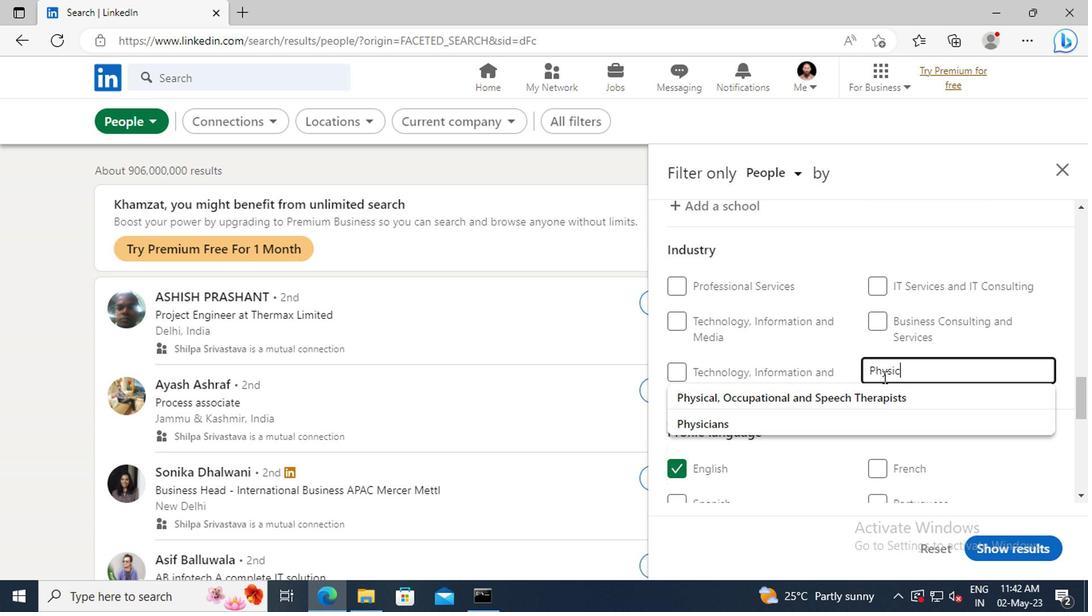 
Action: Mouse moved to (887, 399)
Screenshot: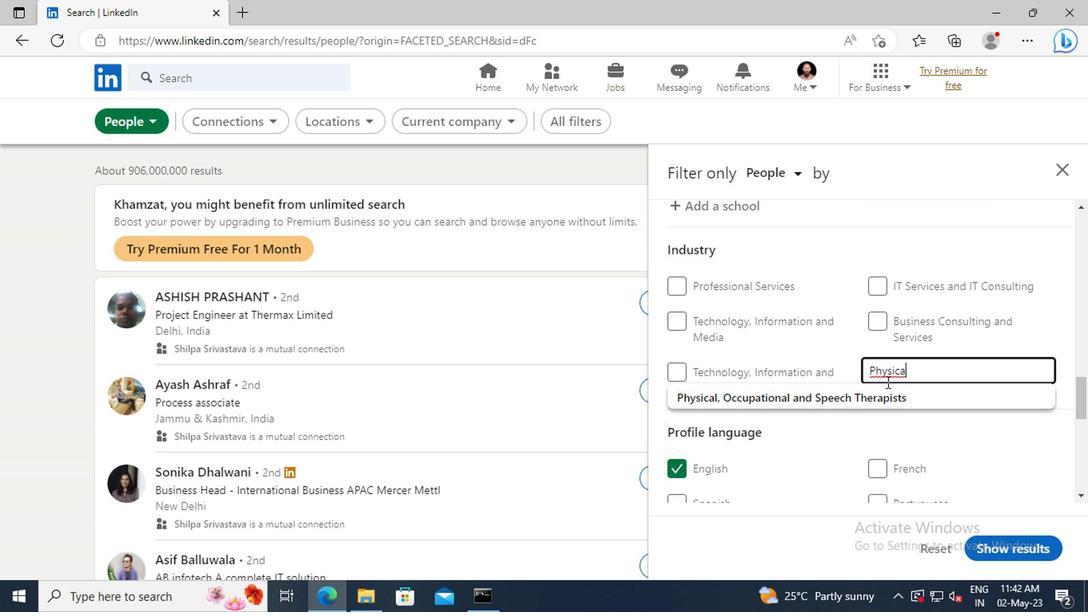
Action: Mouse pressed left at (887, 399)
Screenshot: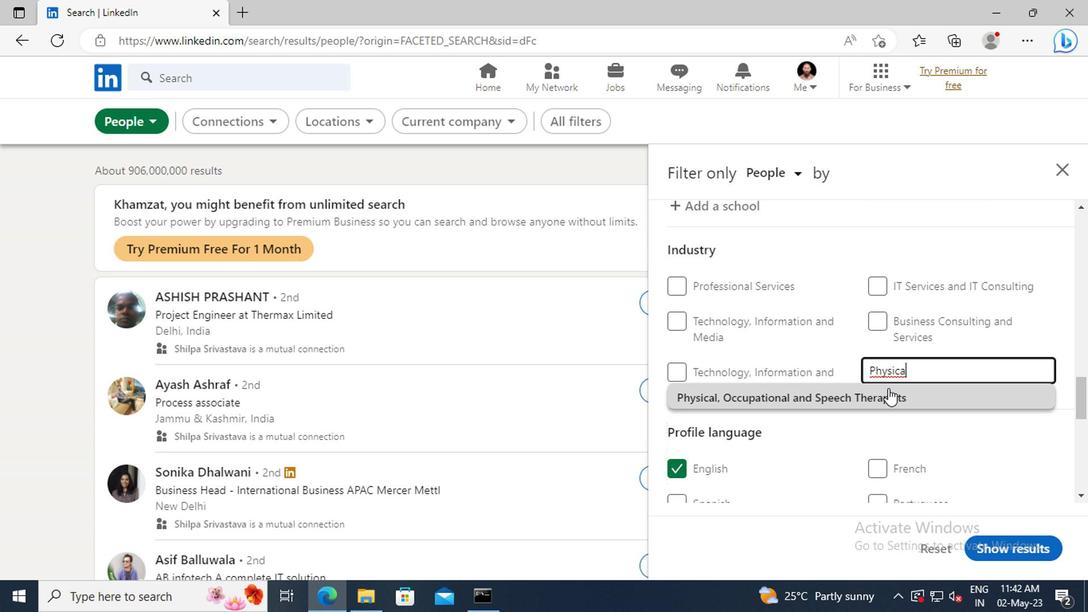 
Action: Mouse scrolled (887, 398) with delta (0, -1)
Screenshot: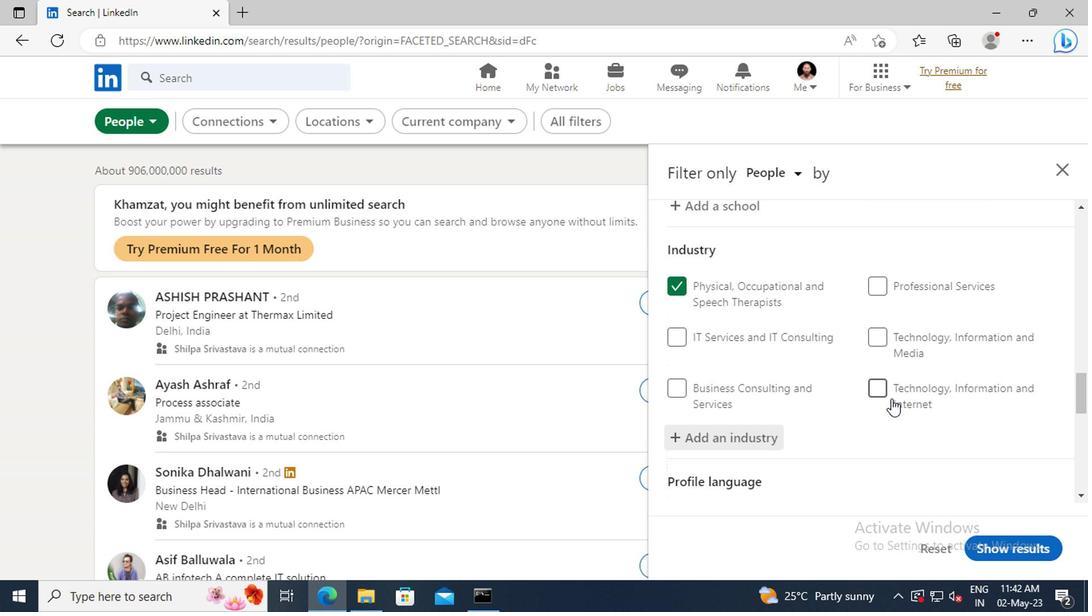 
Action: Mouse moved to (880, 368)
Screenshot: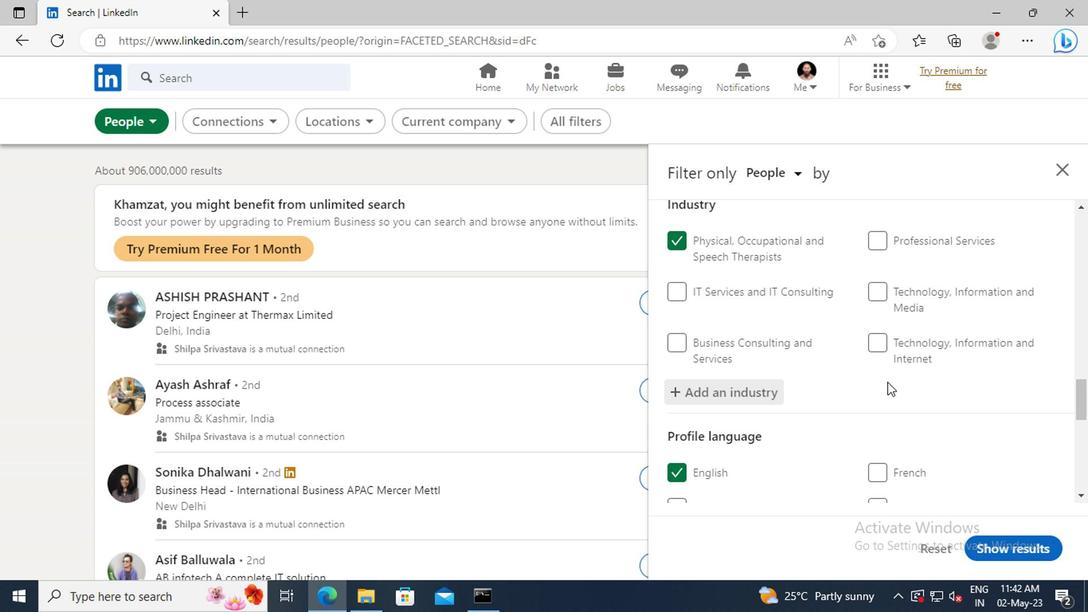 
Action: Mouse scrolled (880, 368) with delta (0, 0)
Screenshot: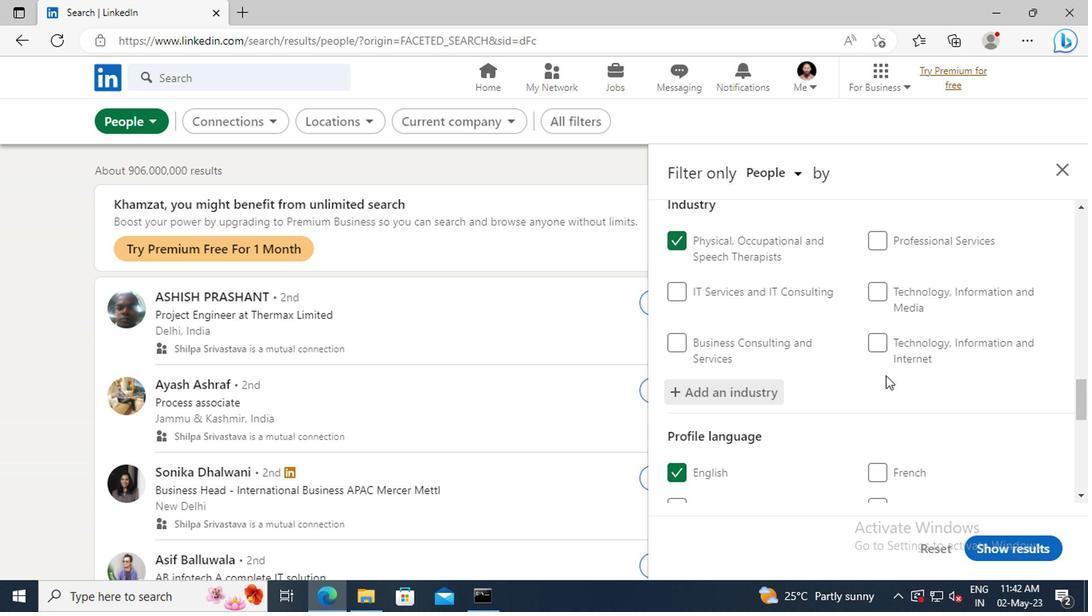 
Action: Mouse scrolled (880, 368) with delta (0, 0)
Screenshot: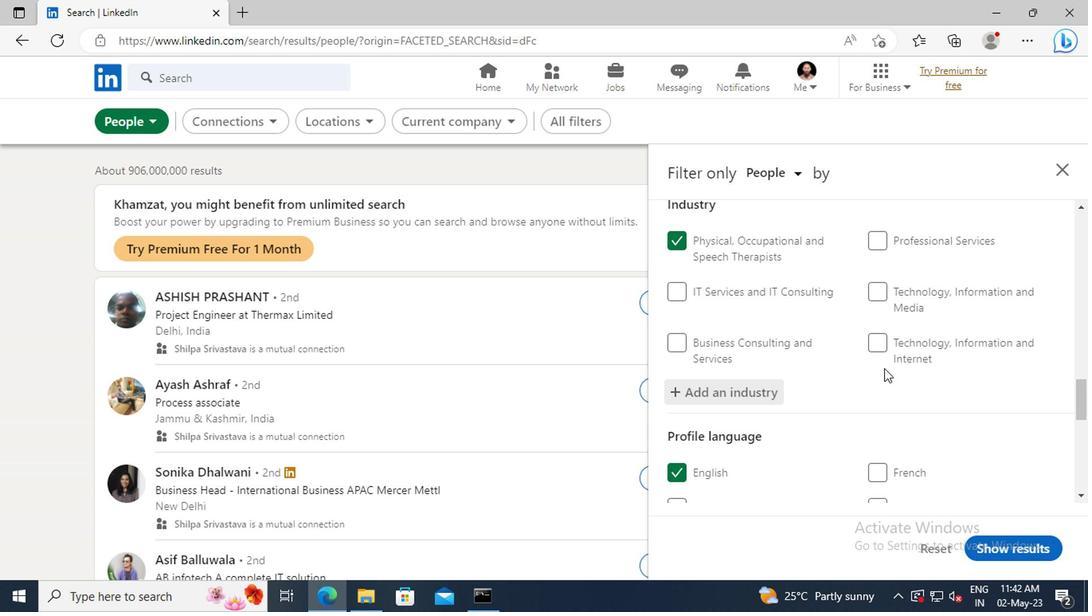
Action: Mouse moved to (878, 361)
Screenshot: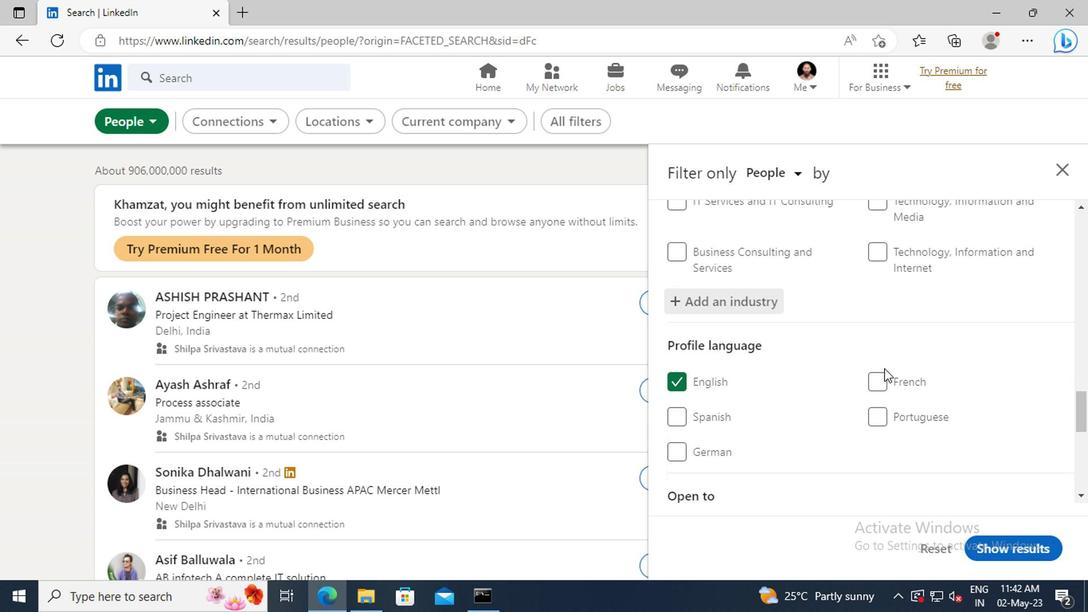
Action: Mouse scrolled (878, 360) with delta (0, -1)
Screenshot: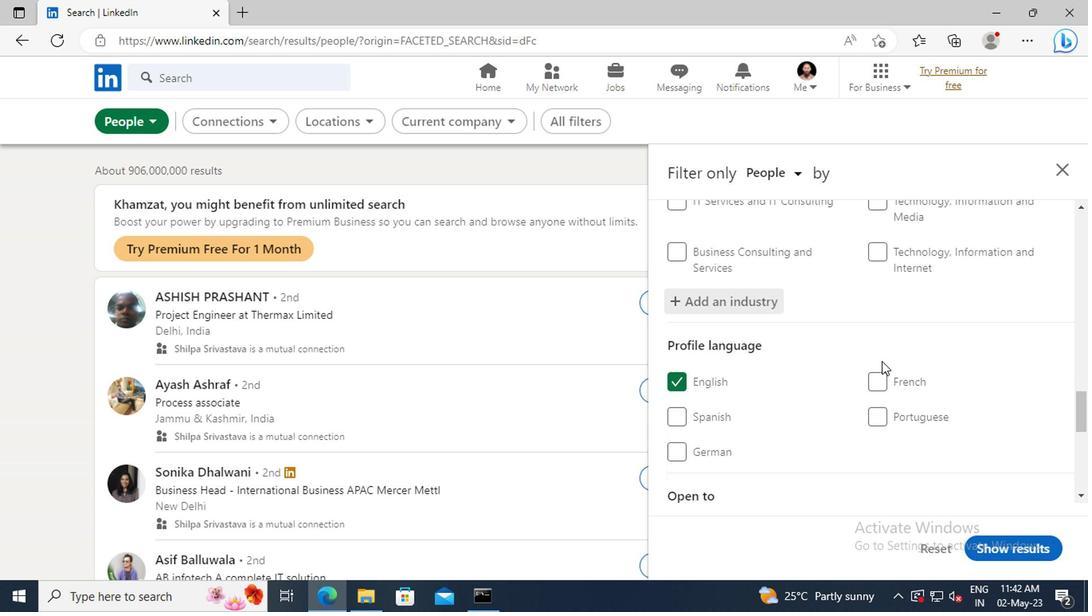 
Action: Mouse scrolled (878, 360) with delta (0, -1)
Screenshot: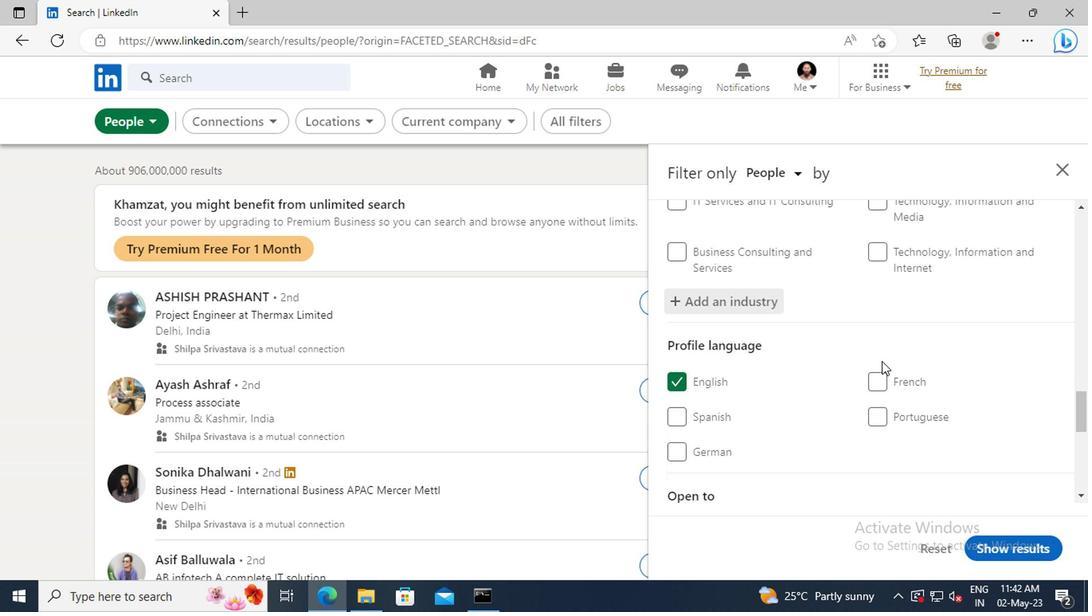 
Action: Mouse scrolled (878, 360) with delta (0, -1)
Screenshot: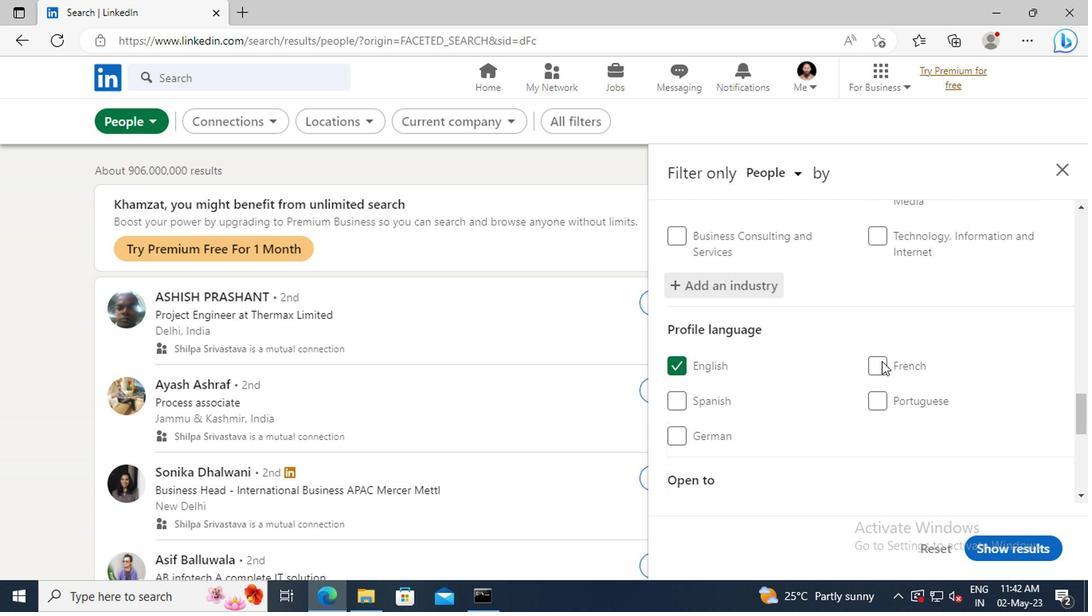 
Action: Mouse scrolled (878, 360) with delta (0, -1)
Screenshot: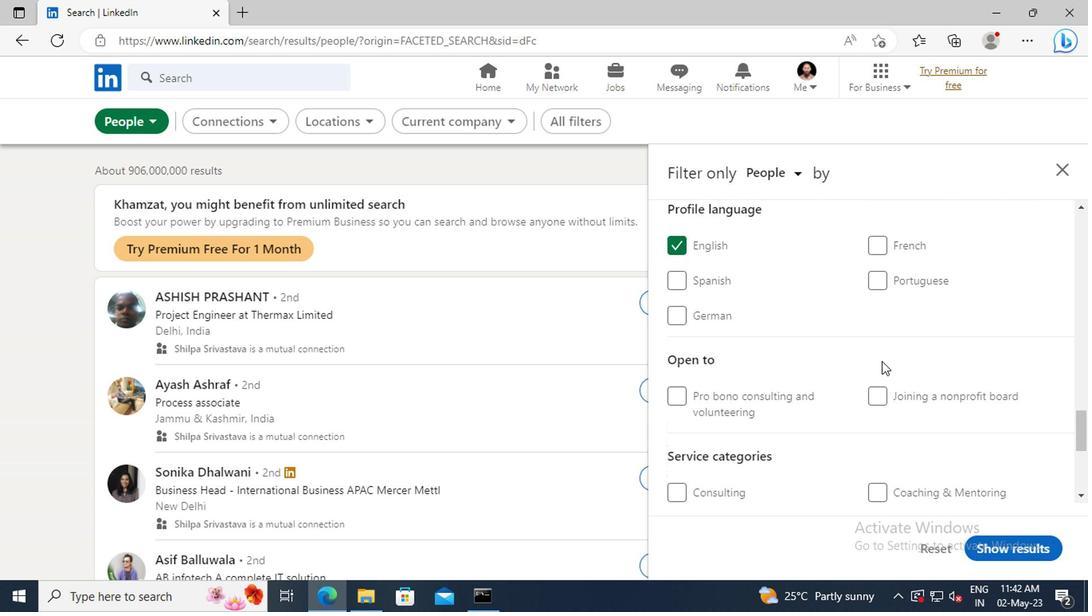 
Action: Mouse scrolled (878, 360) with delta (0, -1)
Screenshot: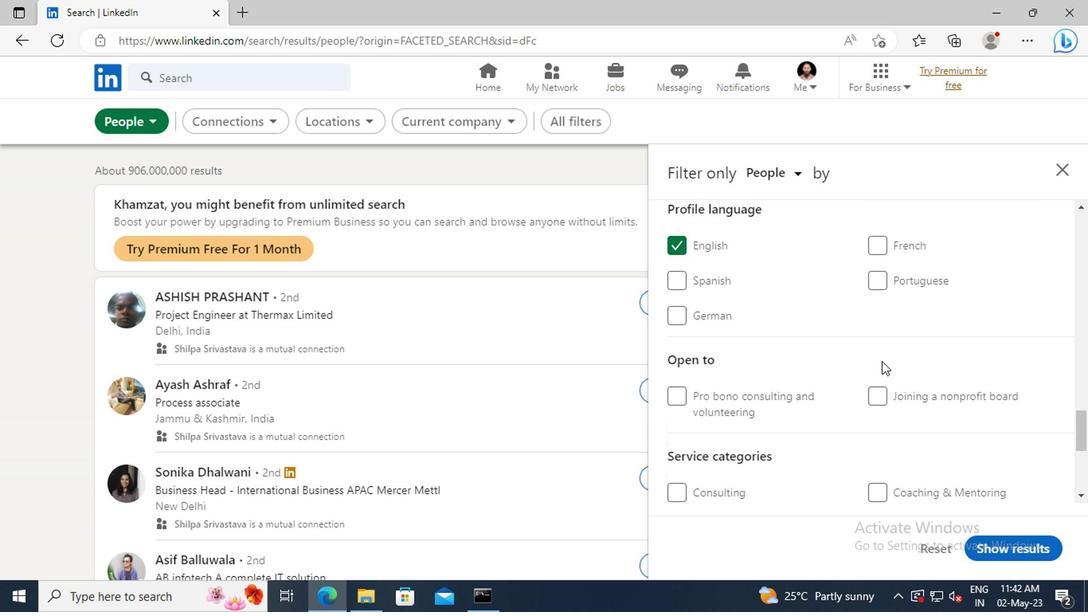 
Action: Mouse scrolled (878, 360) with delta (0, -1)
Screenshot: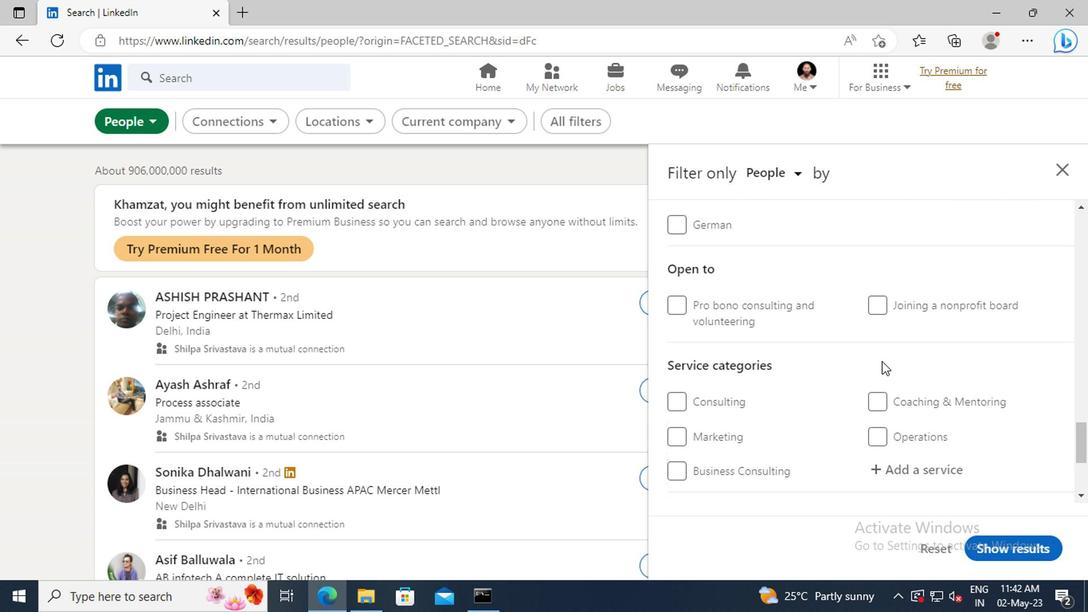 
Action: Mouse moved to (675, 395)
Screenshot: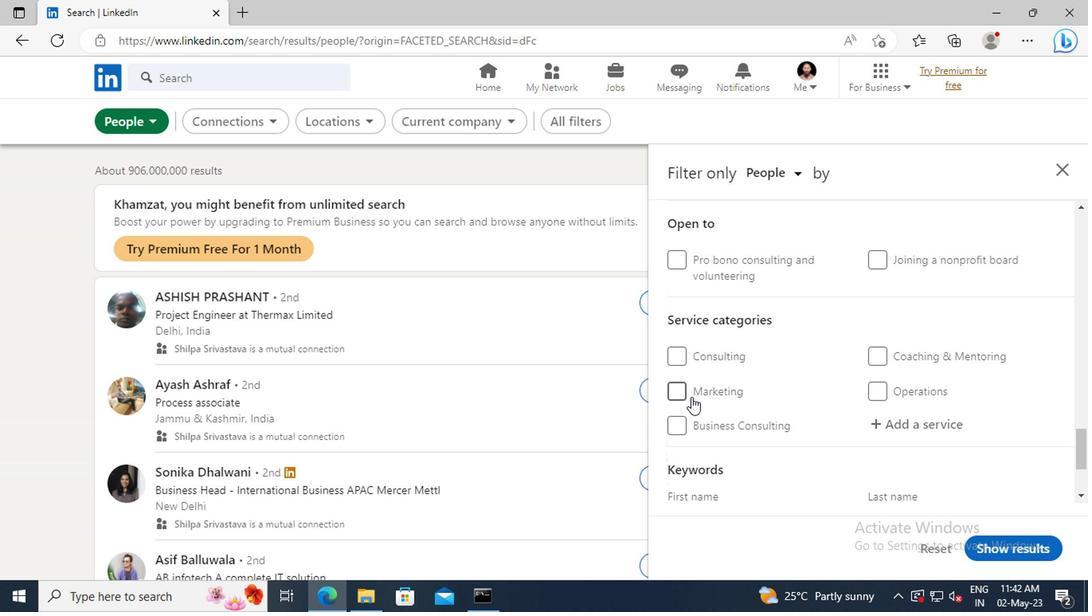 
Action: Mouse pressed left at (675, 395)
Screenshot: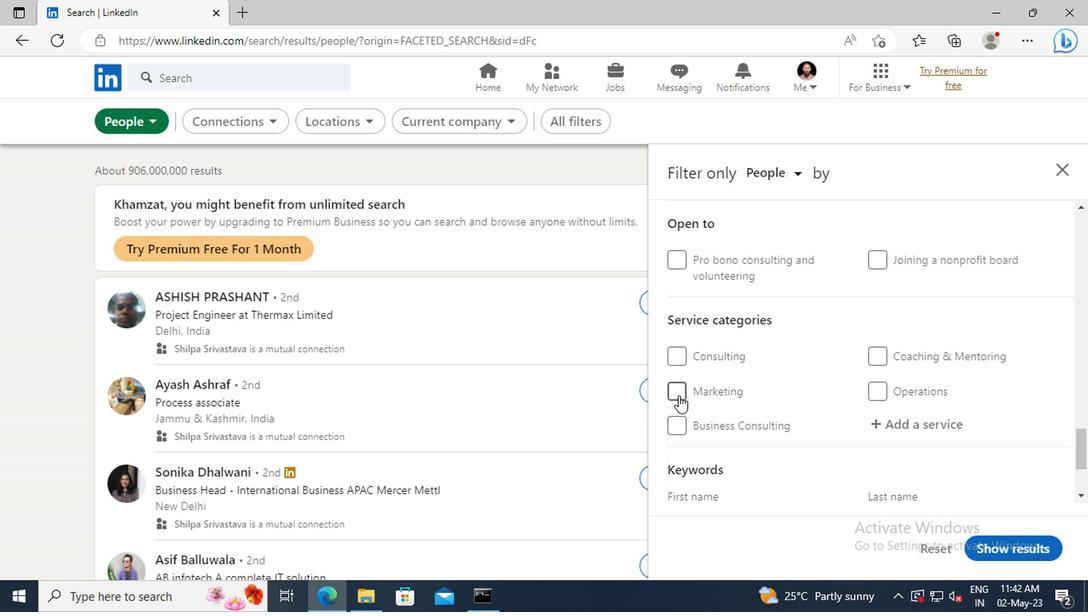 
Action: Mouse moved to (793, 379)
Screenshot: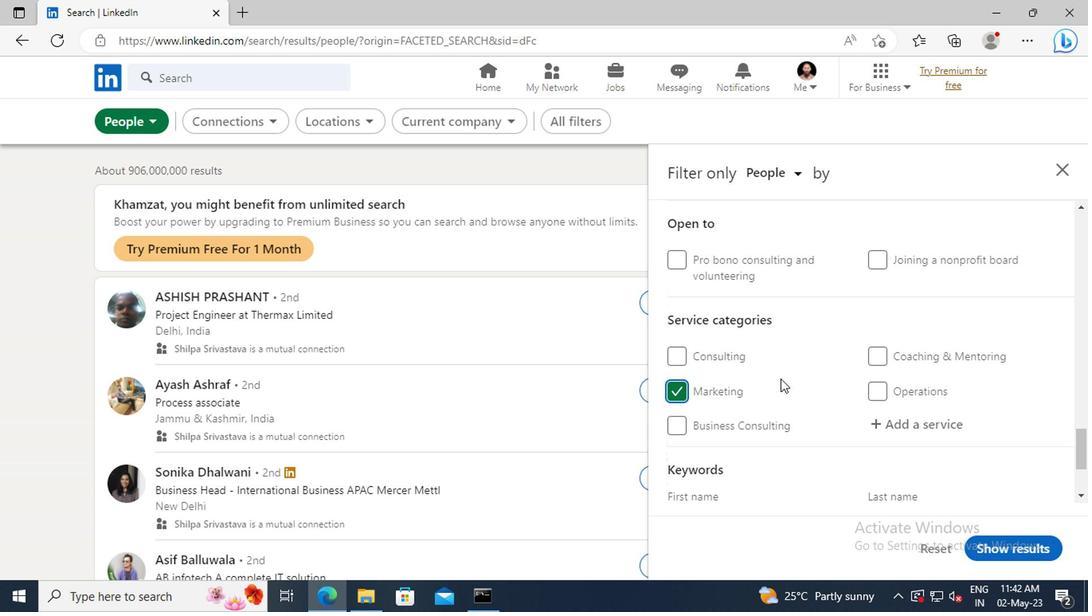 
Action: Mouse scrolled (793, 378) with delta (0, -1)
Screenshot: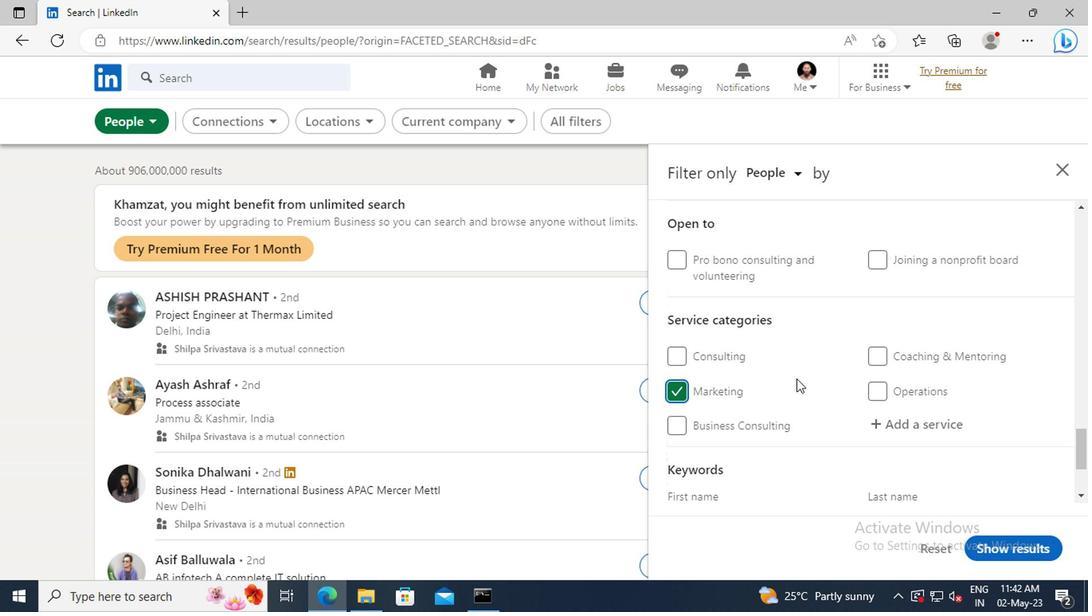 
Action: Mouse scrolled (793, 378) with delta (0, -1)
Screenshot: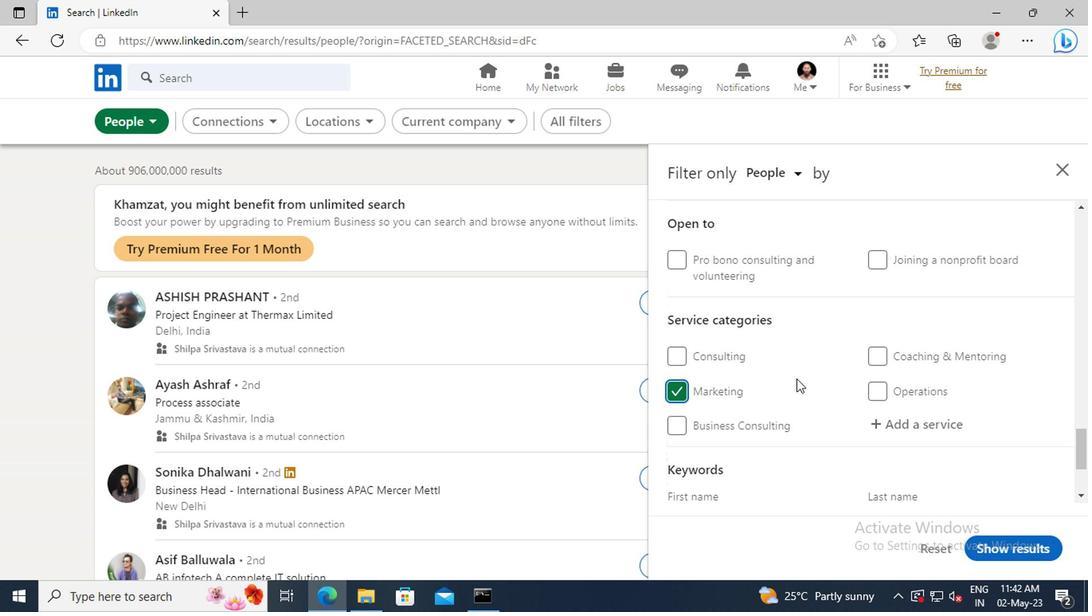 
Action: Mouse scrolled (793, 378) with delta (0, -1)
Screenshot: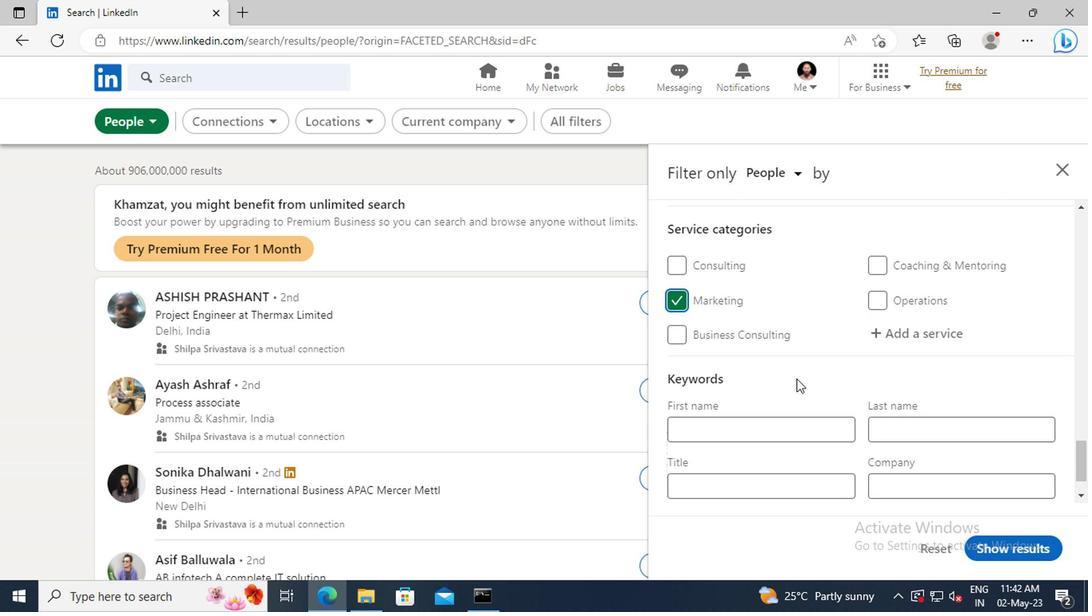 
Action: Mouse scrolled (793, 378) with delta (0, -1)
Screenshot: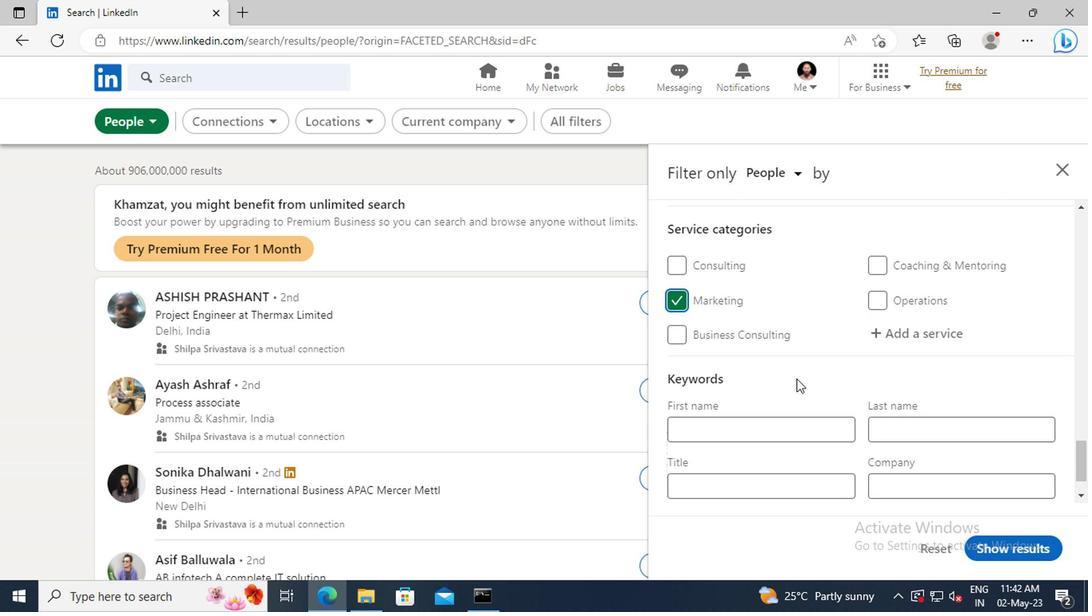 
Action: Mouse scrolled (793, 378) with delta (0, -1)
Screenshot: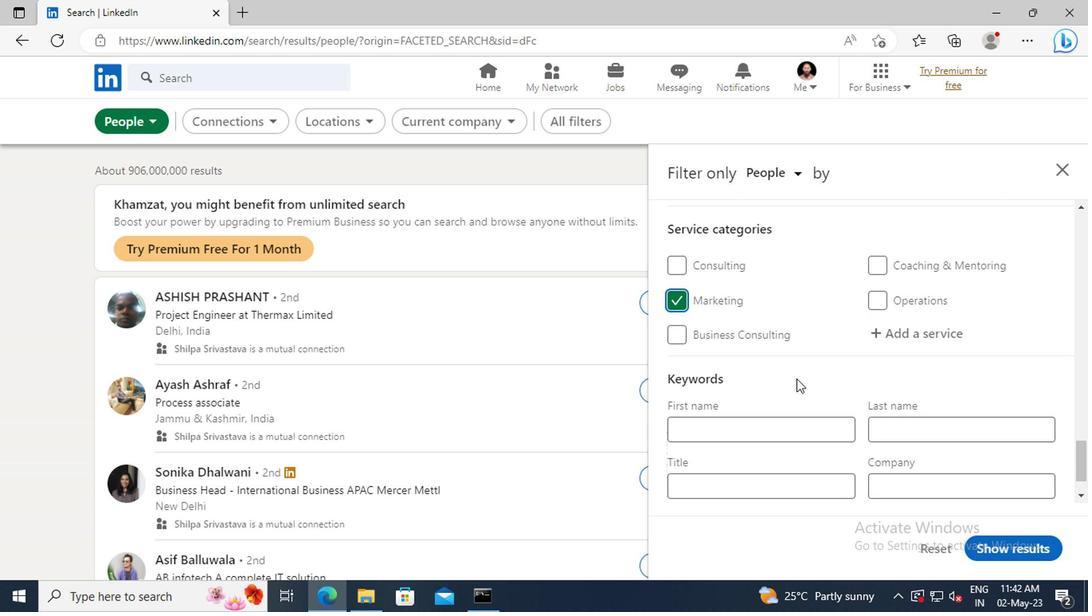 
Action: Mouse moved to (732, 429)
Screenshot: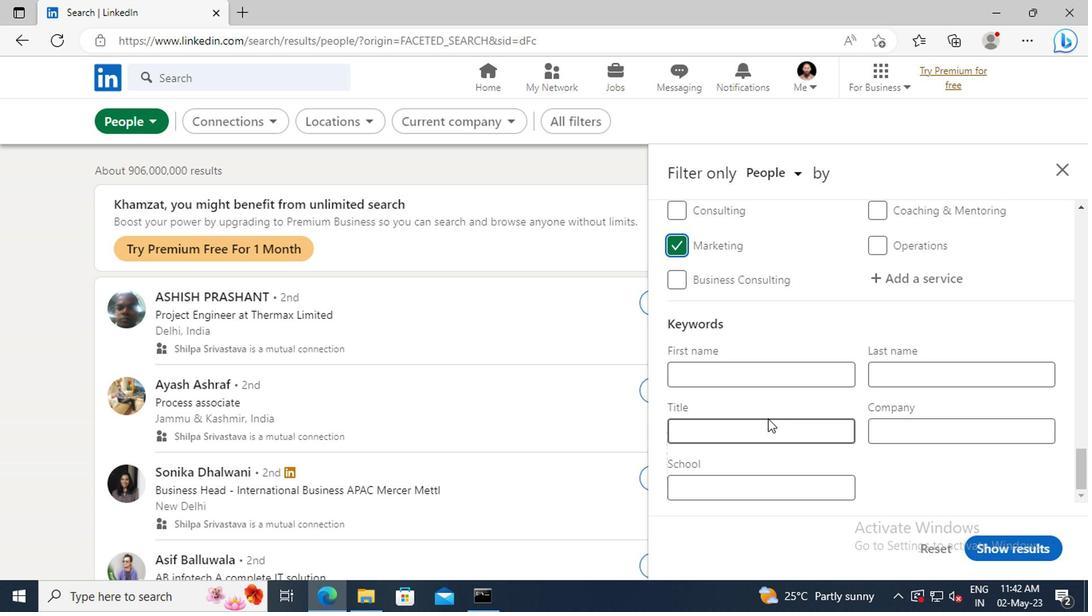 
Action: Mouse pressed left at (732, 429)
Screenshot: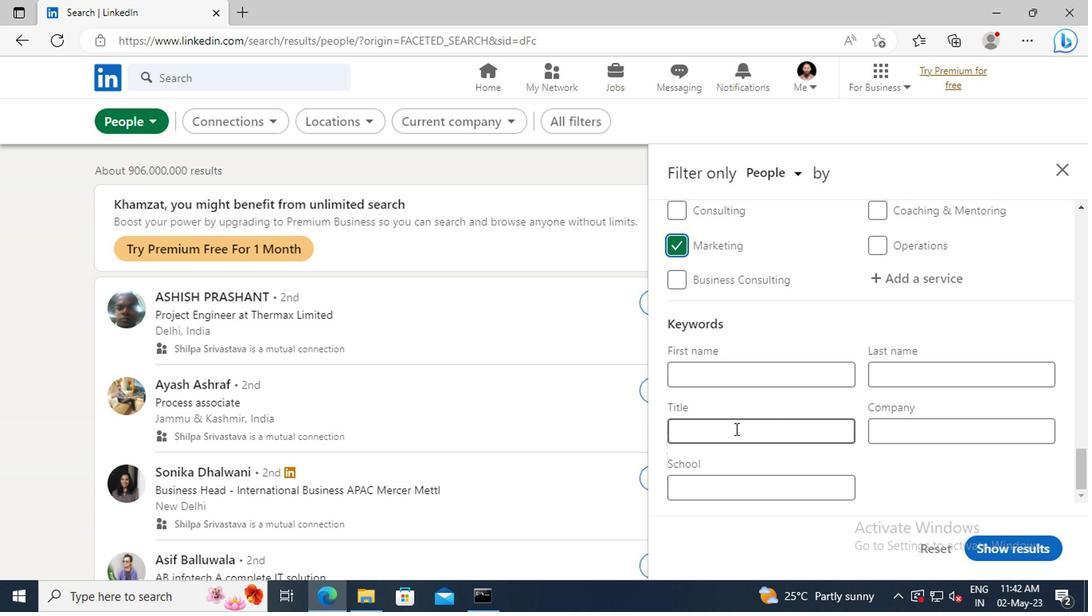 
Action: Mouse moved to (731, 429)
Screenshot: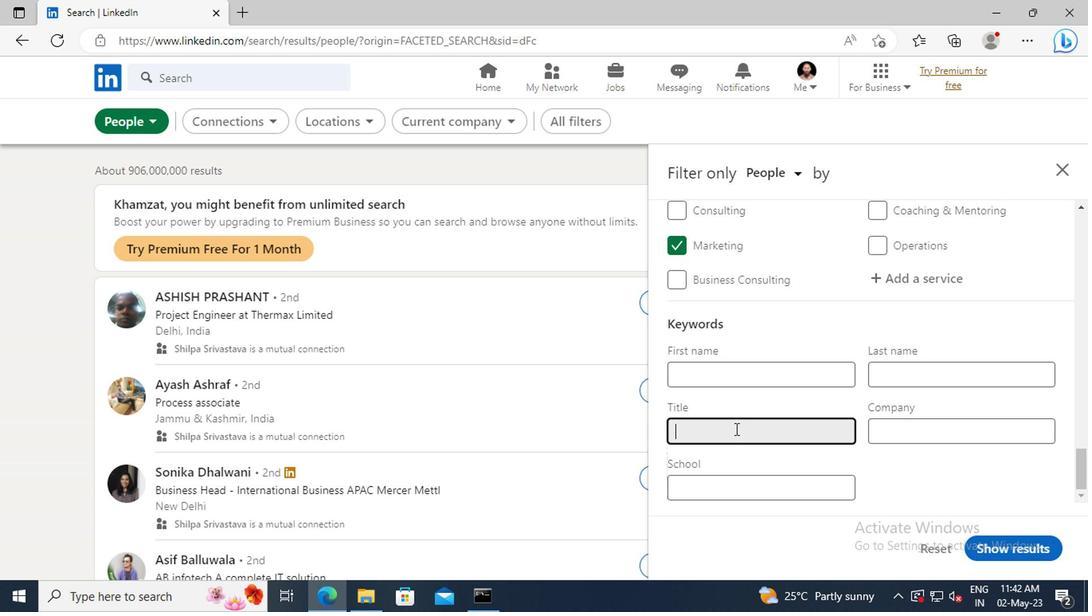 
Action: Key pressed <Key.shift>OFFICE<Key.space><Key.shift>VOLUNTEER<Key.enter>
Screenshot: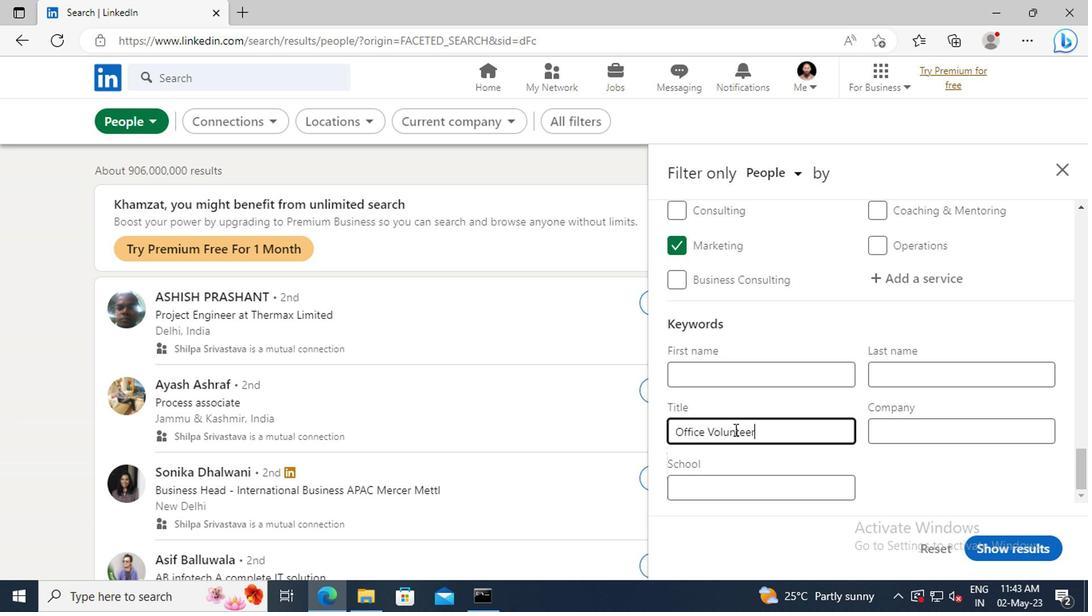 
Action: Mouse moved to (990, 550)
Screenshot: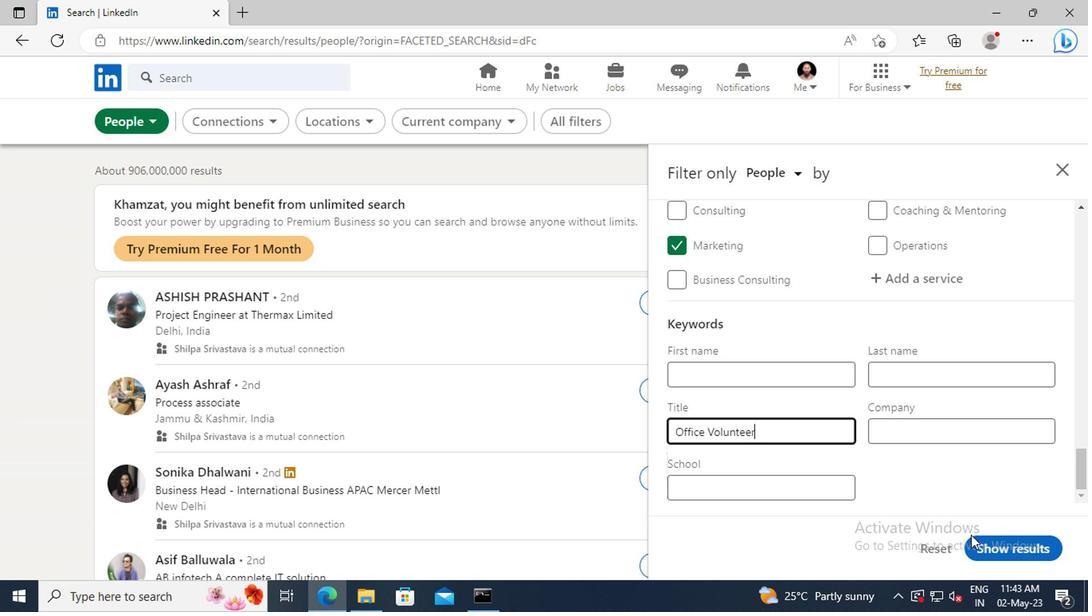 
Action: Mouse pressed left at (990, 550)
Screenshot: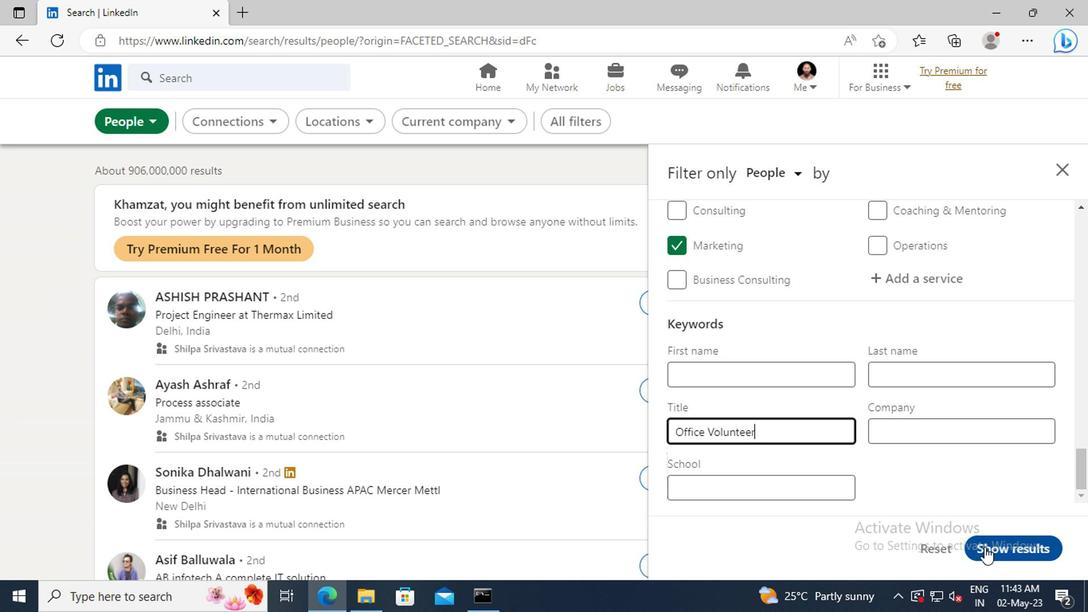 
